 Task: Find connections with filter location Avon with filter topic #coach with filter profile language Spanish with filter current company Union Bank of India with filter school APJ Abdul Kalam Technological University with filter industry Retail Building Materials and Garden Equipment with filter service category Computer Repair with filter keywords title Library Assistant
Action: Mouse moved to (684, 92)
Screenshot: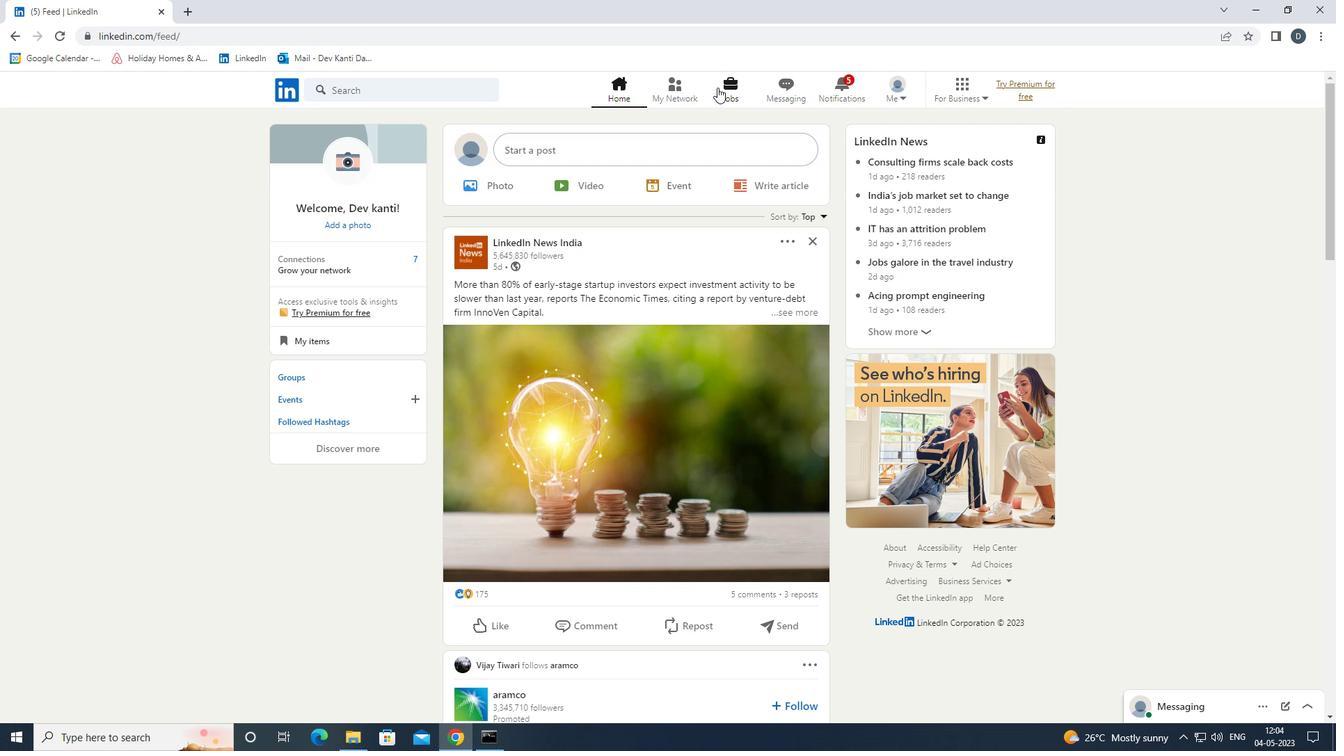 
Action: Mouse pressed left at (684, 92)
Screenshot: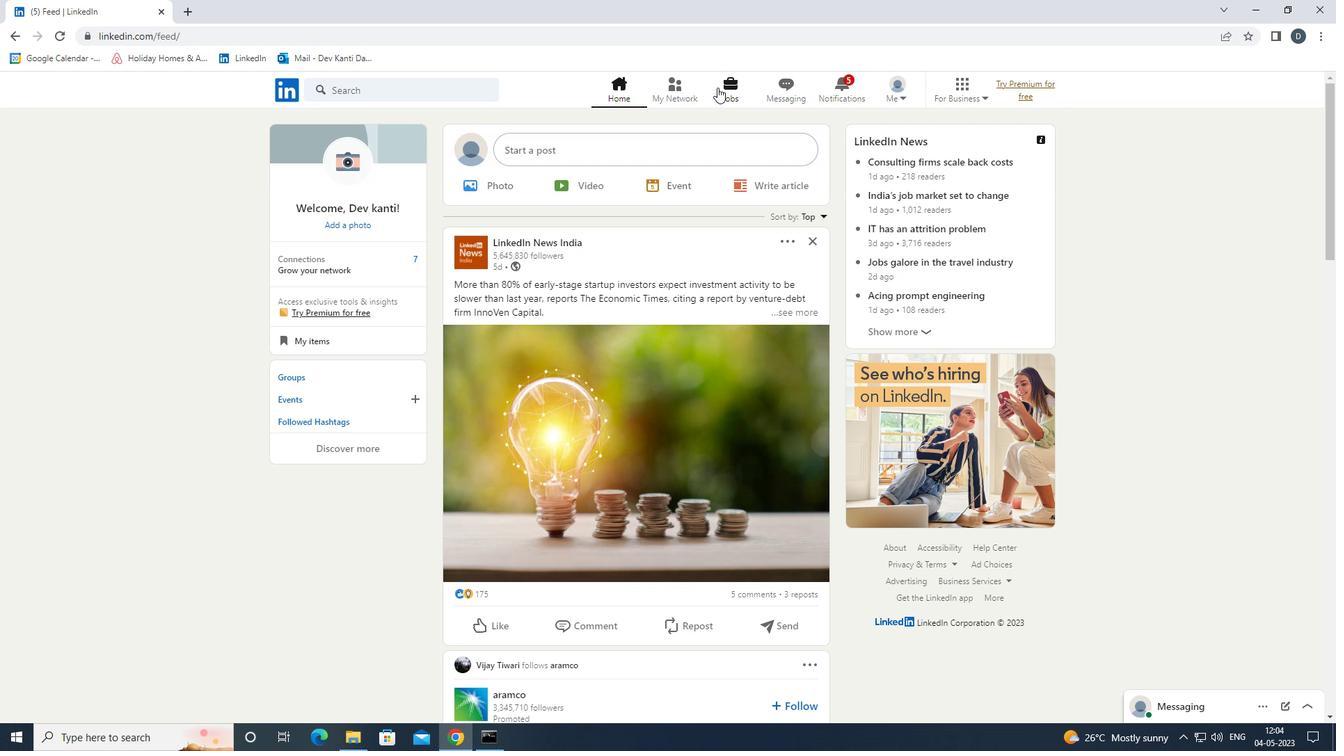 
Action: Mouse moved to (457, 166)
Screenshot: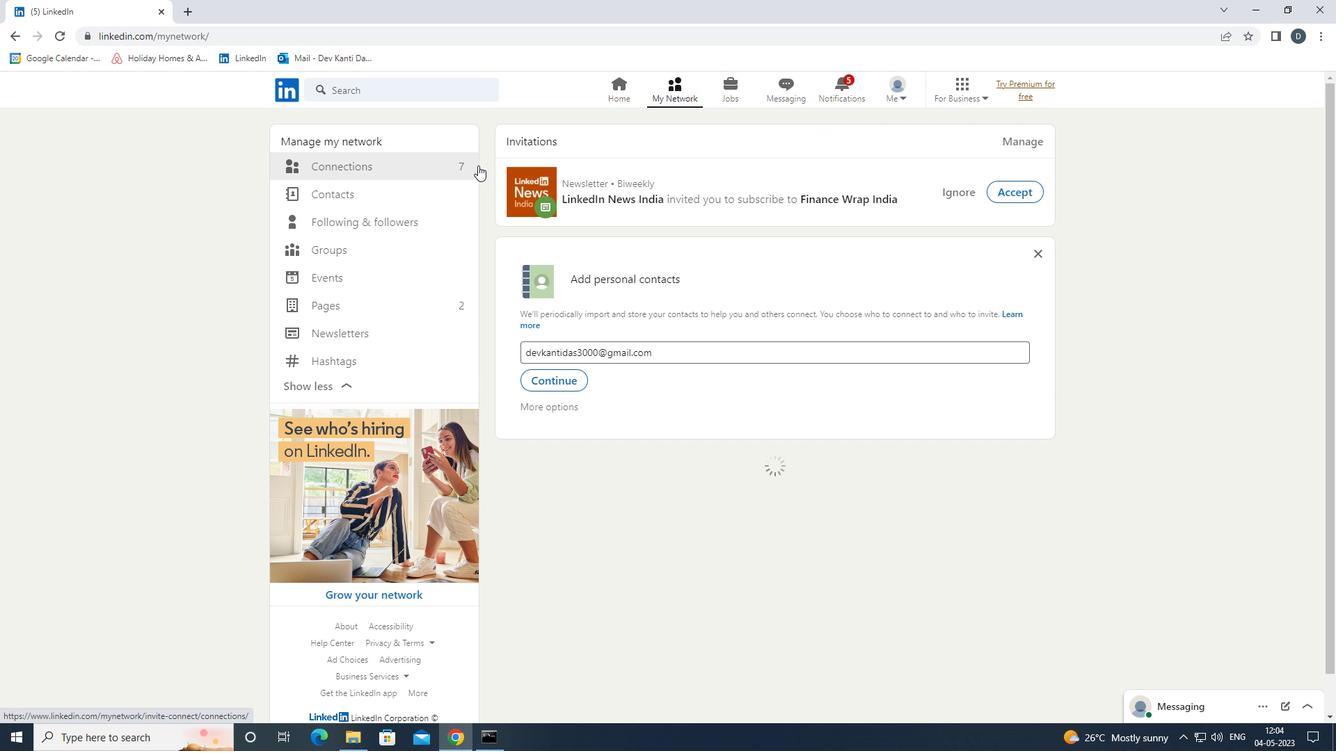 
Action: Mouse pressed left at (457, 166)
Screenshot: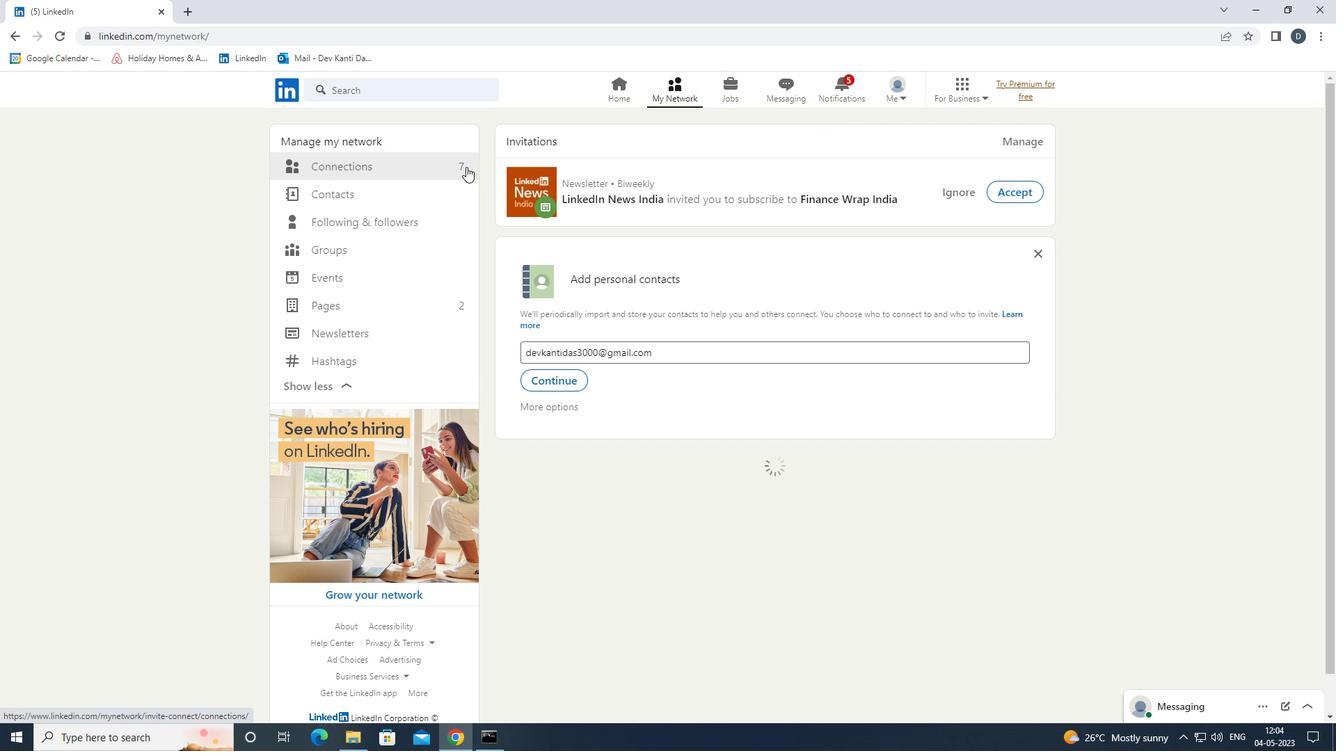
Action: Mouse moved to (767, 167)
Screenshot: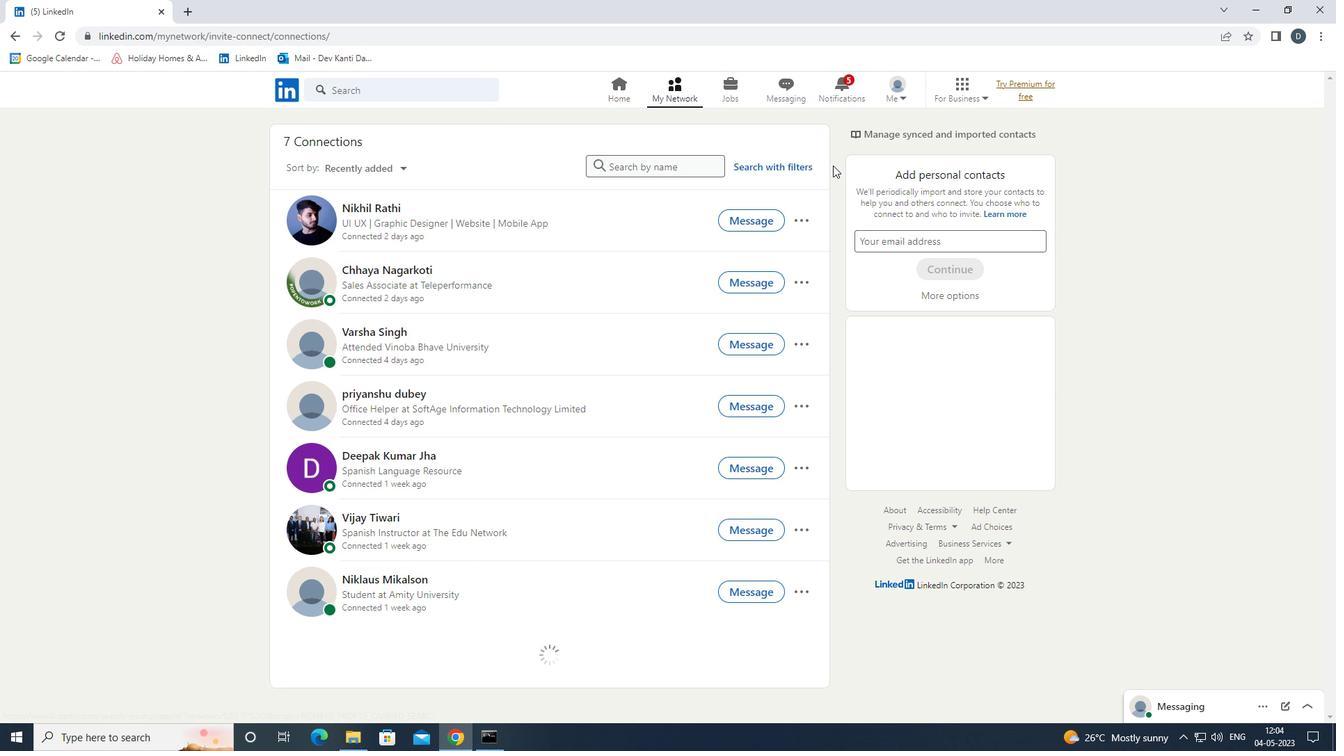 
Action: Mouse pressed left at (767, 167)
Screenshot: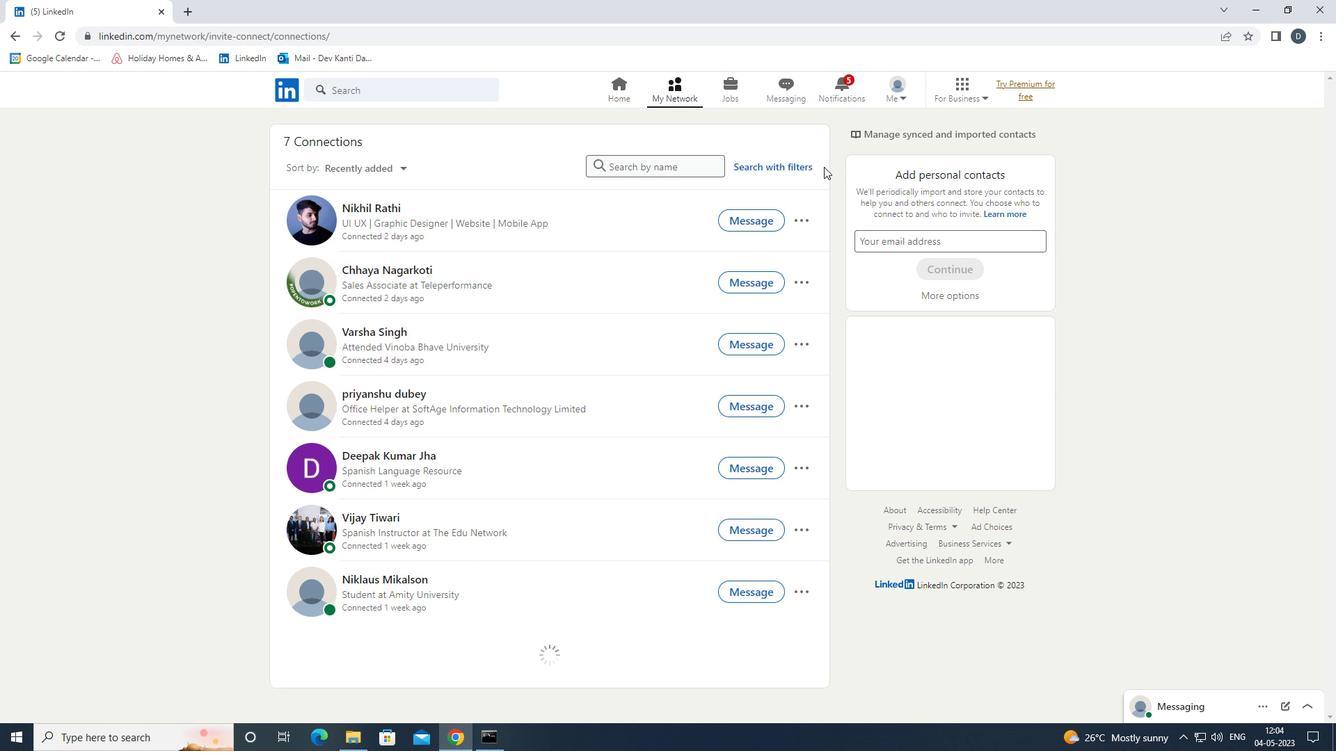 
Action: Mouse moved to (712, 132)
Screenshot: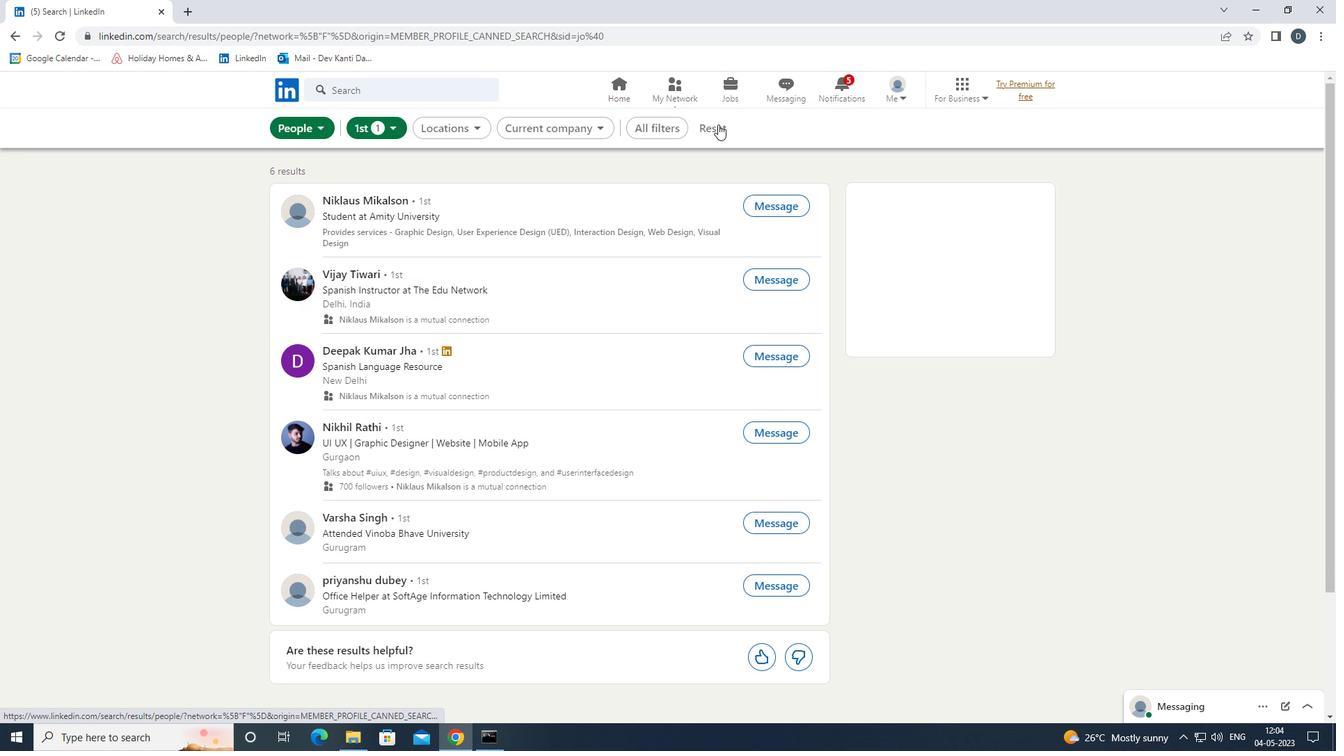 
Action: Mouse pressed left at (712, 132)
Screenshot: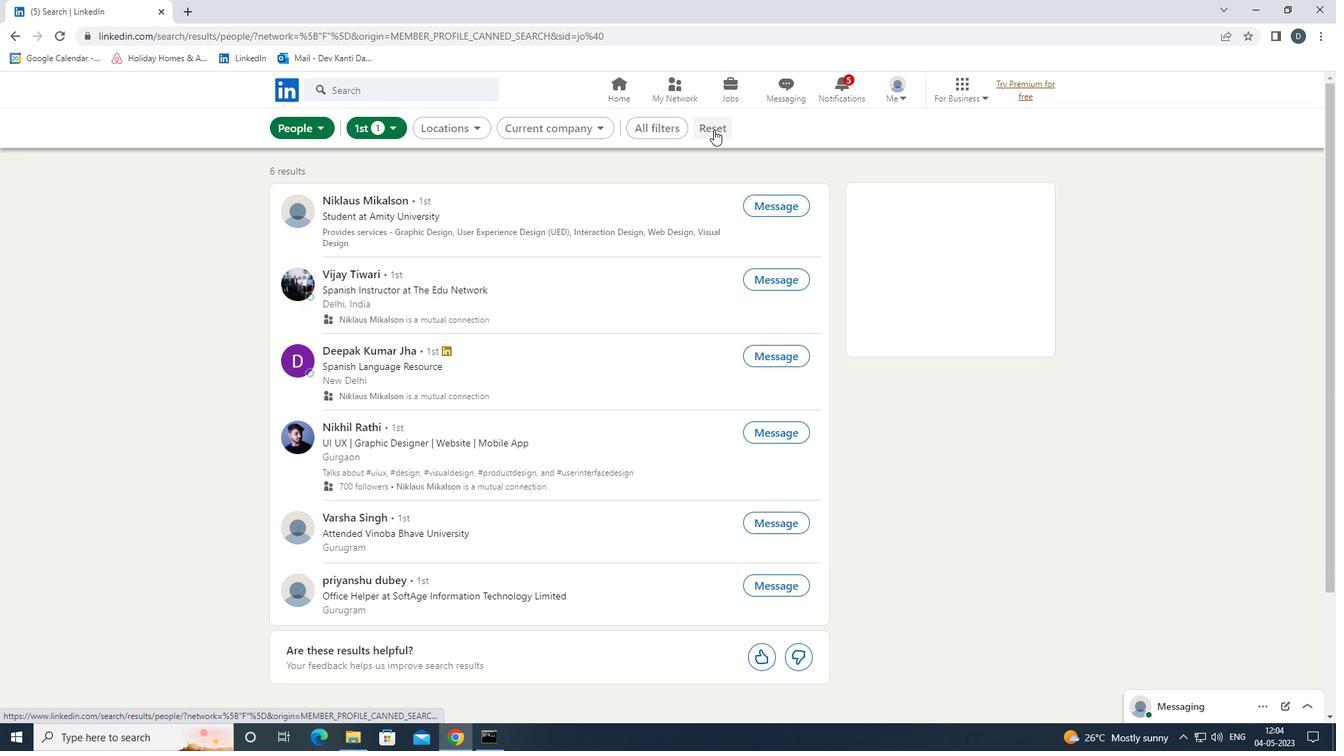
Action: Mouse moved to (680, 130)
Screenshot: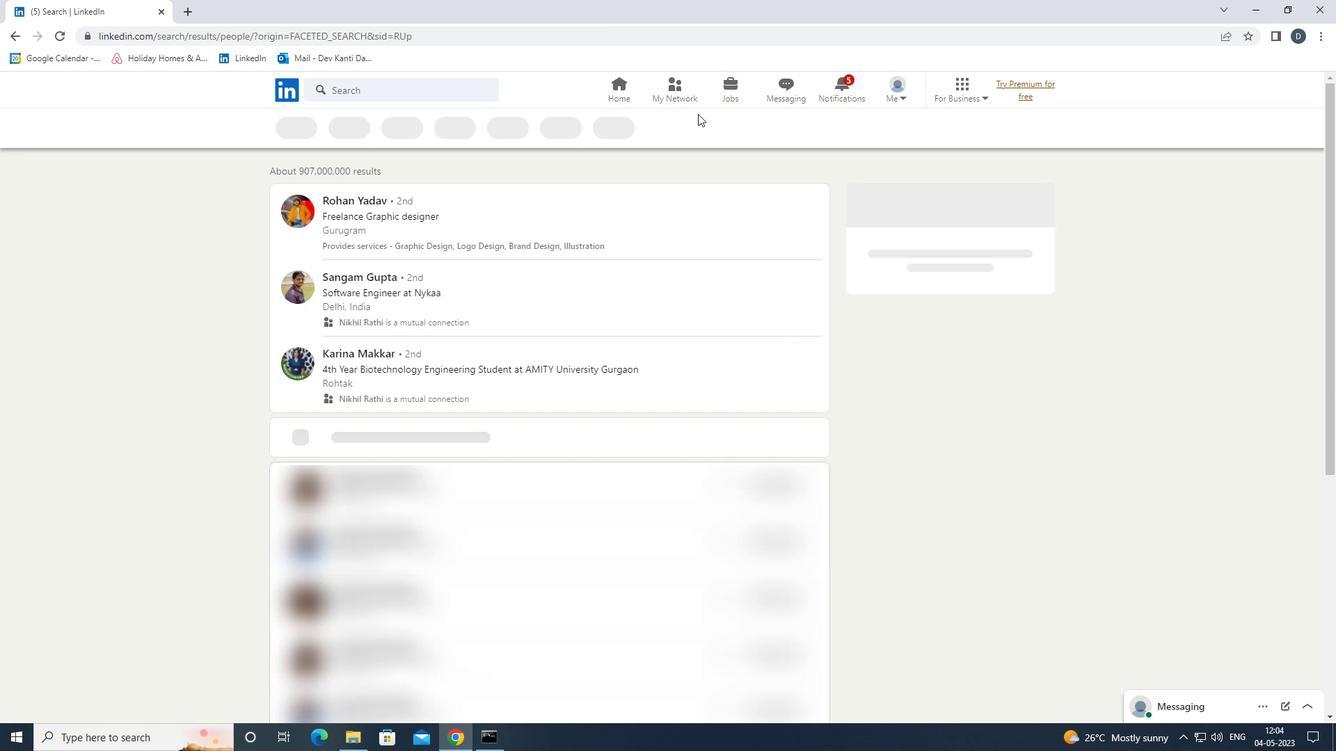 
Action: Mouse pressed left at (680, 130)
Screenshot: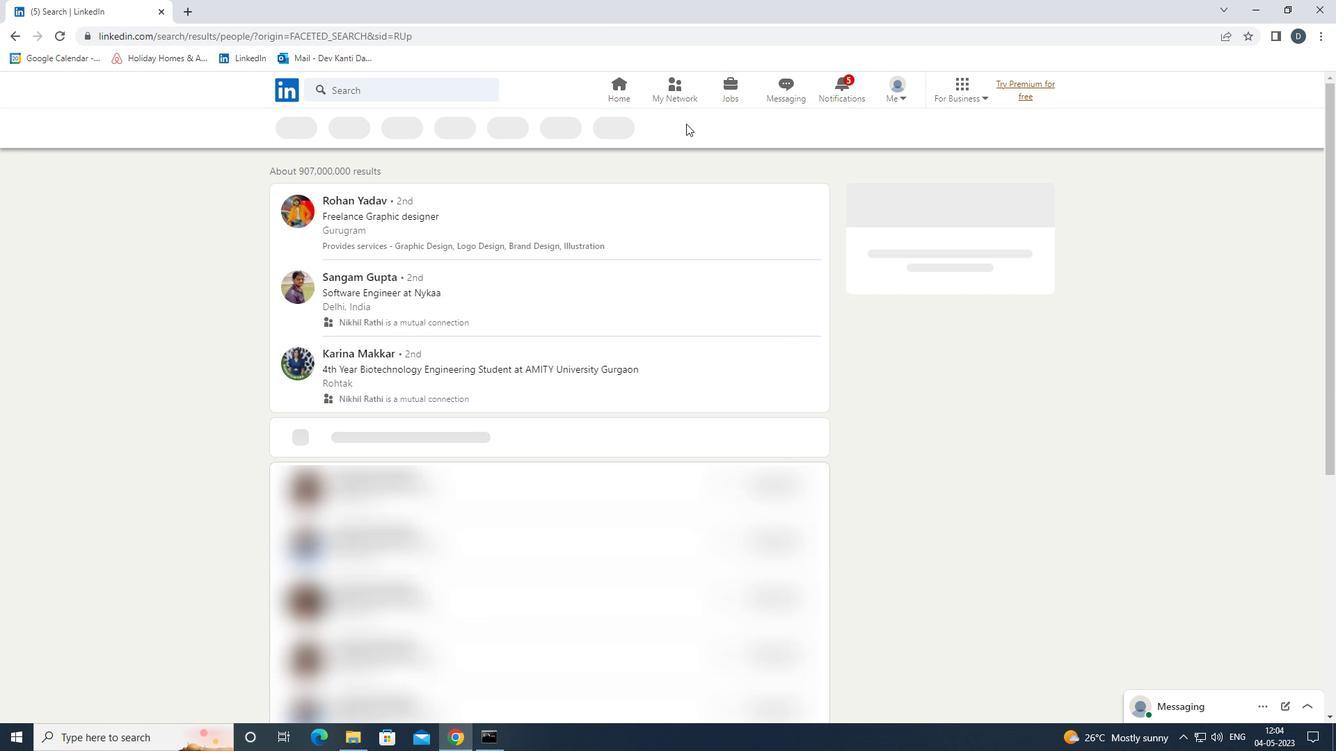
Action: Mouse moved to (1197, 446)
Screenshot: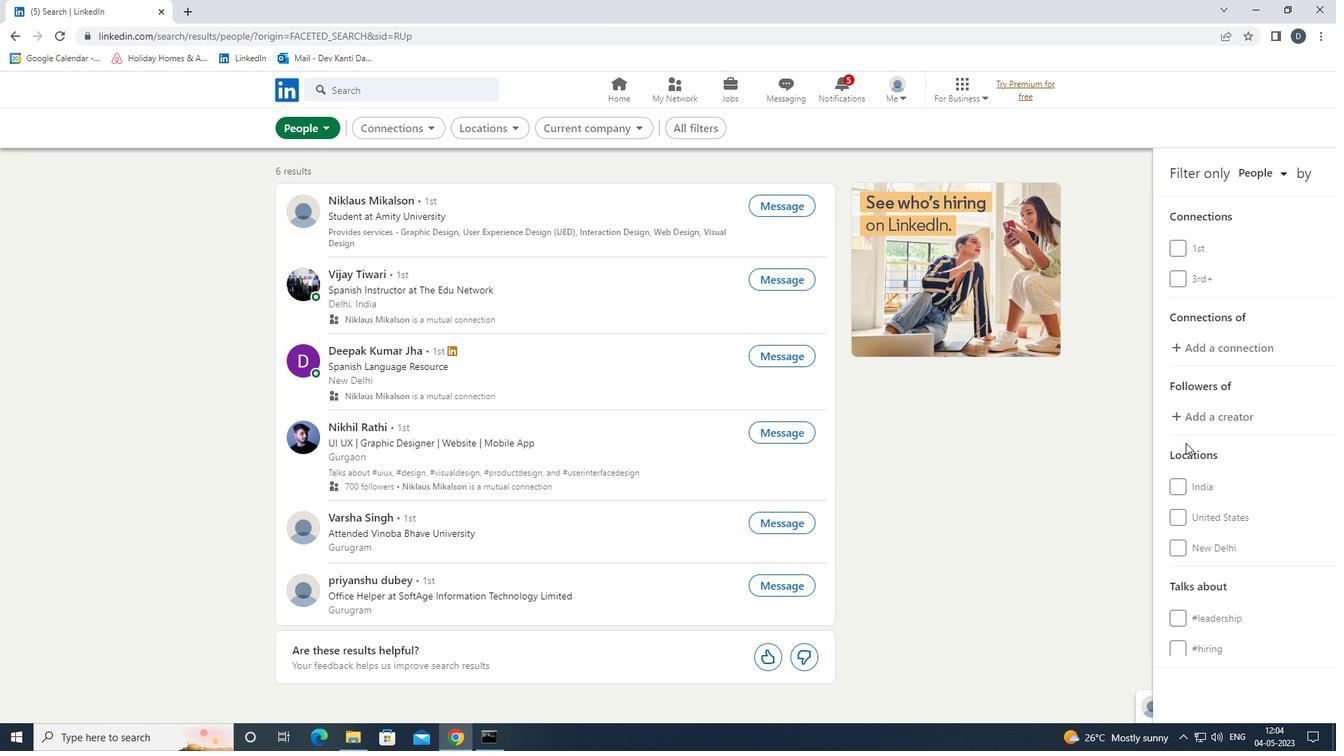 
Action: Mouse scrolled (1197, 446) with delta (0, 0)
Screenshot: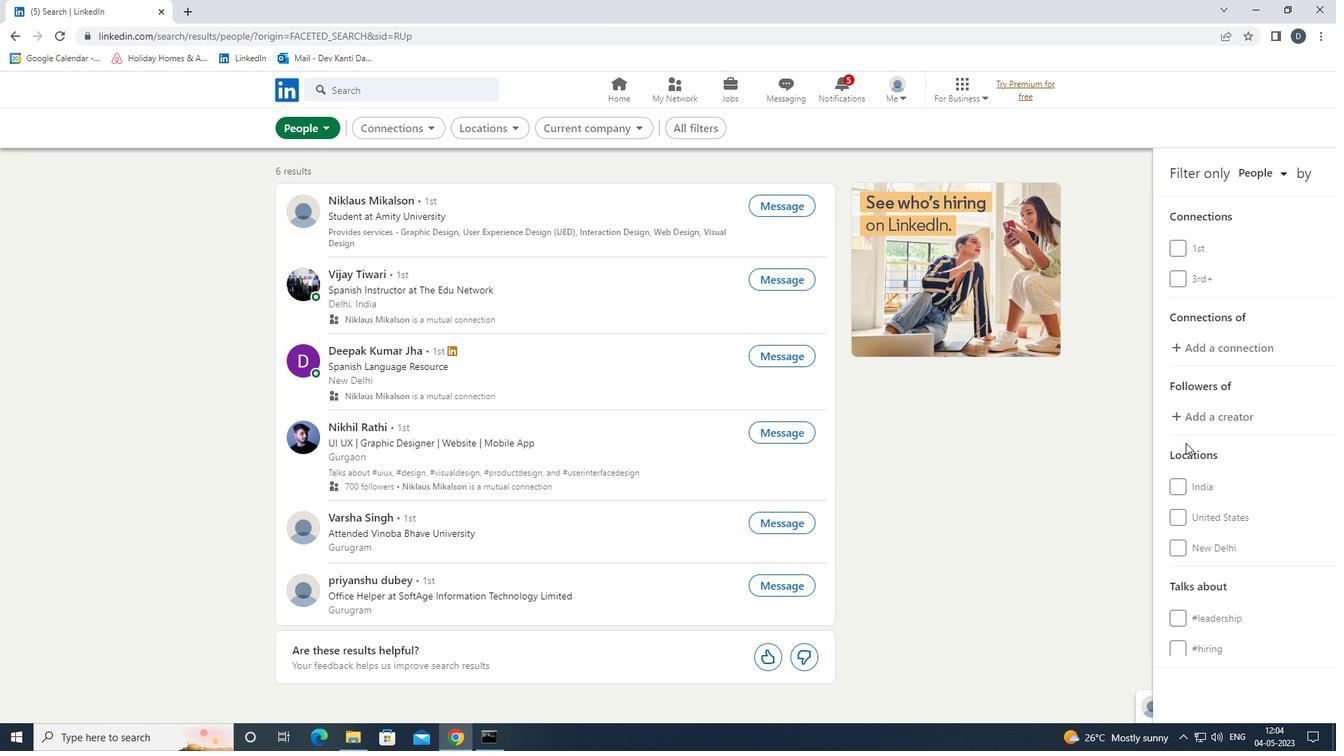 
Action: Mouse moved to (1197, 446)
Screenshot: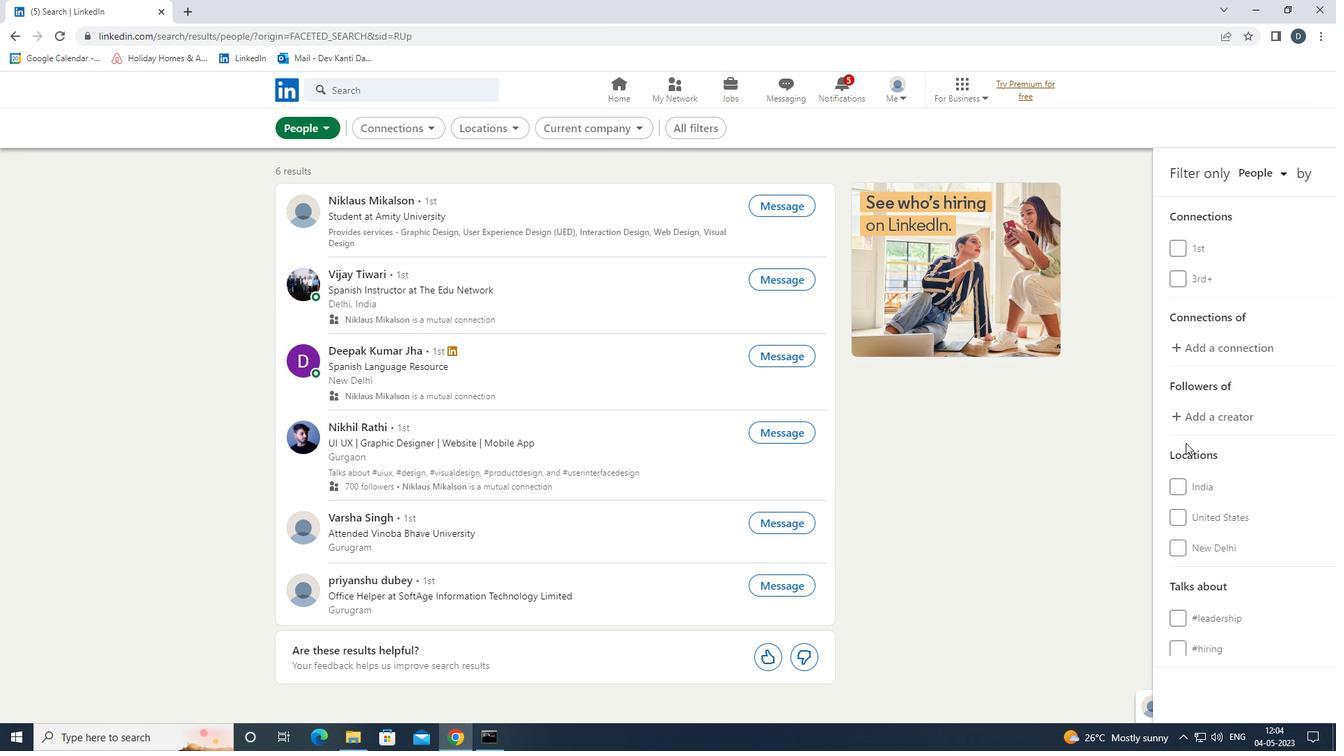 
Action: Mouse scrolled (1197, 446) with delta (0, 0)
Screenshot: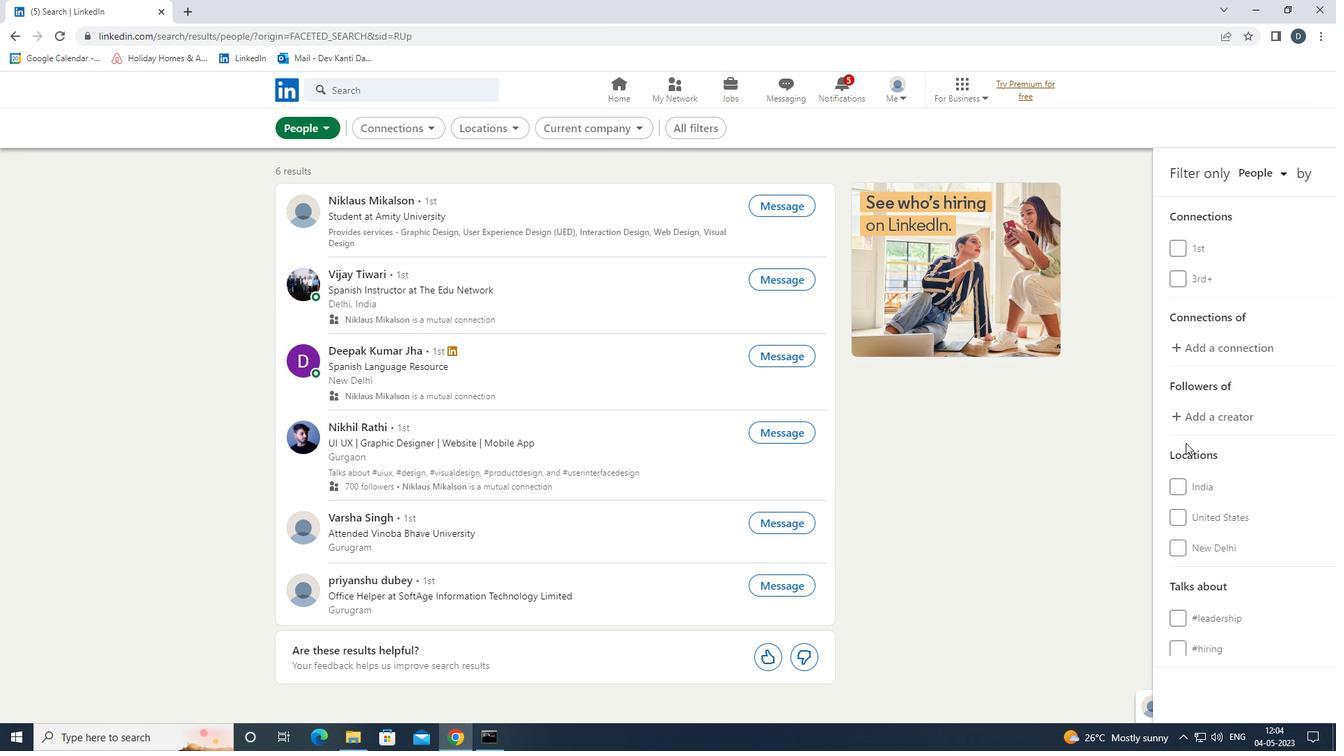 
Action: Mouse moved to (1156, 407)
Screenshot: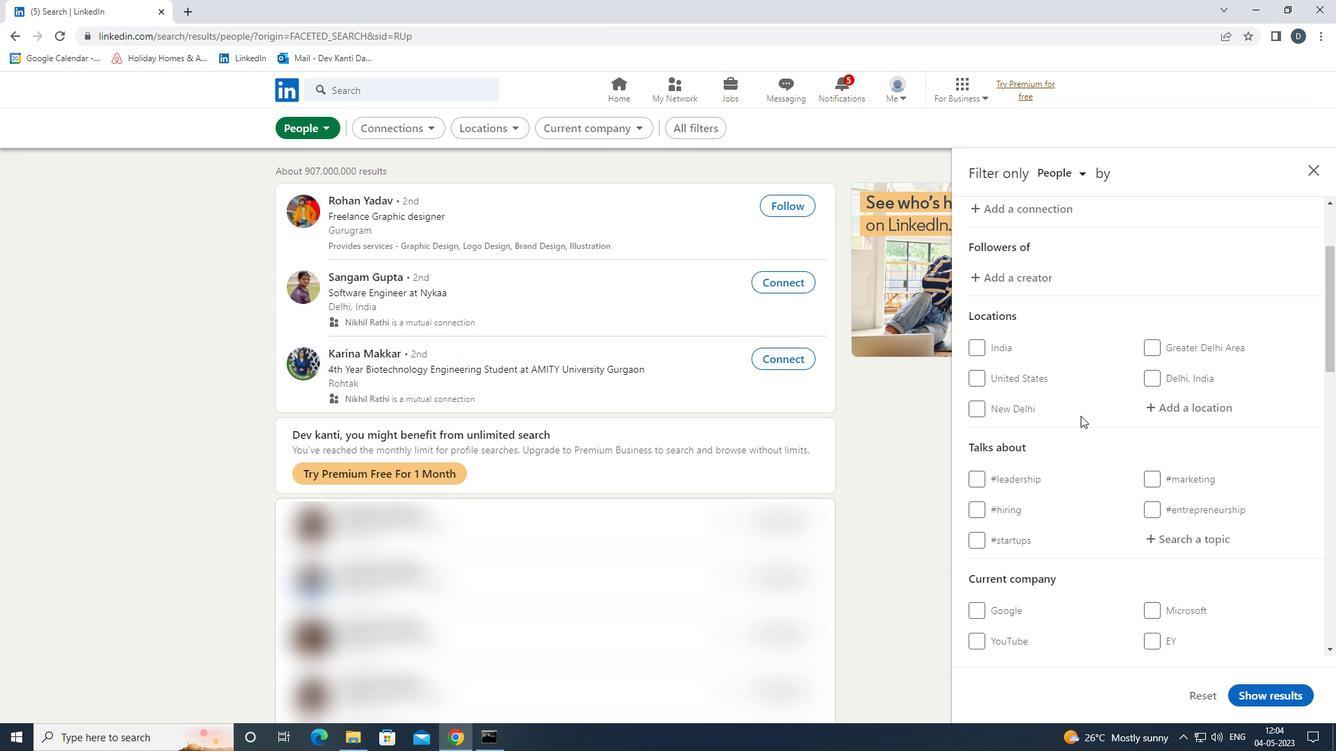 
Action: Mouse pressed left at (1156, 407)
Screenshot: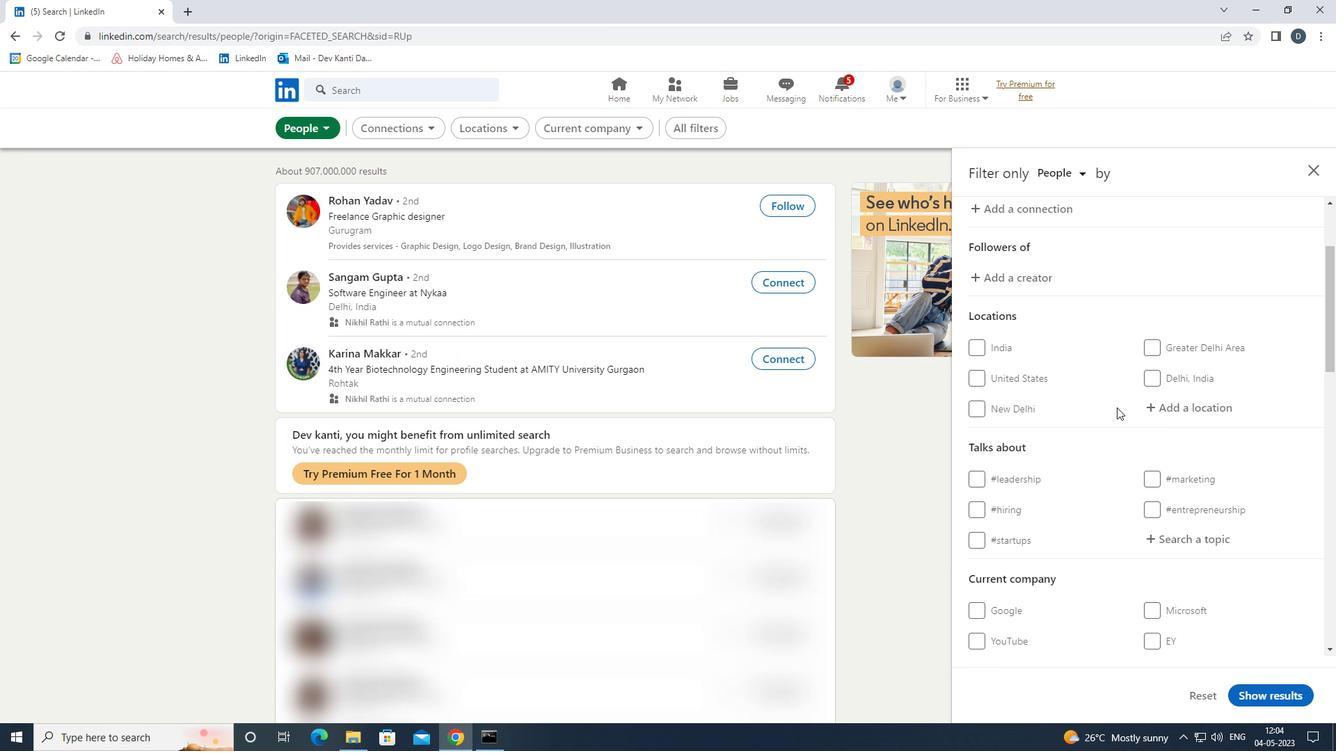 
Action: Mouse moved to (1163, 415)
Screenshot: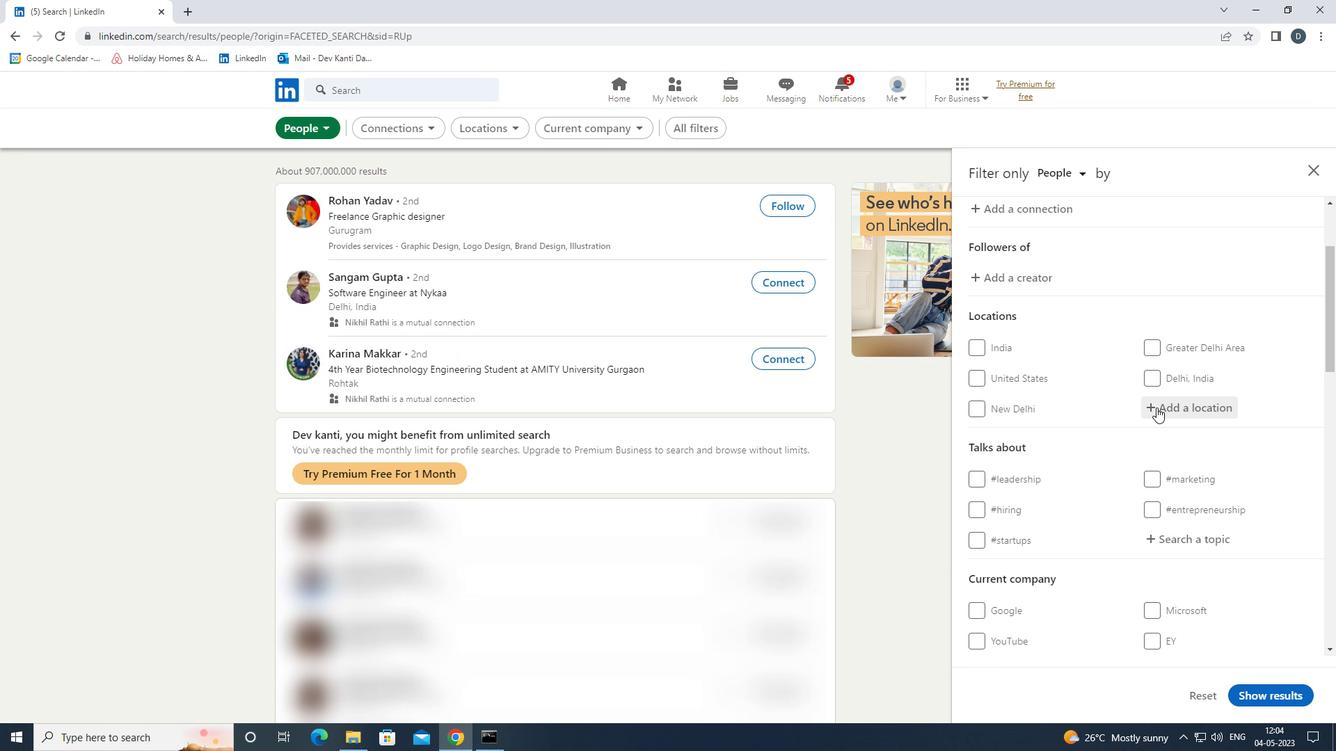 
Action: Key pressed <Key.shift>AVON<Key.down><Key.down><Key.enter>
Screenshot: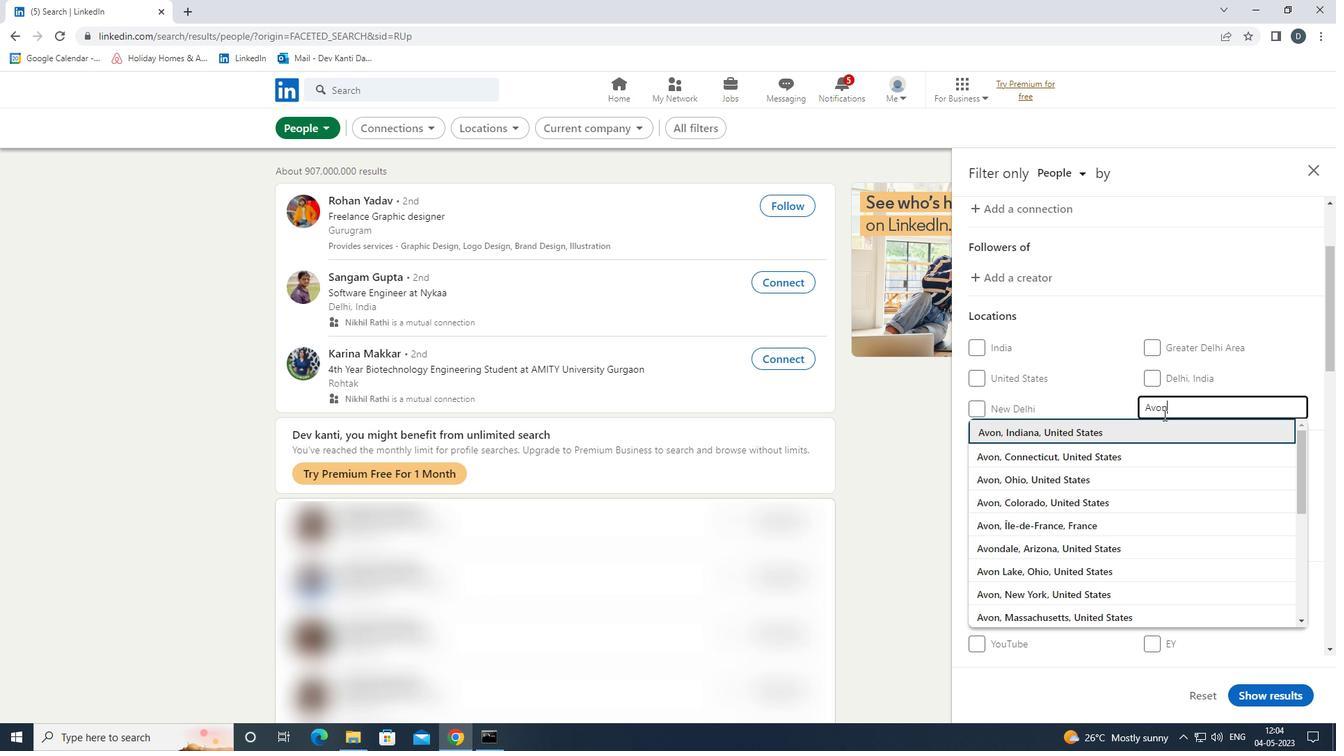 
Action: Mouse scrolled (1163, 414) with delta (0, 0)
Screenshot: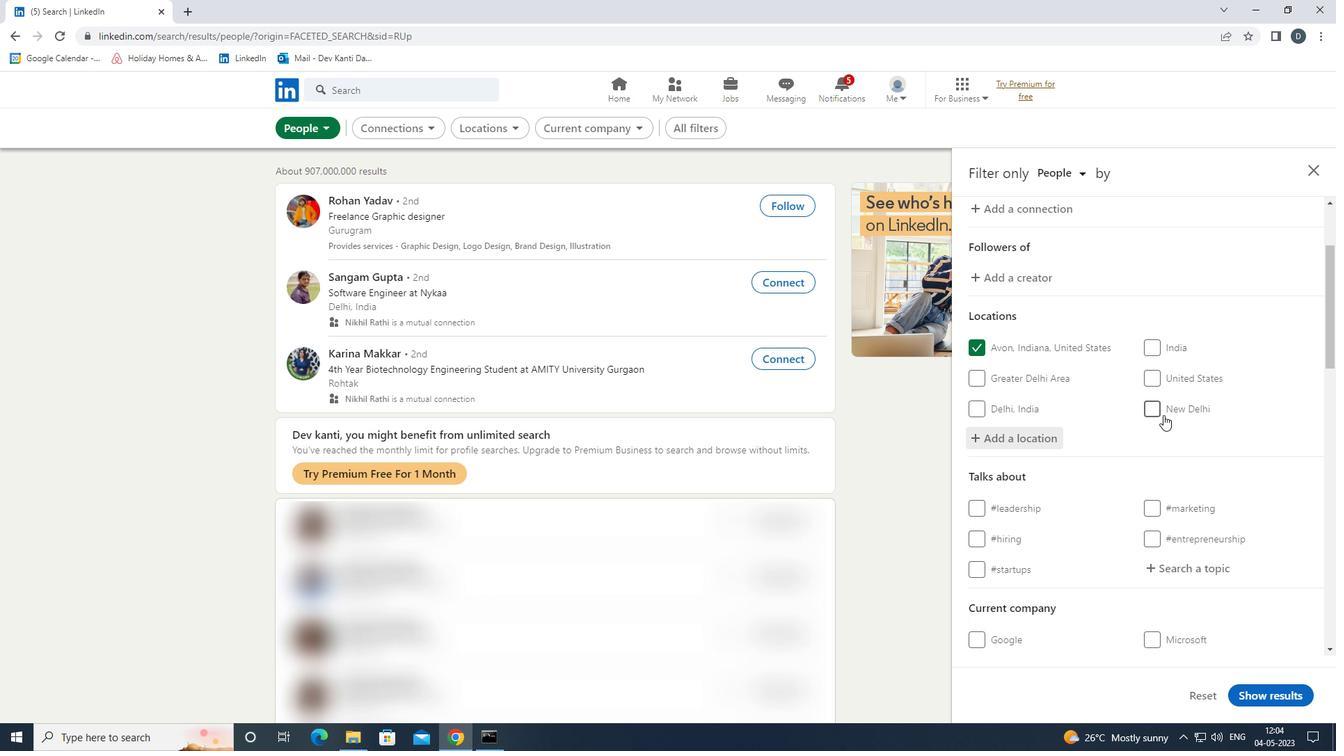 
Action: Mouse scrolled (1163, 414) with delta (0, 0)
Screenshot: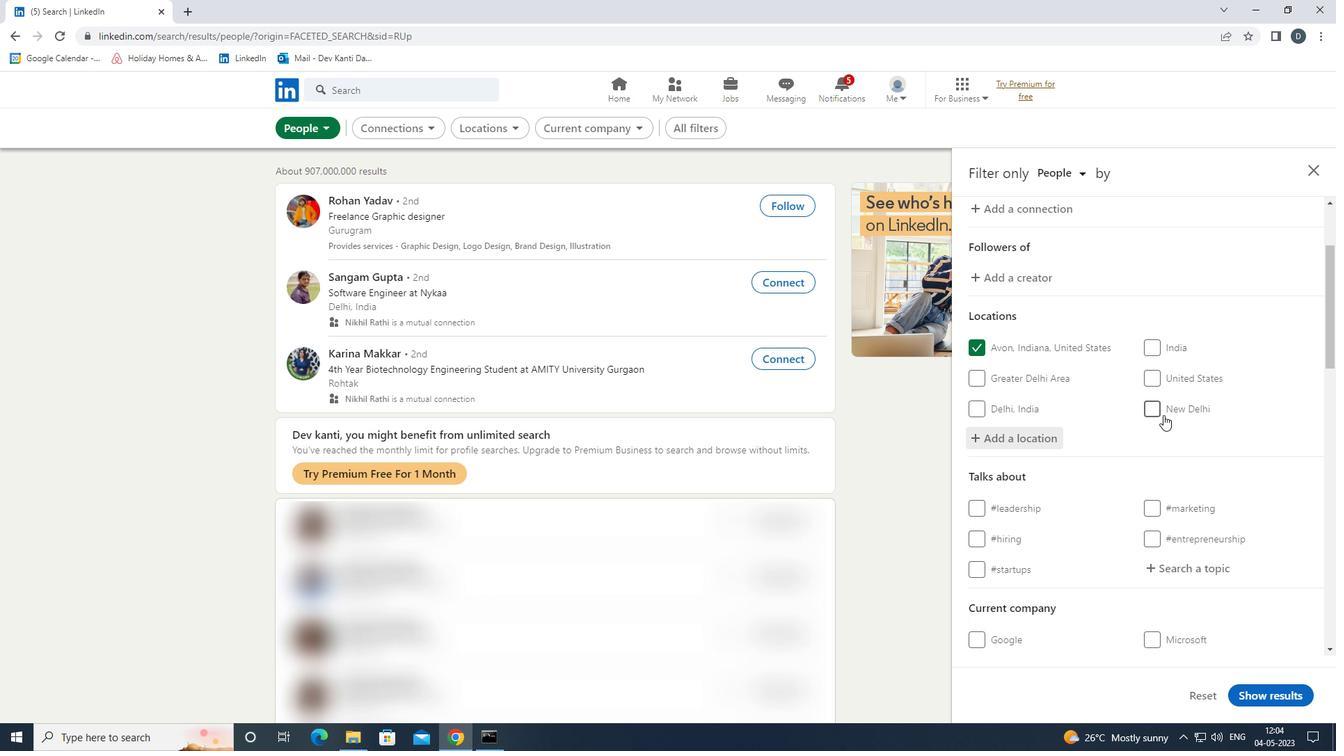 
Action: Mouse moved to (1208, 432)
Screenshot: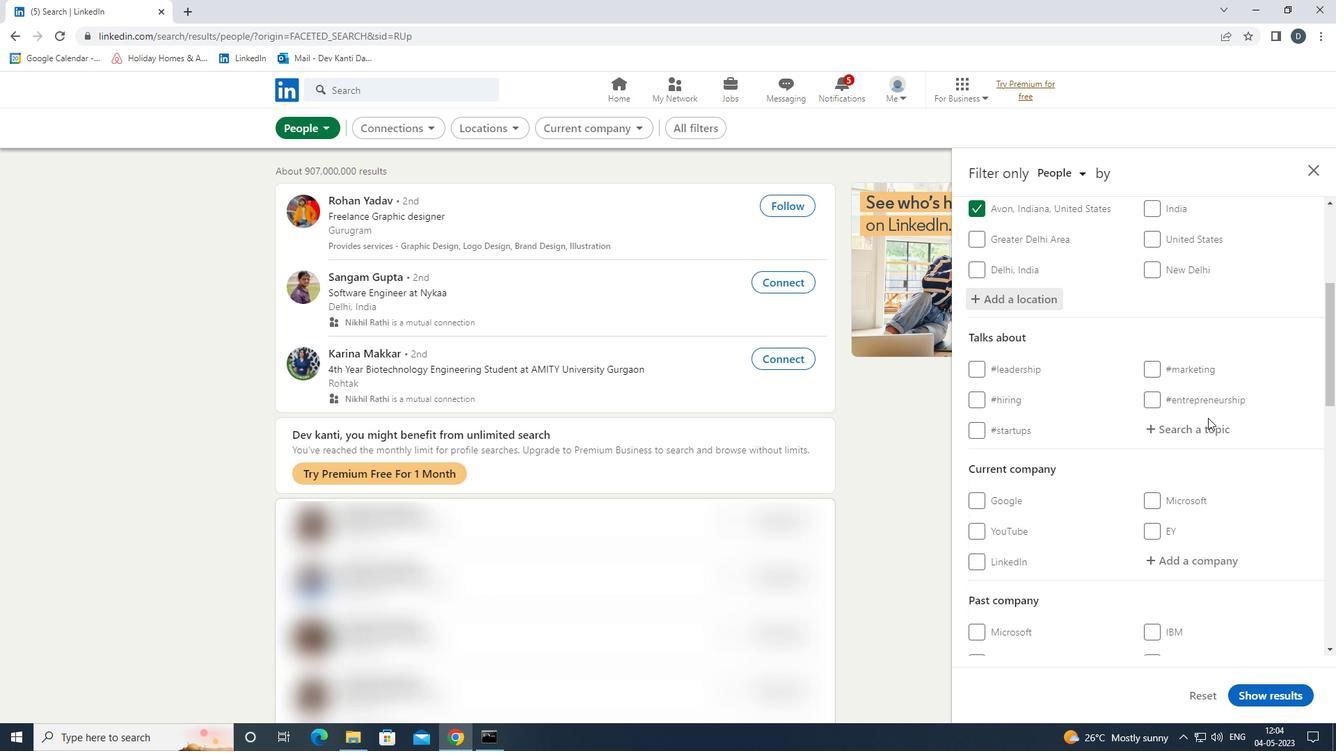 
Action: Mouse pressed left at (1208, 432)
Screenshot: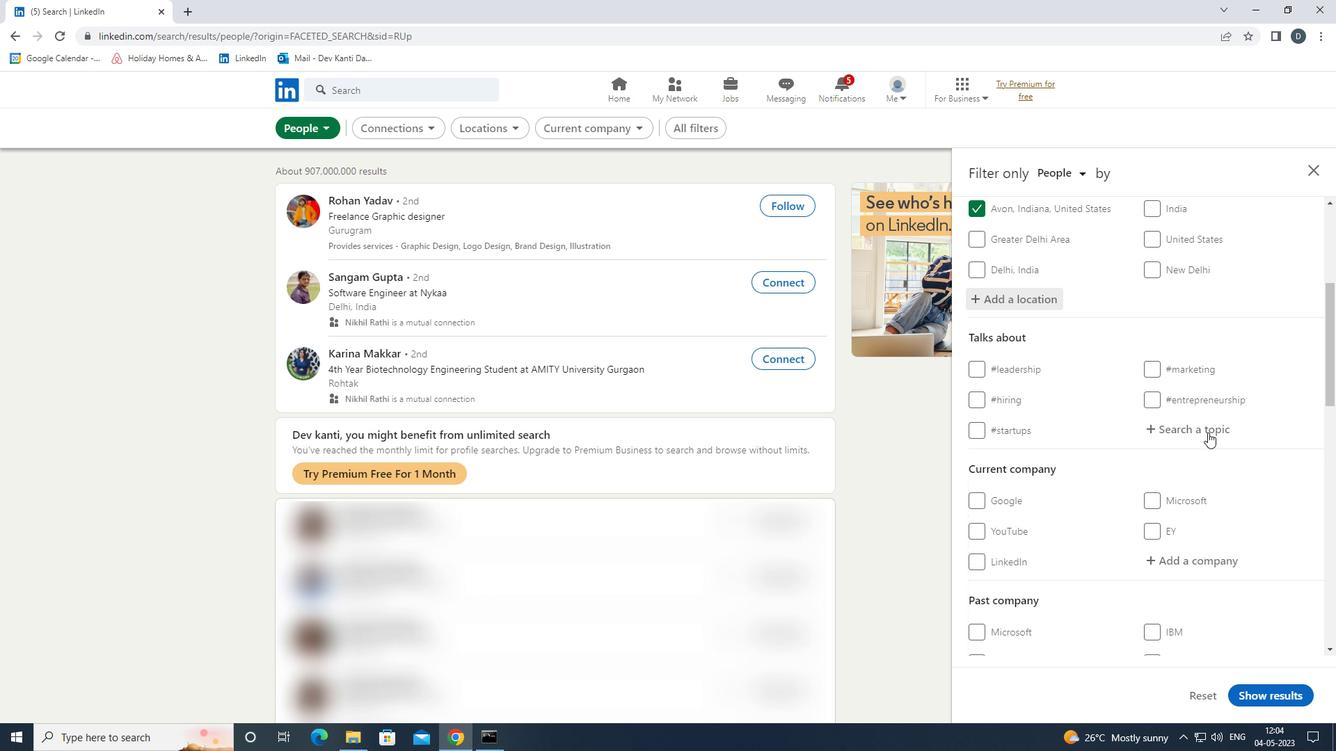 
Action: Mouse moved to (1208, 438)
Screenshot: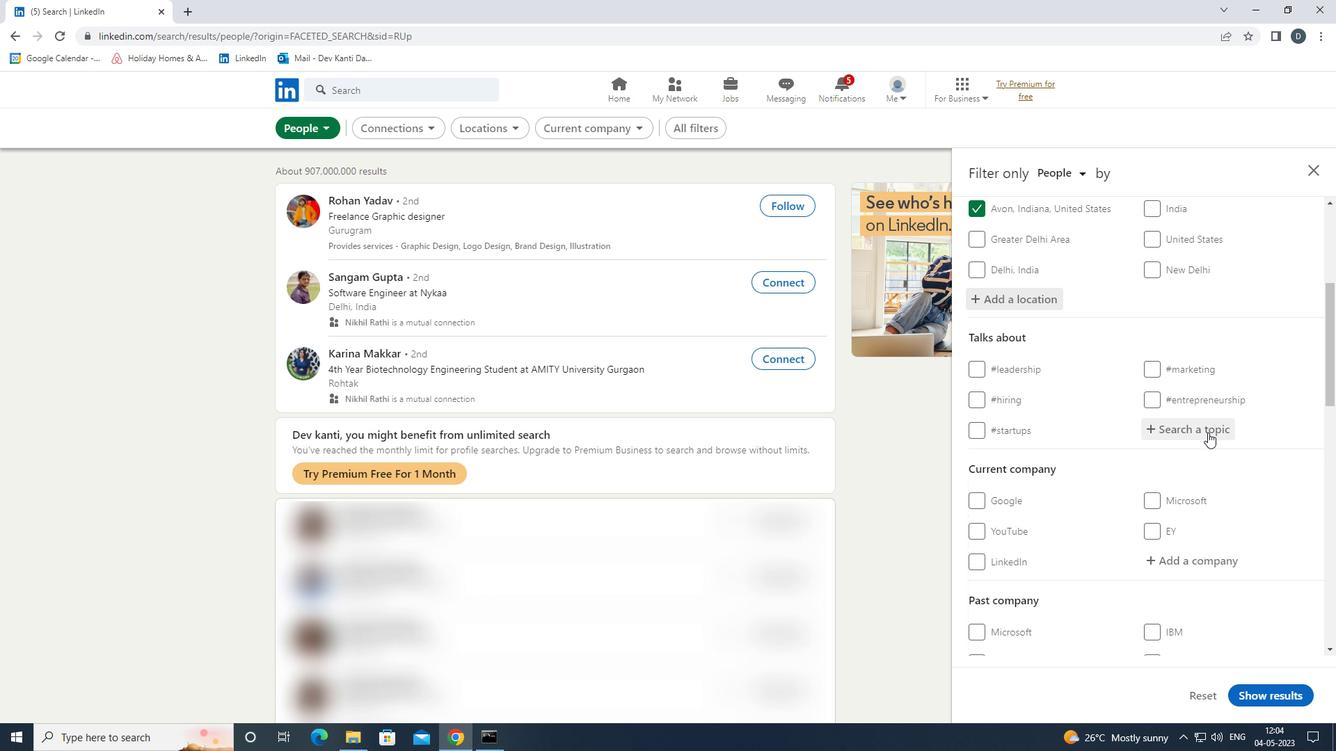 
Action: Key pressed COACH<Key.down><Key.down><Key.enter>
Screenshot: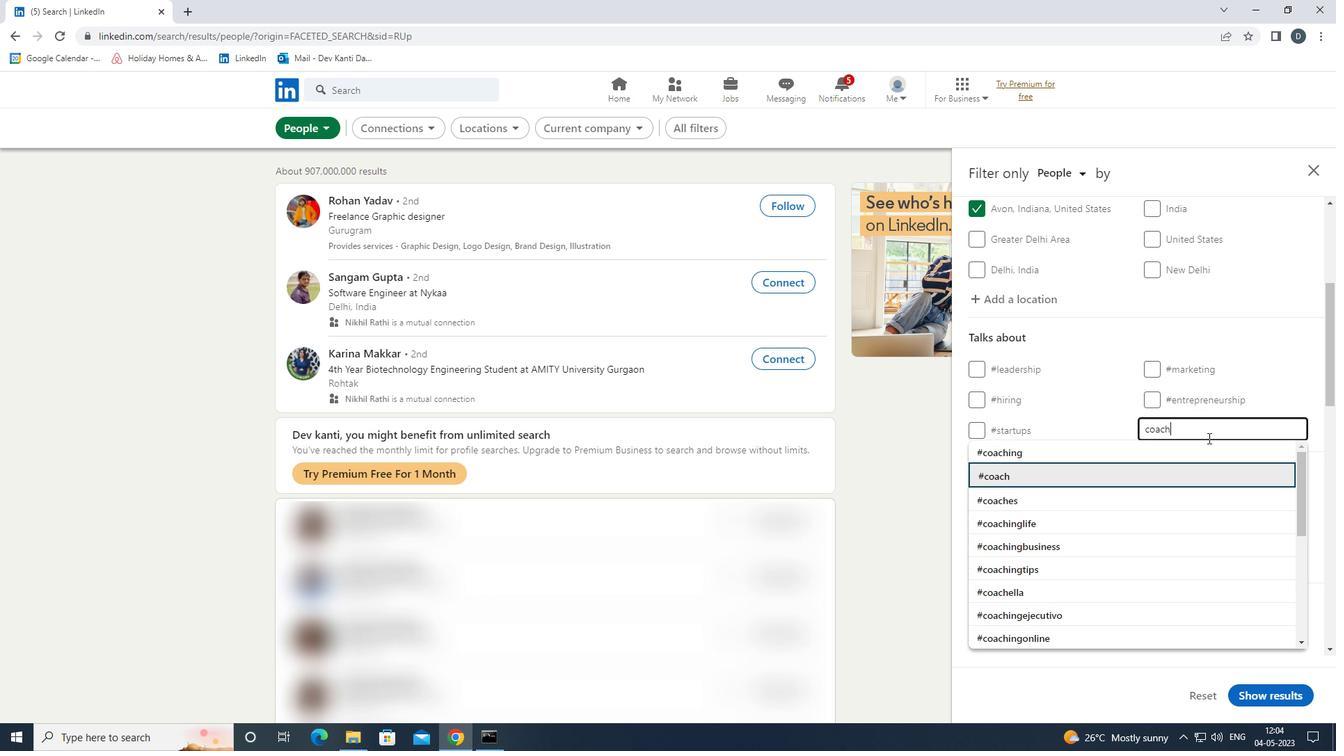 
Action: Mouse moved to (1284, 467)
Screenshot: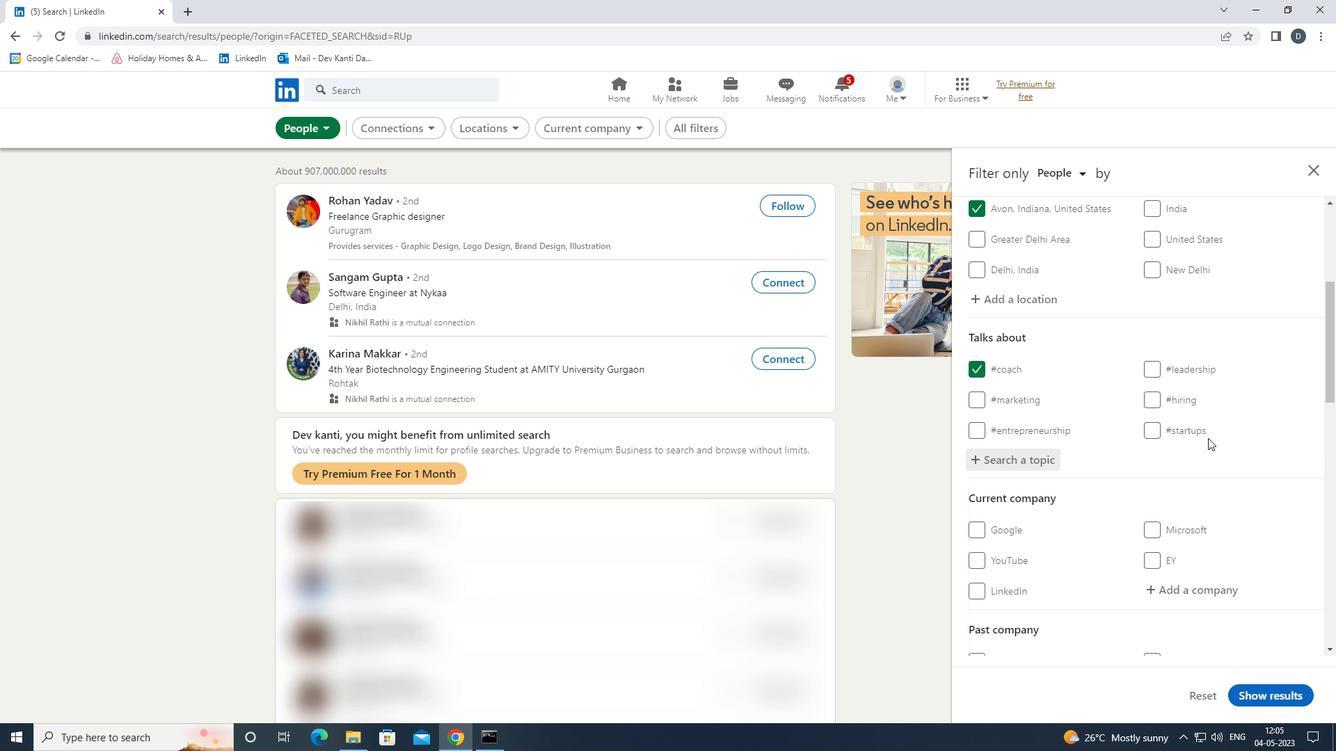 
Action: Mouse scrolled (1284, 467) with delta (0, 0)
Screenshot: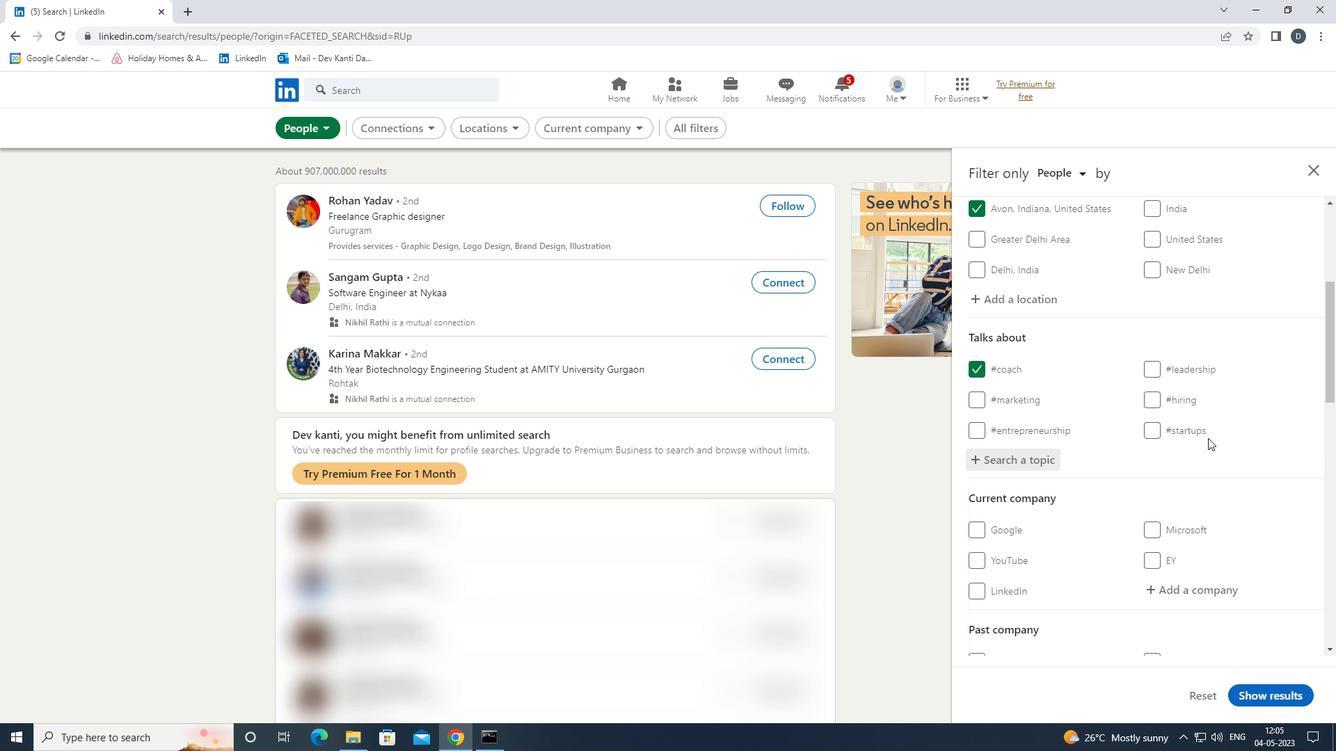 
Action: Mouse moved to (1284, 475)
Screenshot: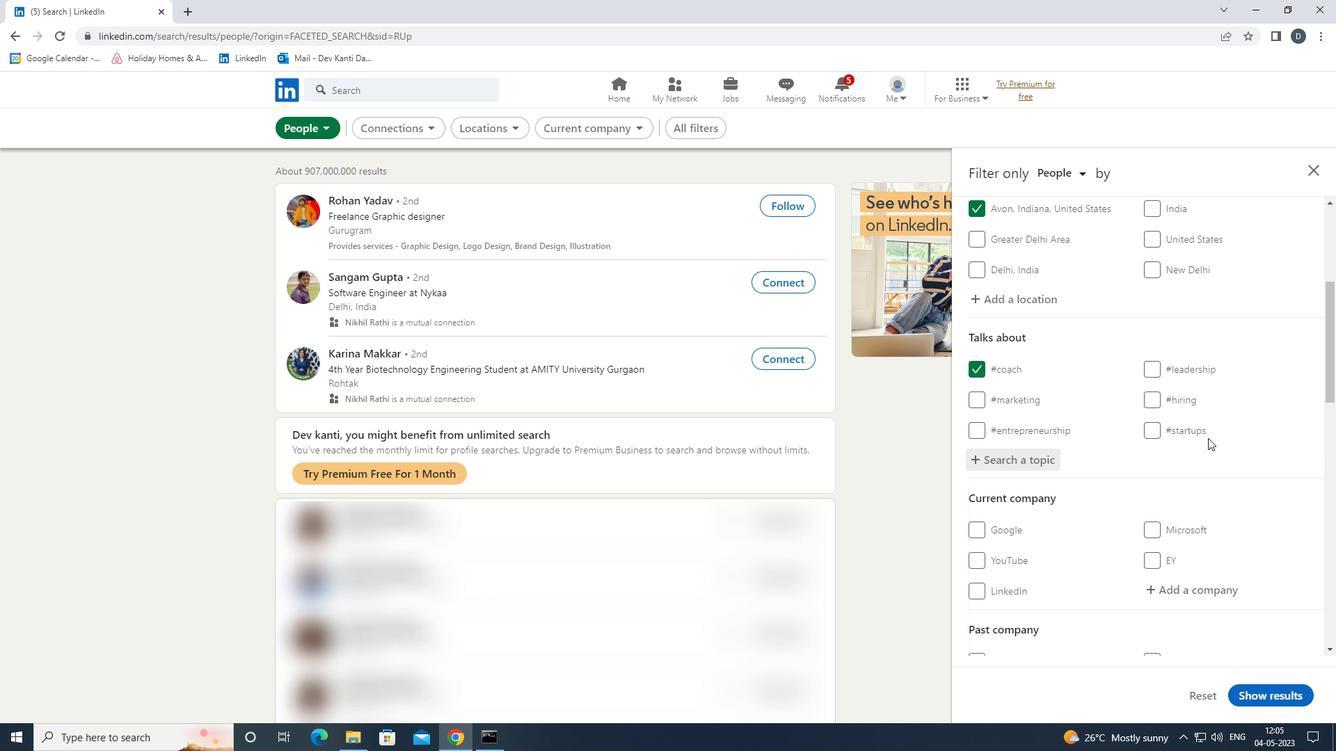 
Action: Mouse scrolled (1284, 474) with delta (0, 0)
Screenshot: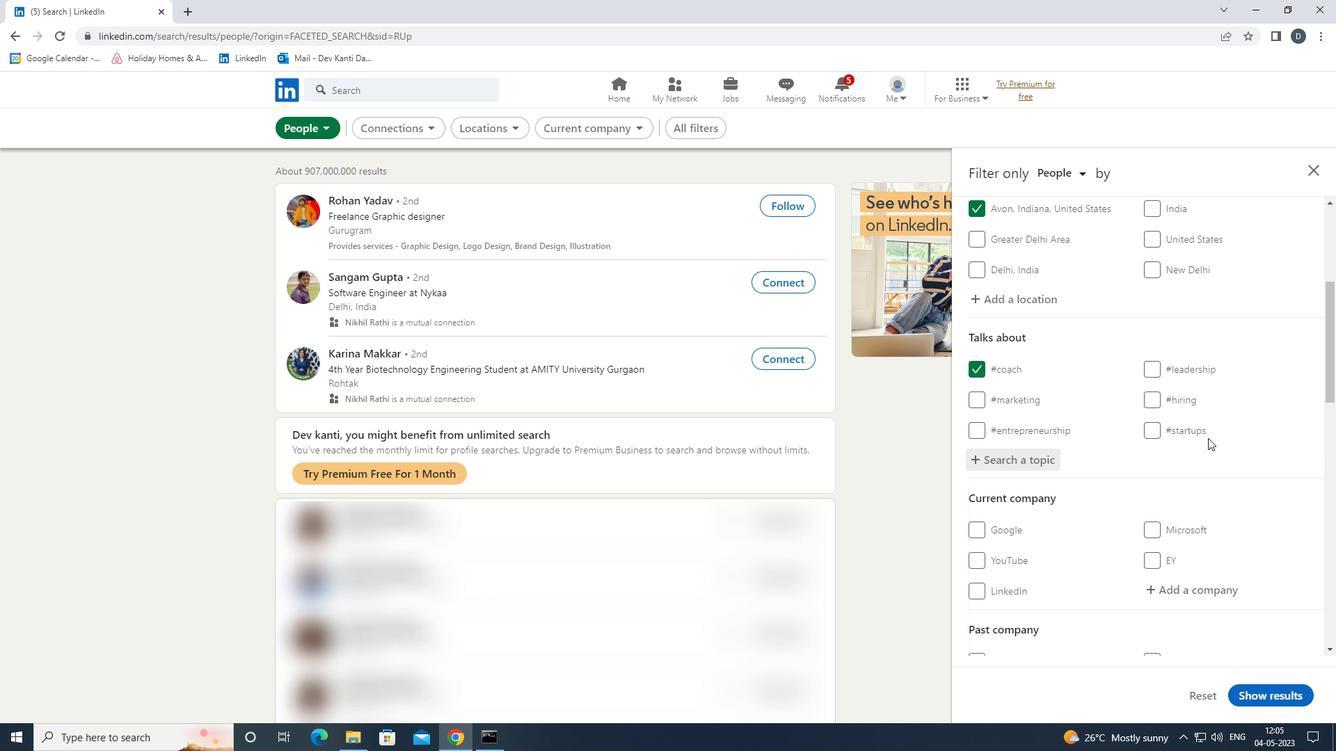 
Action: Mouse moved to (1284, 476)
Screenshot: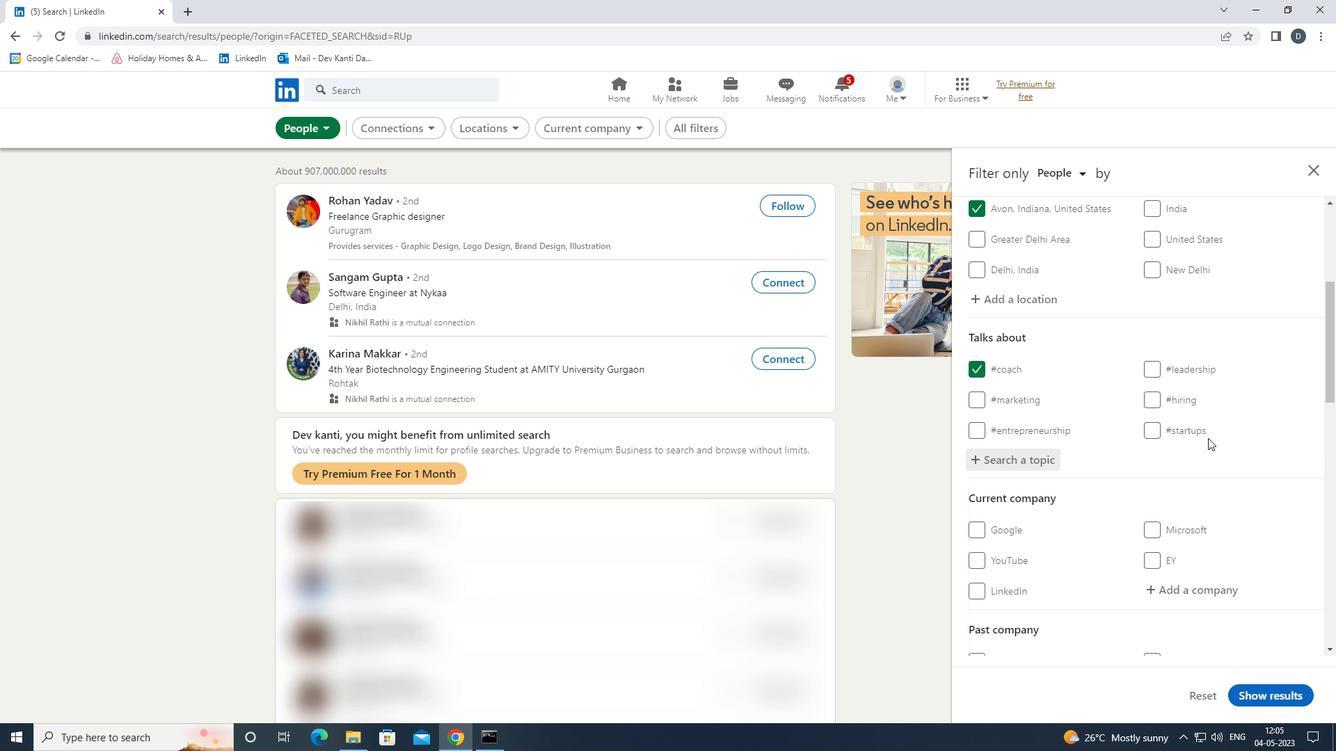 
Action: Mouse scrolled (1284, 476) with delta (0, 0)
Screenshot: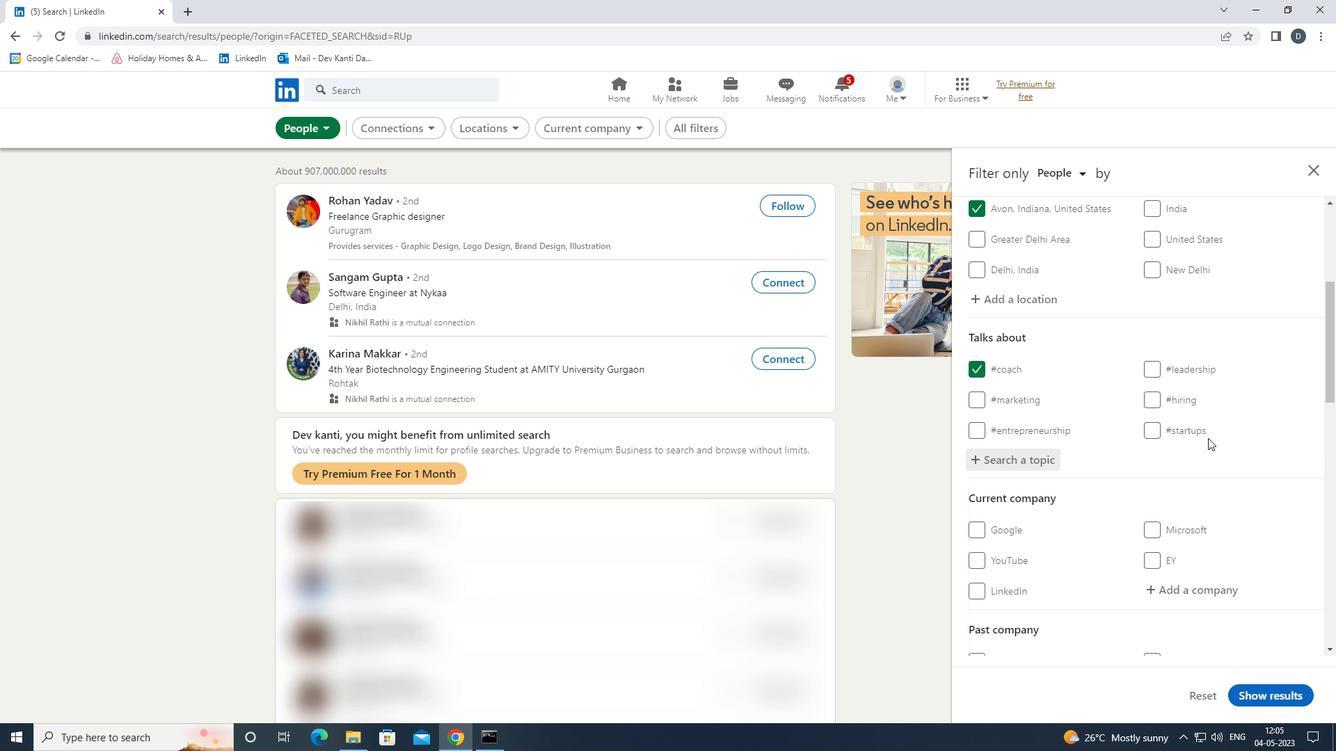 
Action: Mouse moved to (1255, 480)
Screenshot: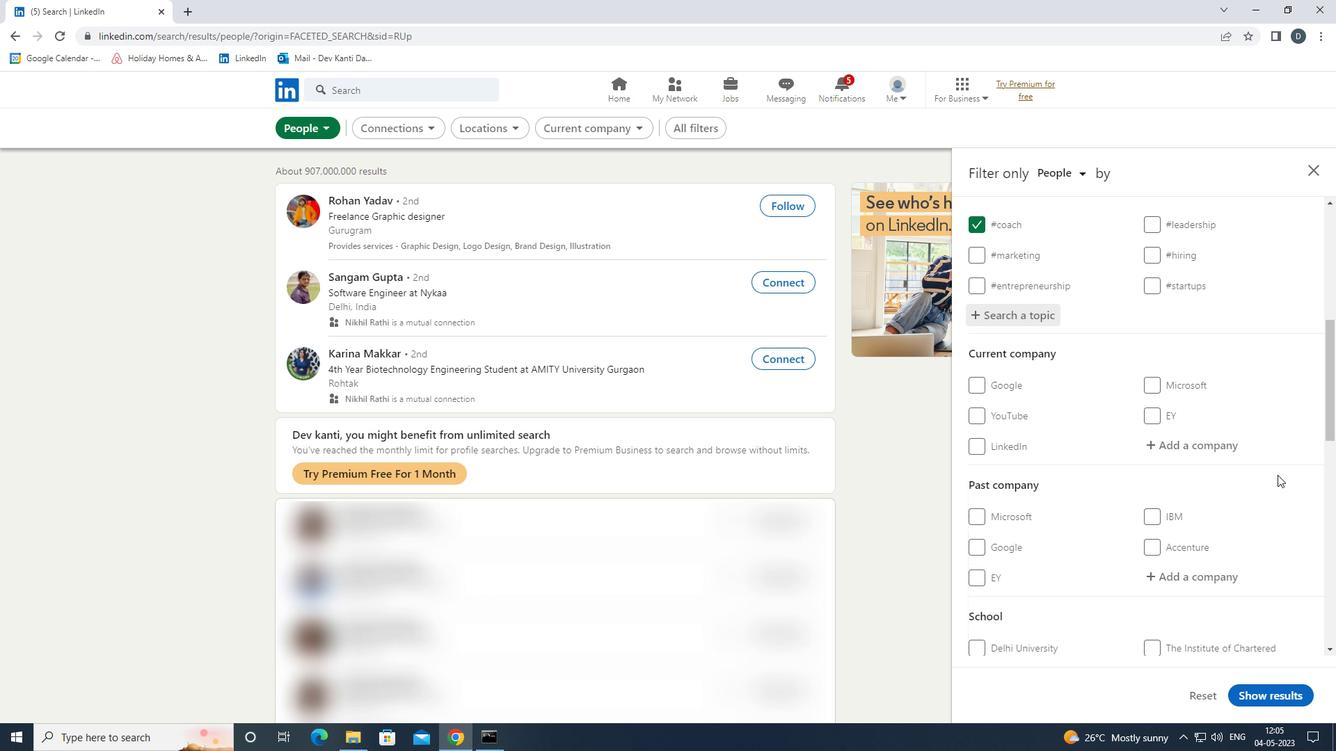 
Action: Mouse scrolled (1255, 480) with delta (0, 0)
Screenshot: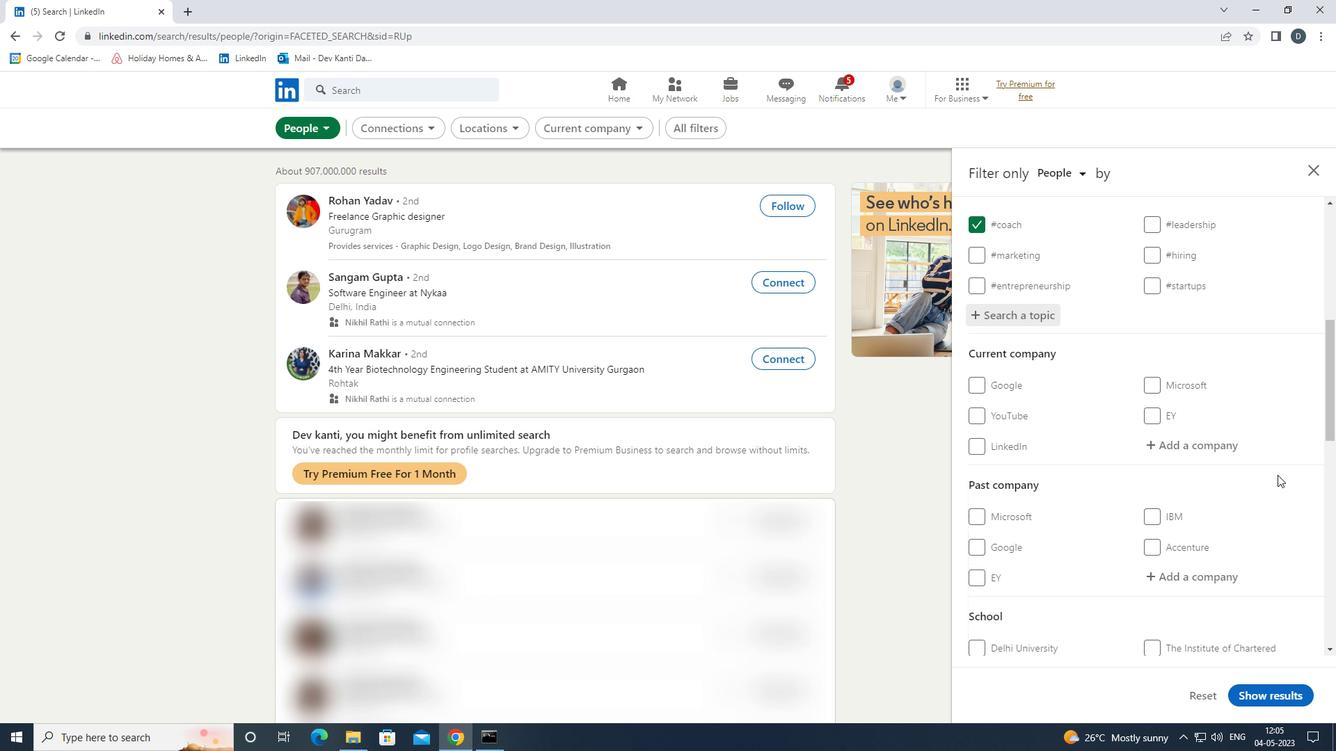 
Action: Mouse moved to (1255, 480)
Screenshot: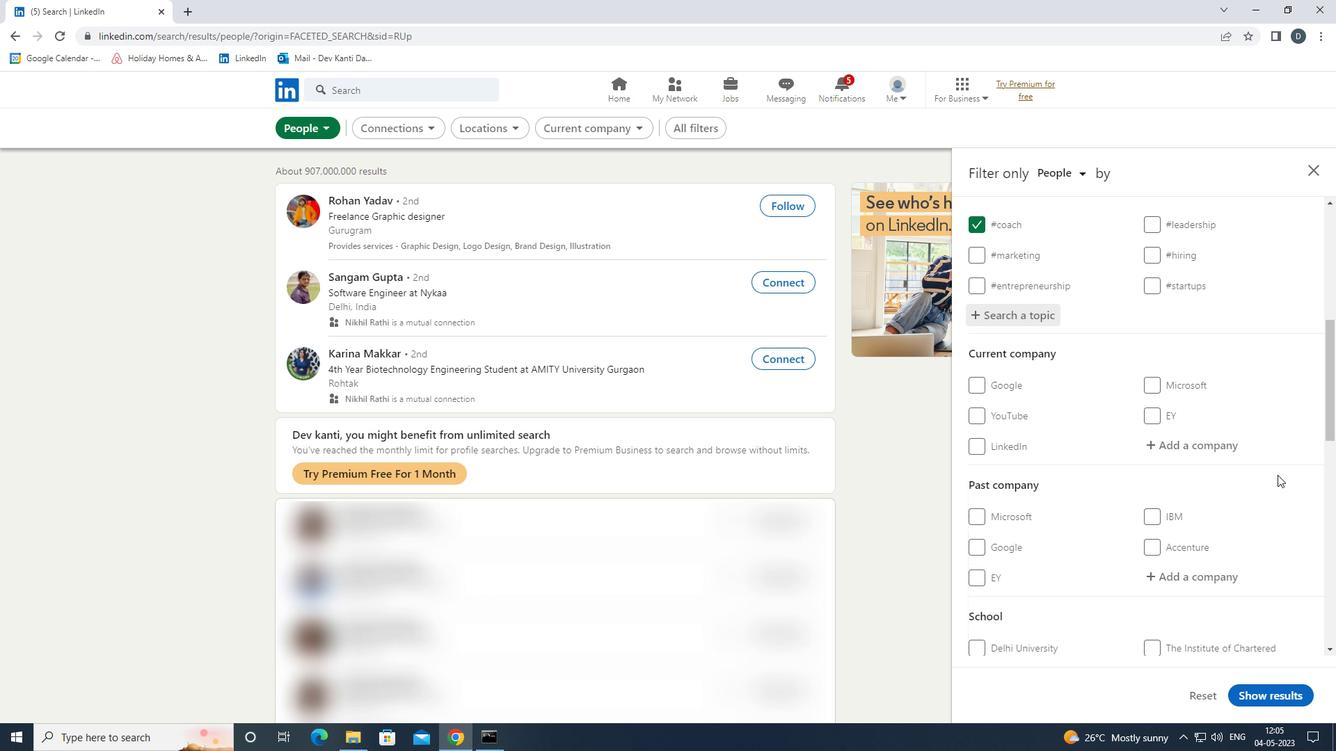 
Action: Mouse scrolled (1255, 480) with delta (0, 0)
Screenshot: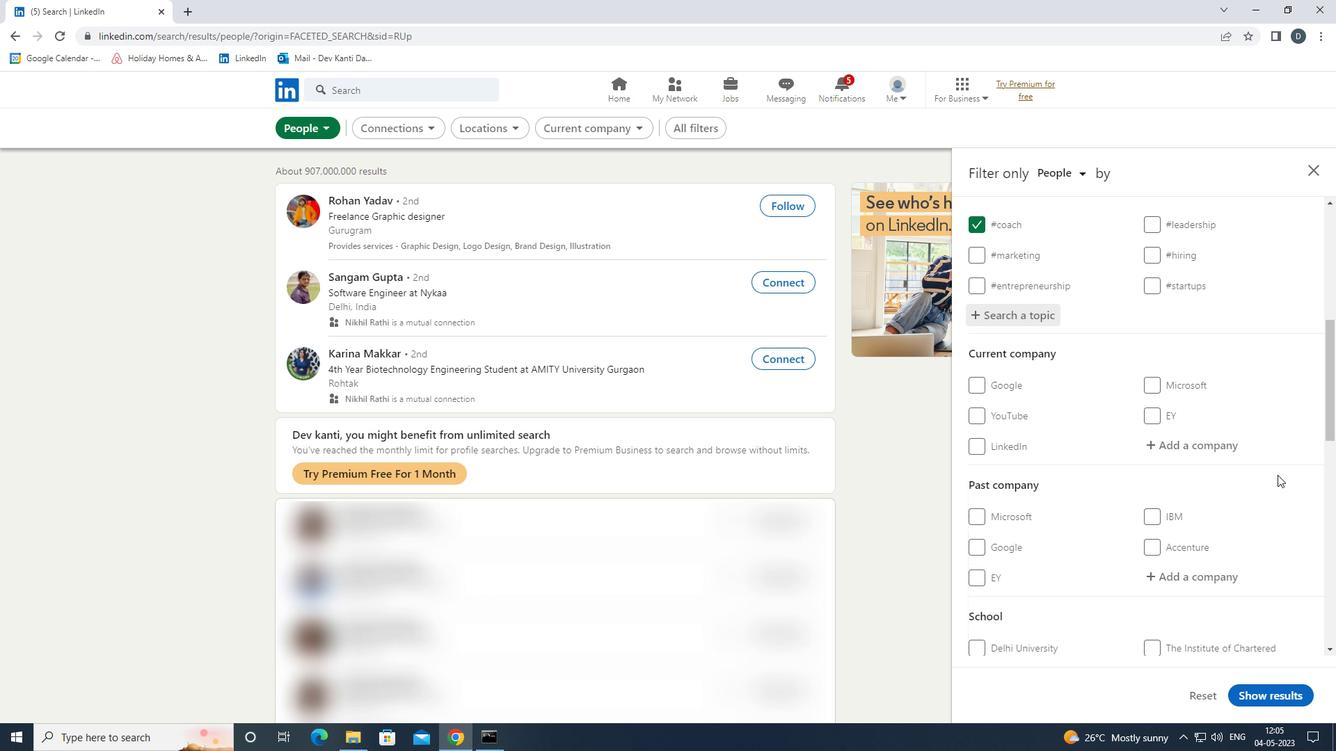 
Action: Mouse moved to (1254, 481)
Screenshot: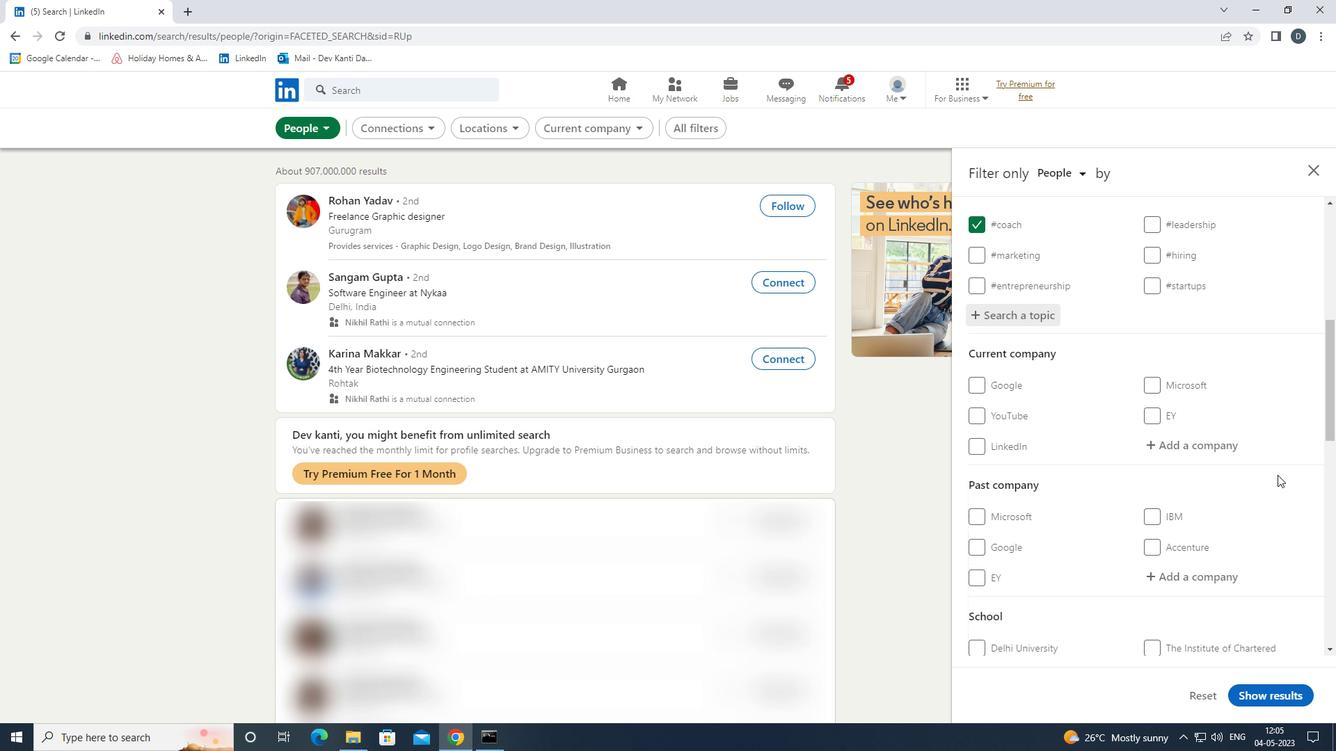 
Action: Mouse scrolled (1254, 480) with delta (0, 0)
Screenshot: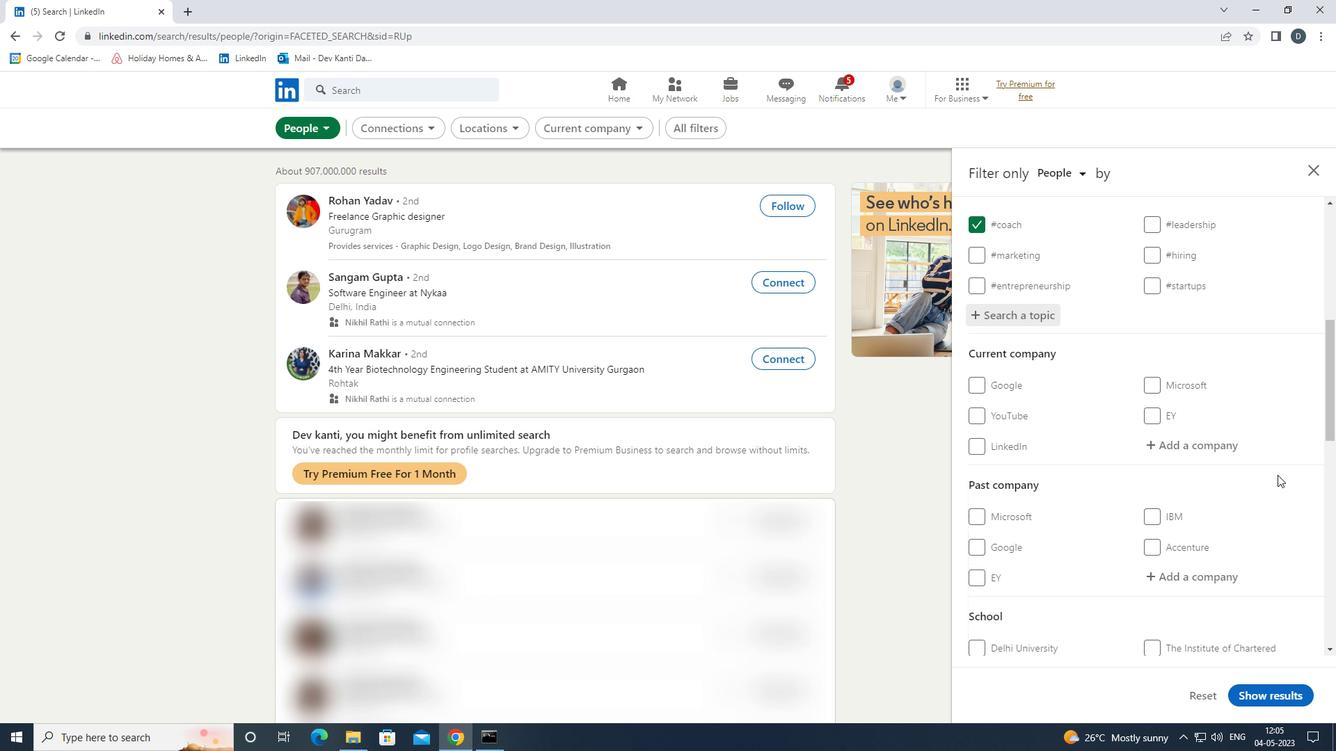 
Action: Mouse scrolled (1254, 480) with delta (0, 0)
Screenshot: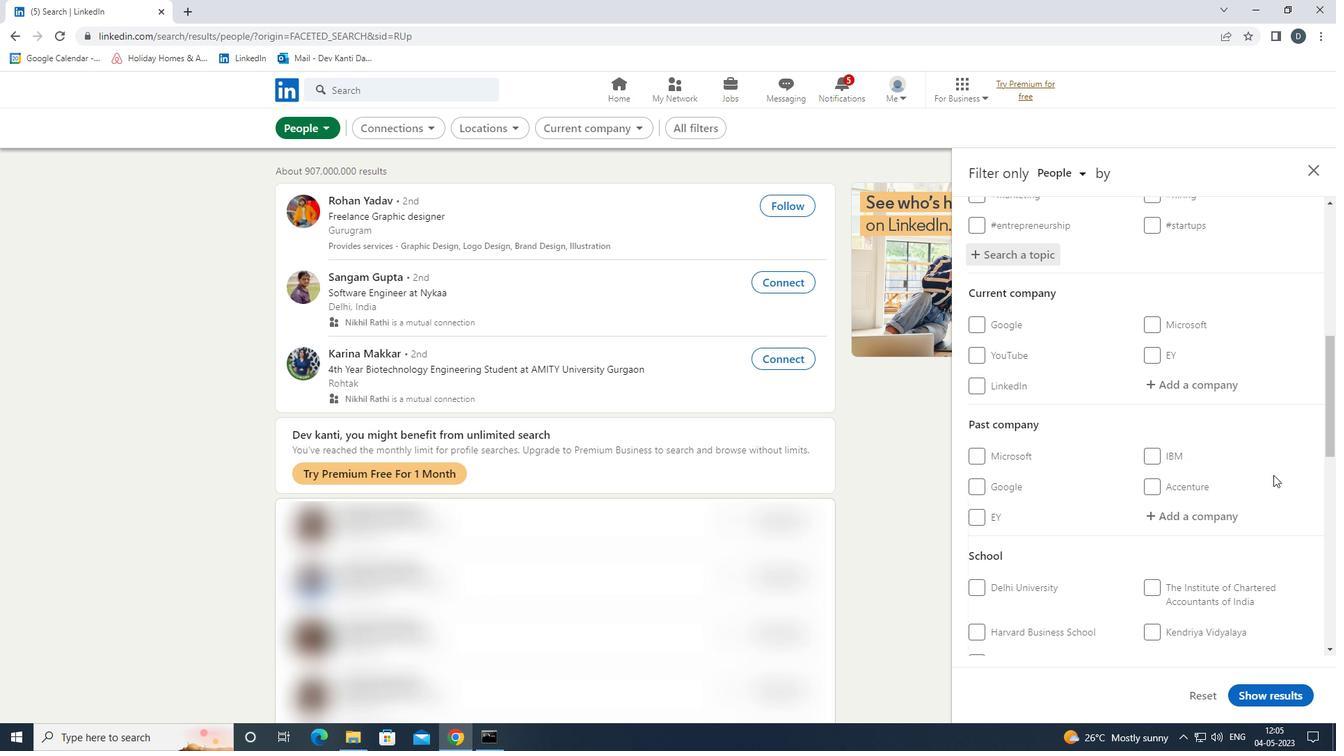 
Action: Mouse moved to (999, 640)
Screenshot: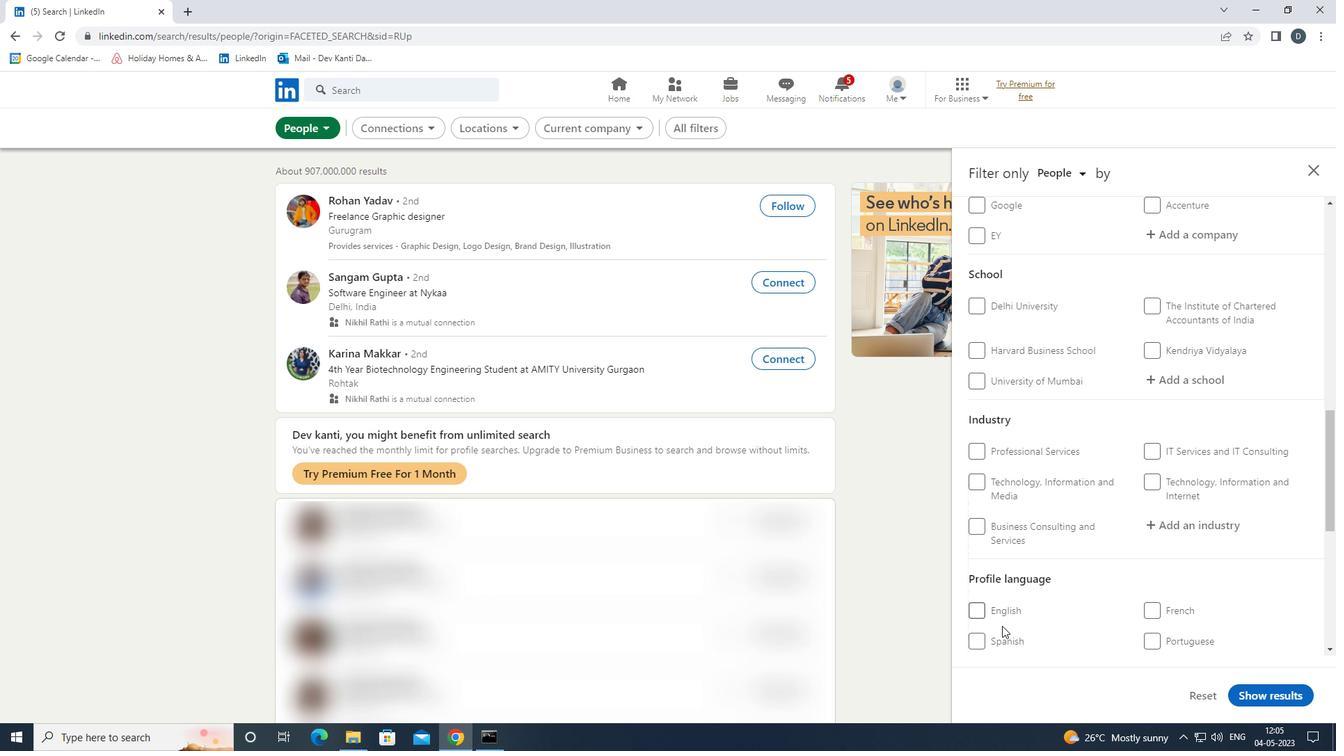 
Action: Mouse pressed left at (999, 640)
Screenshot: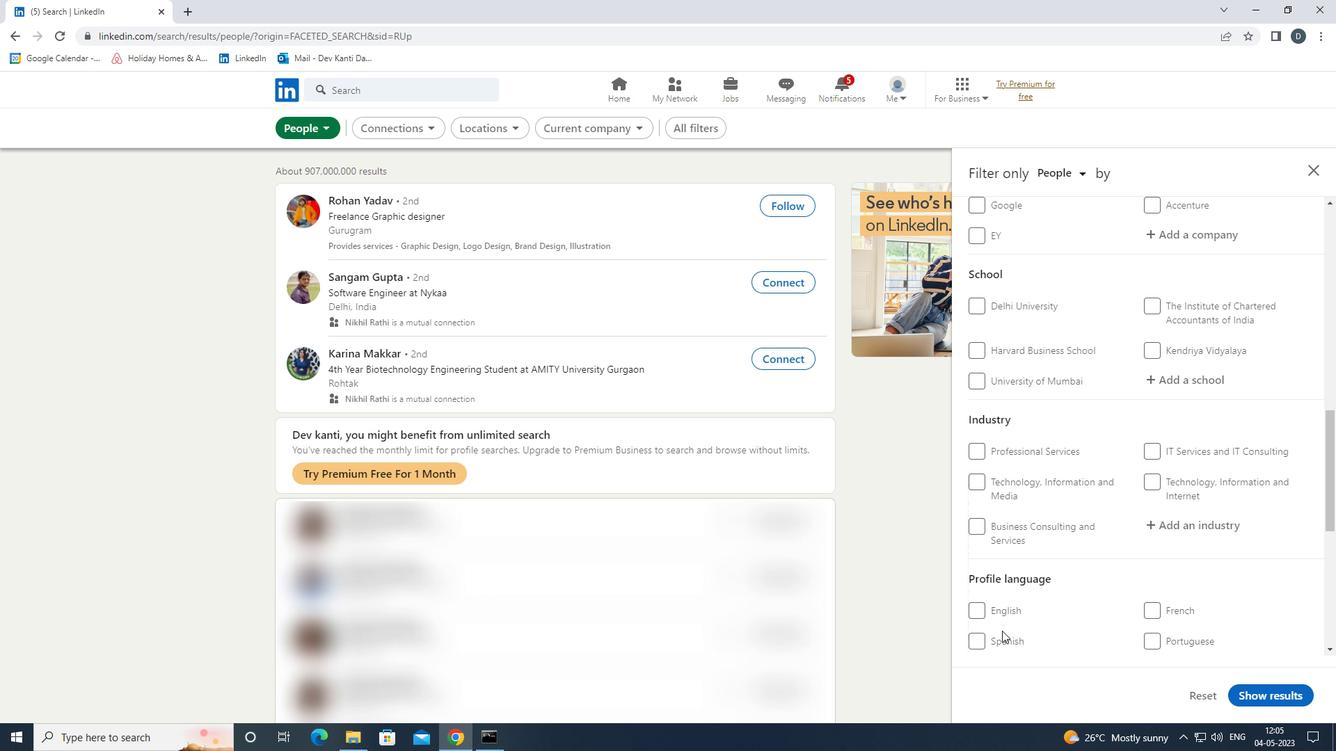 
Action: Mouse scrolled (999, 641) with delta (0, 0)
Screenshot: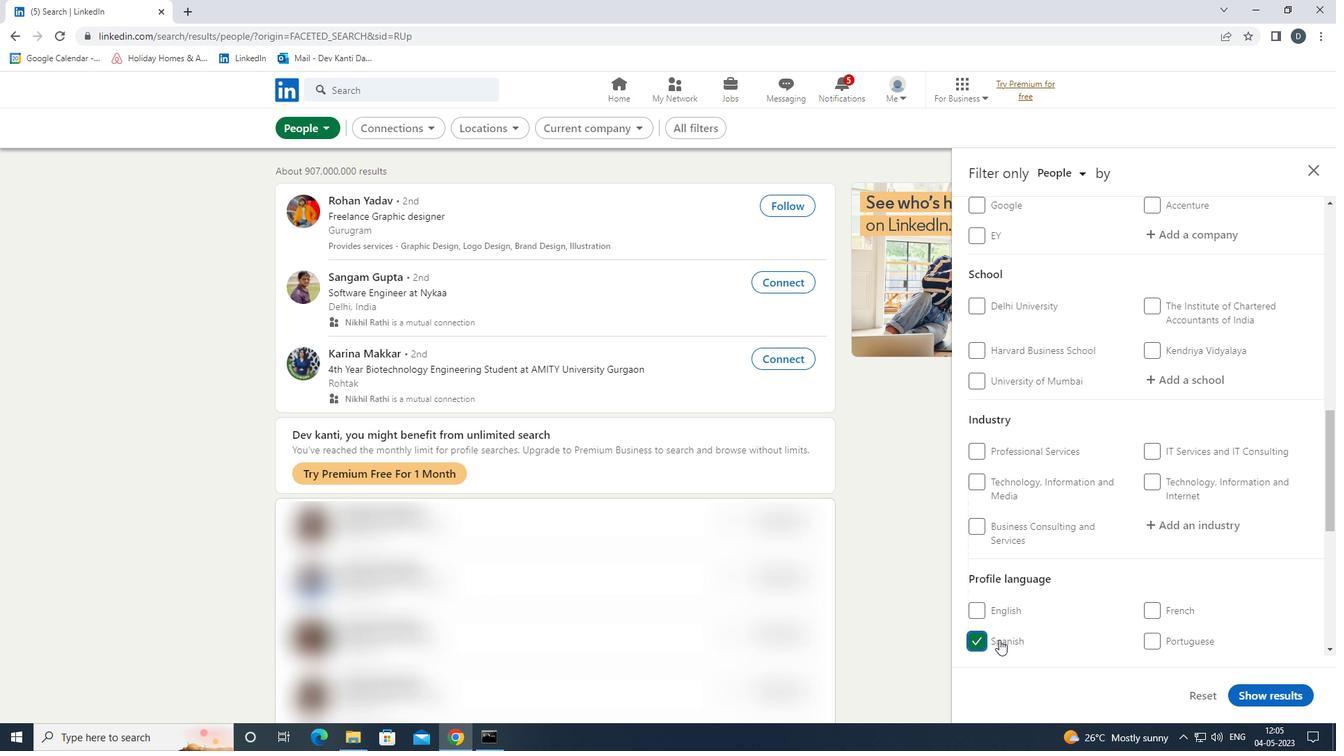 
Action: Mouse scrolled (999, 641) with delta (0, 0)
Screenshot: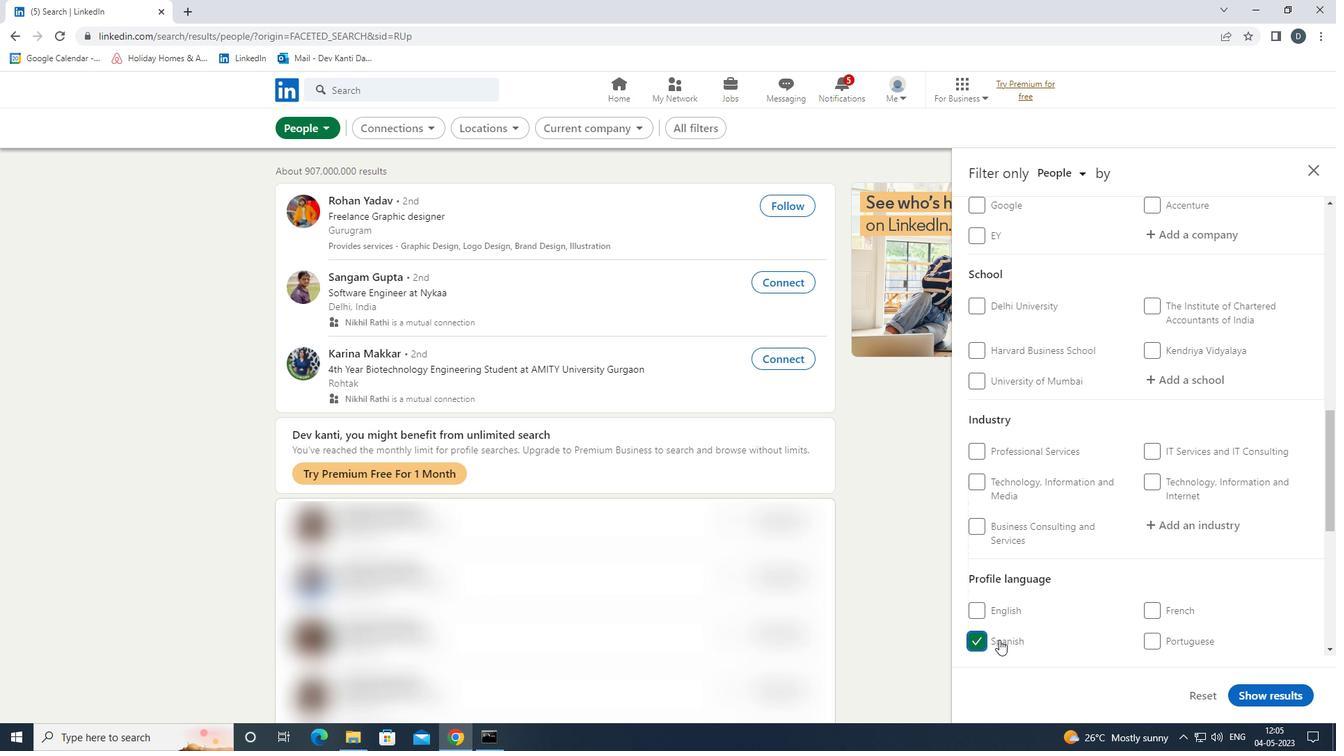 
Action: Mouse scrolled (999, 641) with delta (0, 0)
Screenshot: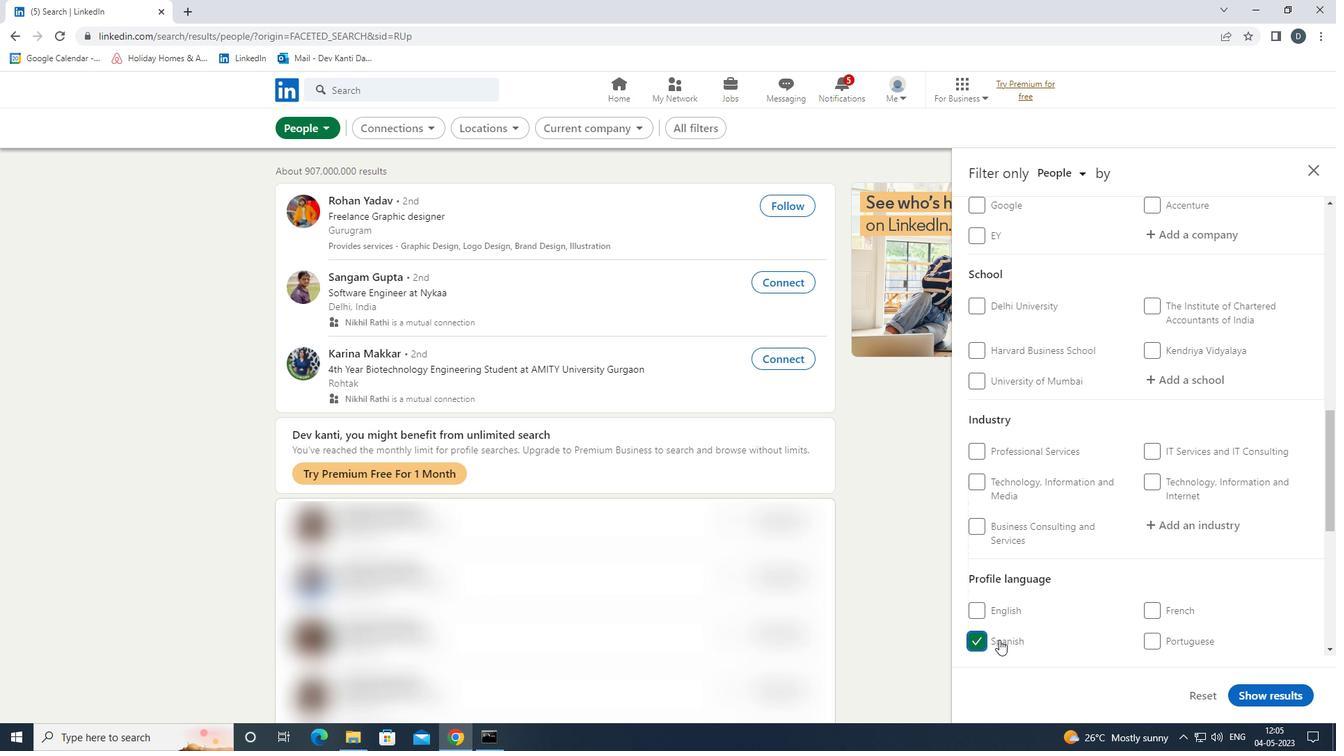 
Action: Mouse scrolled (999, 641) with delta (0, 0)
Screenshot: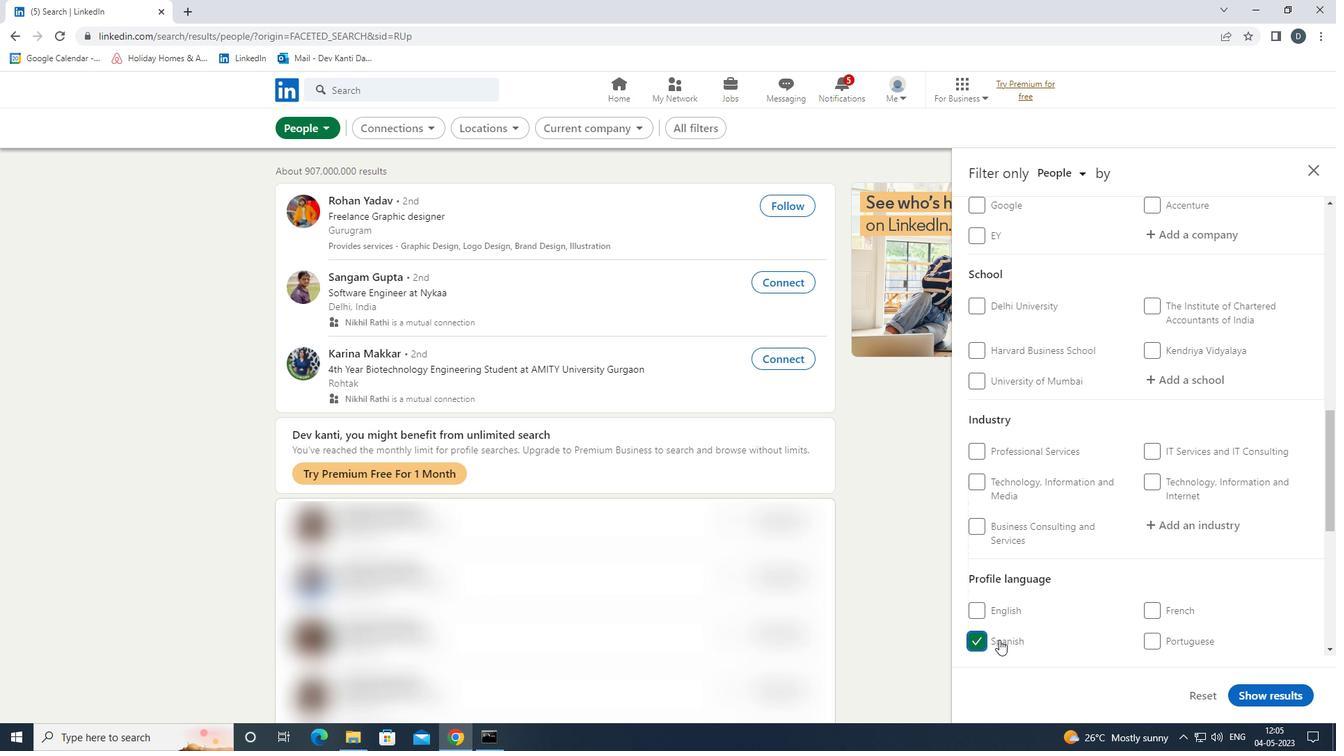 
Action: Mouse scrolled (999, 641) with delta (0, 0)
Screenshot: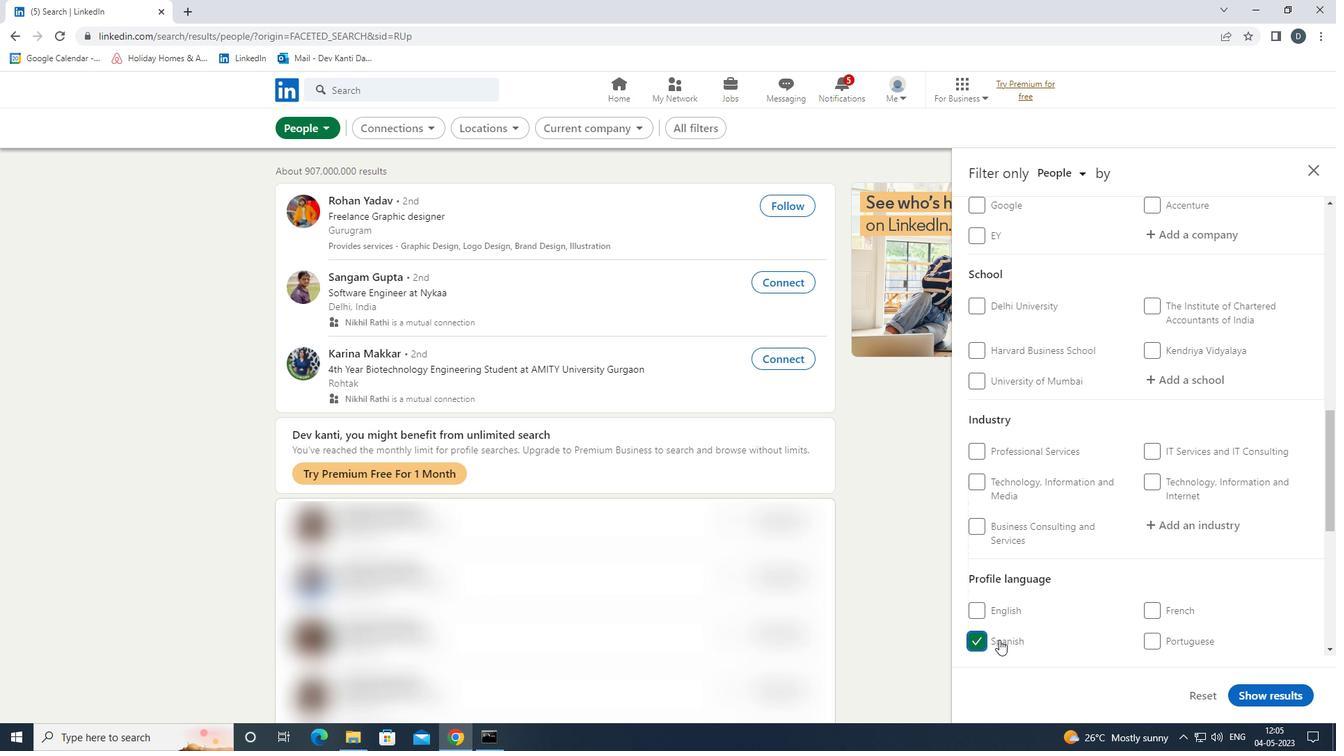 
Action: Mouse moved to (1157, 450)
Screenshot: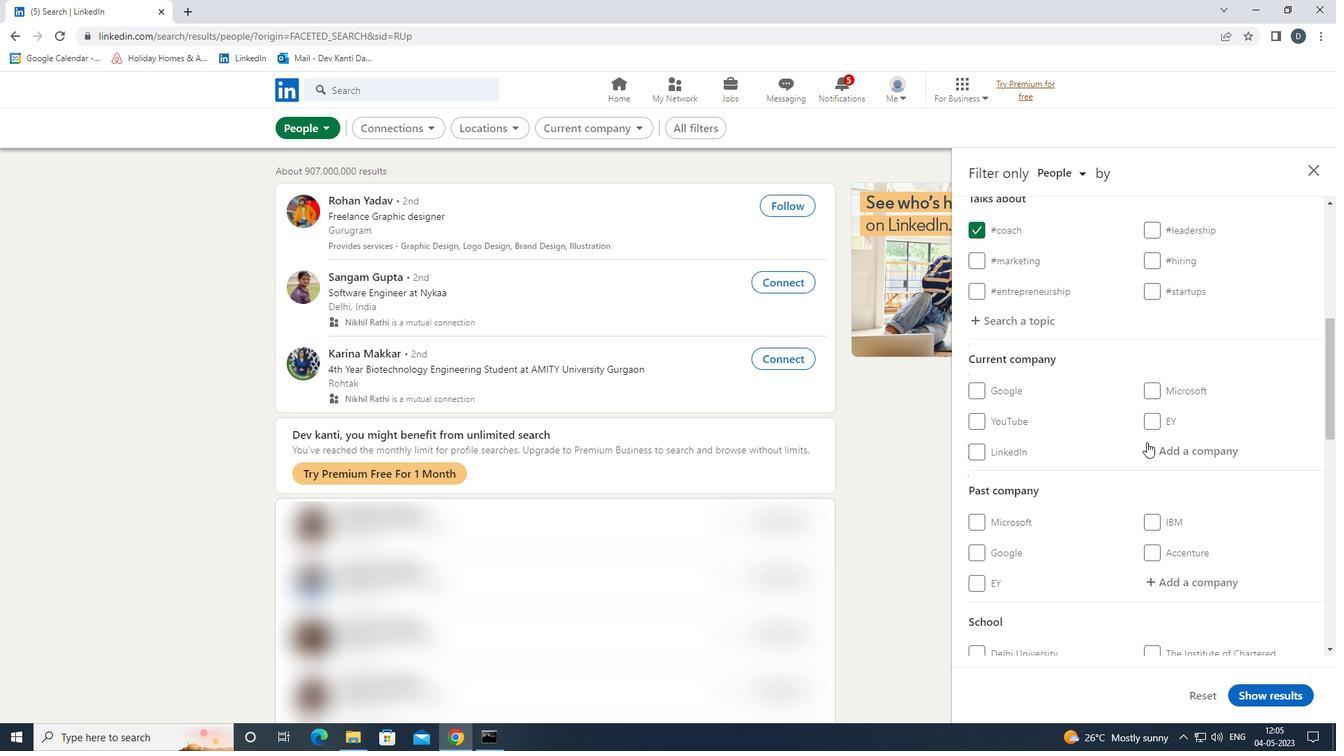 
Action: Mouse pressed left at (1157, 450)
Screenshot: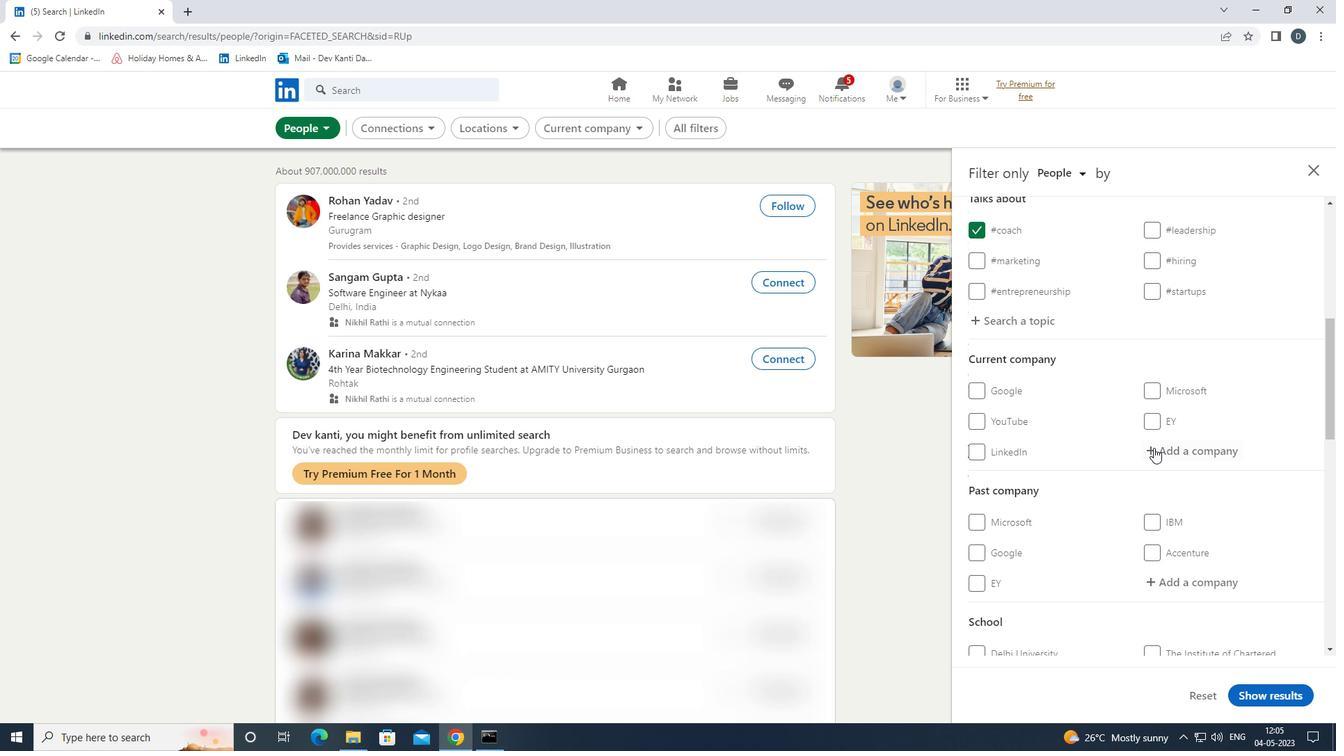 
Action: Mouse moved to (1156, 457)
Screenshot: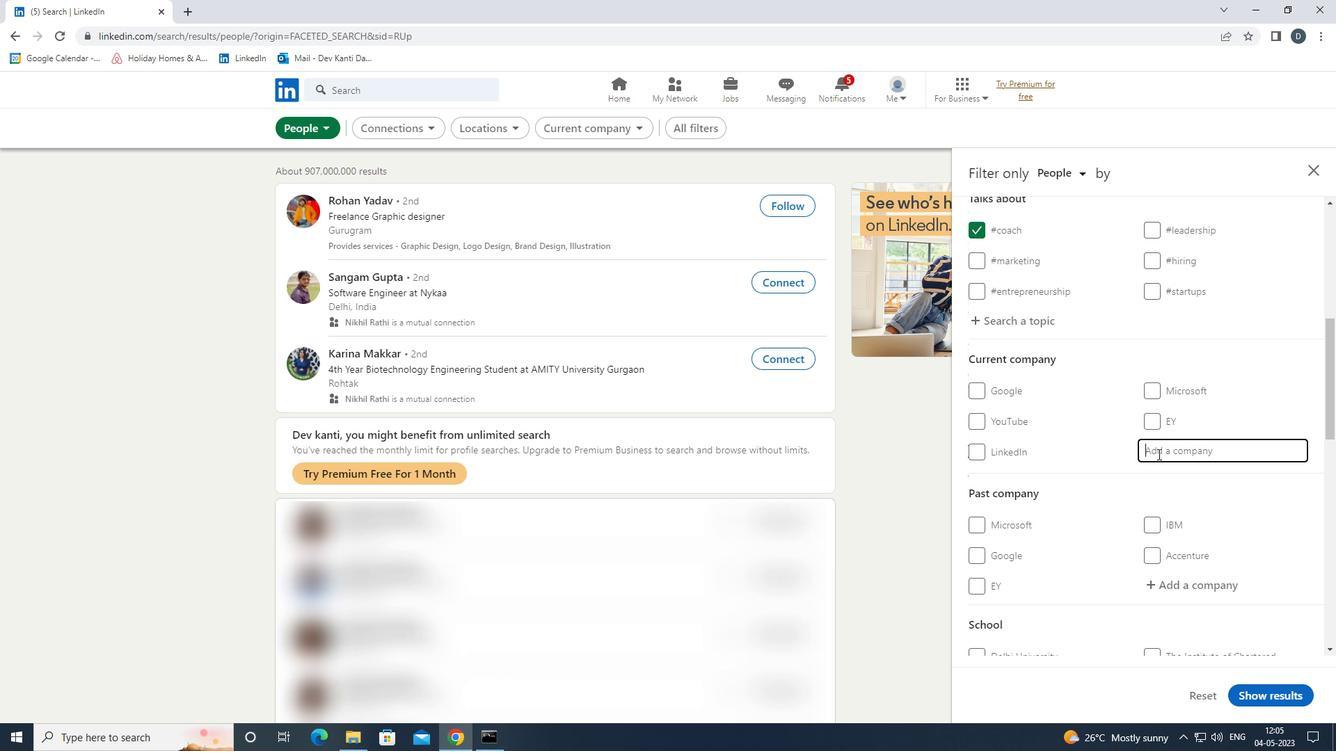 
Action: Key pressed <Key.shift>UNION<Key.space><Key.shift>BANK<Key.down><Key.down><Key.enter>
Screenshot: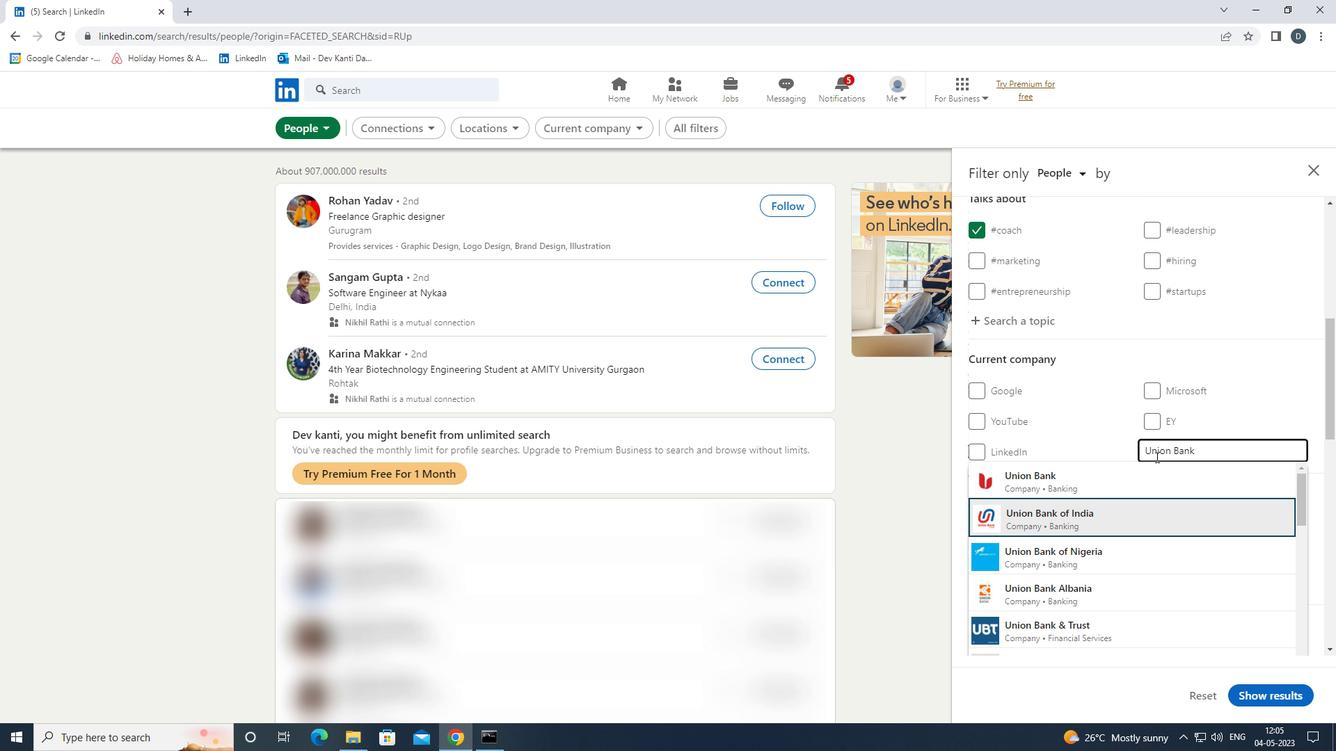 
Action: Mouse moved to (1154, 457)
Screenshot: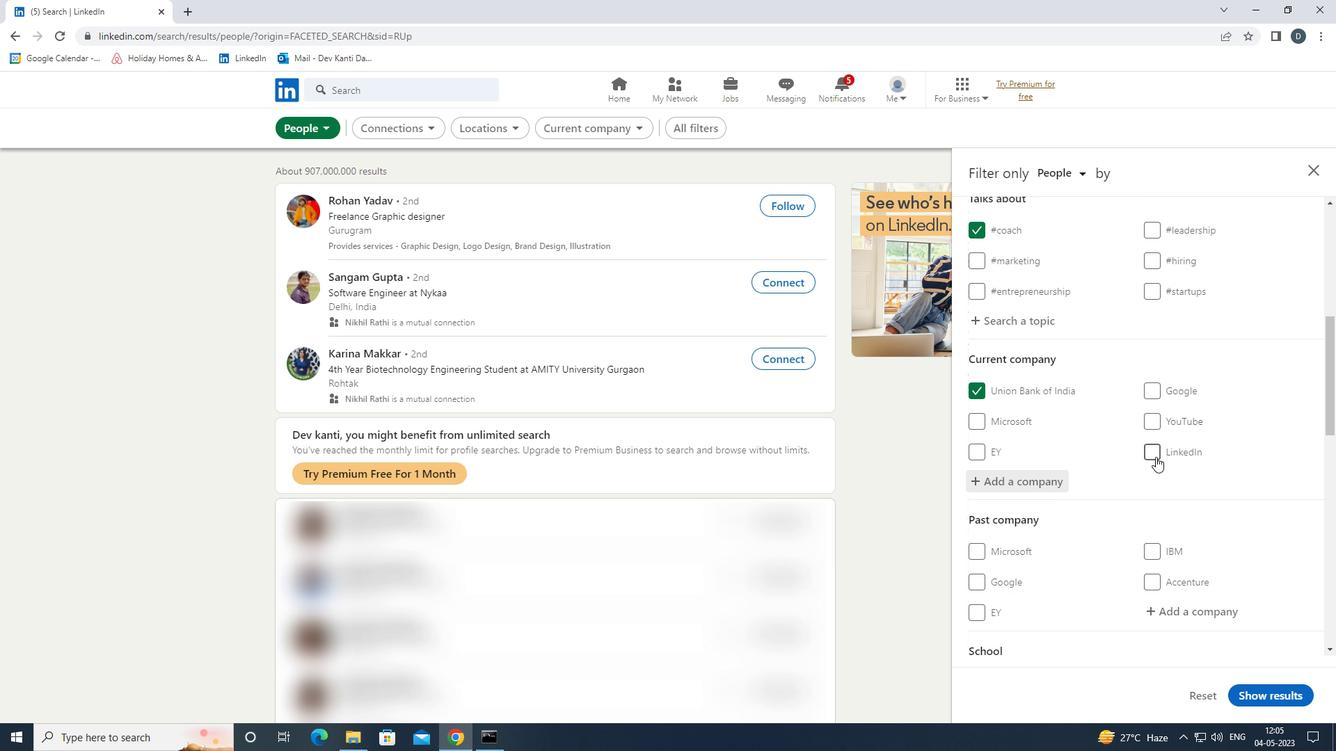 
Action: Mouse scrolled (1154, 457) with delta (0, 0)
Screenshot: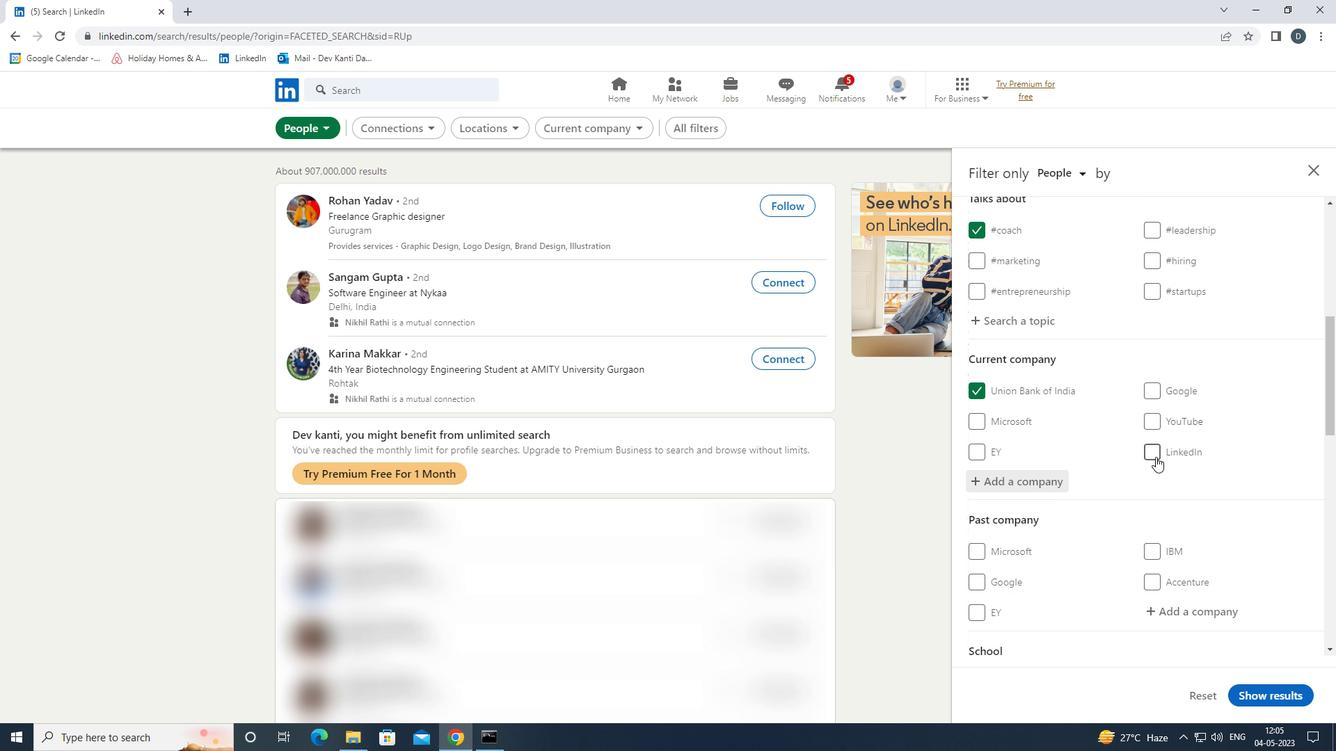
Action: Mouse scrolled (1154, 457) with delta (0, 0)
Screenshot: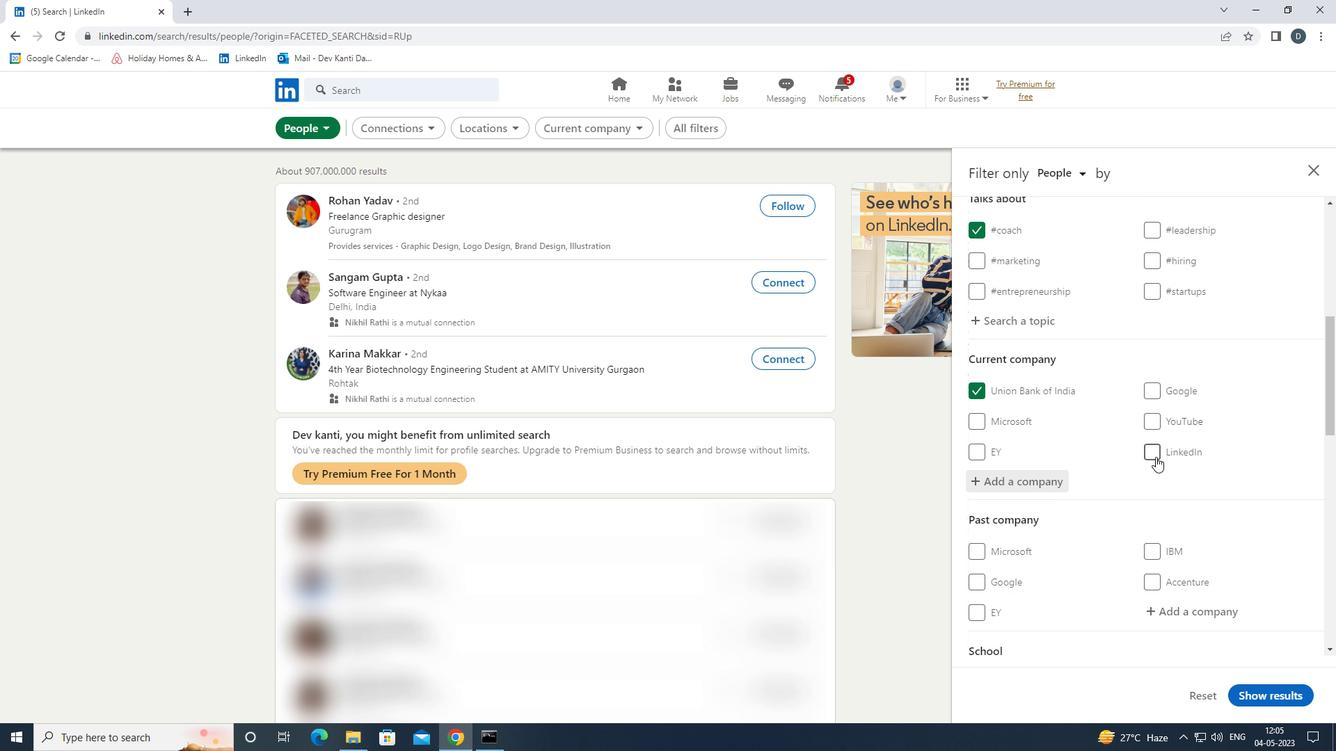 
Action: Mouse scrolled (1154, 457) with delta (0, 0)
Screenshot: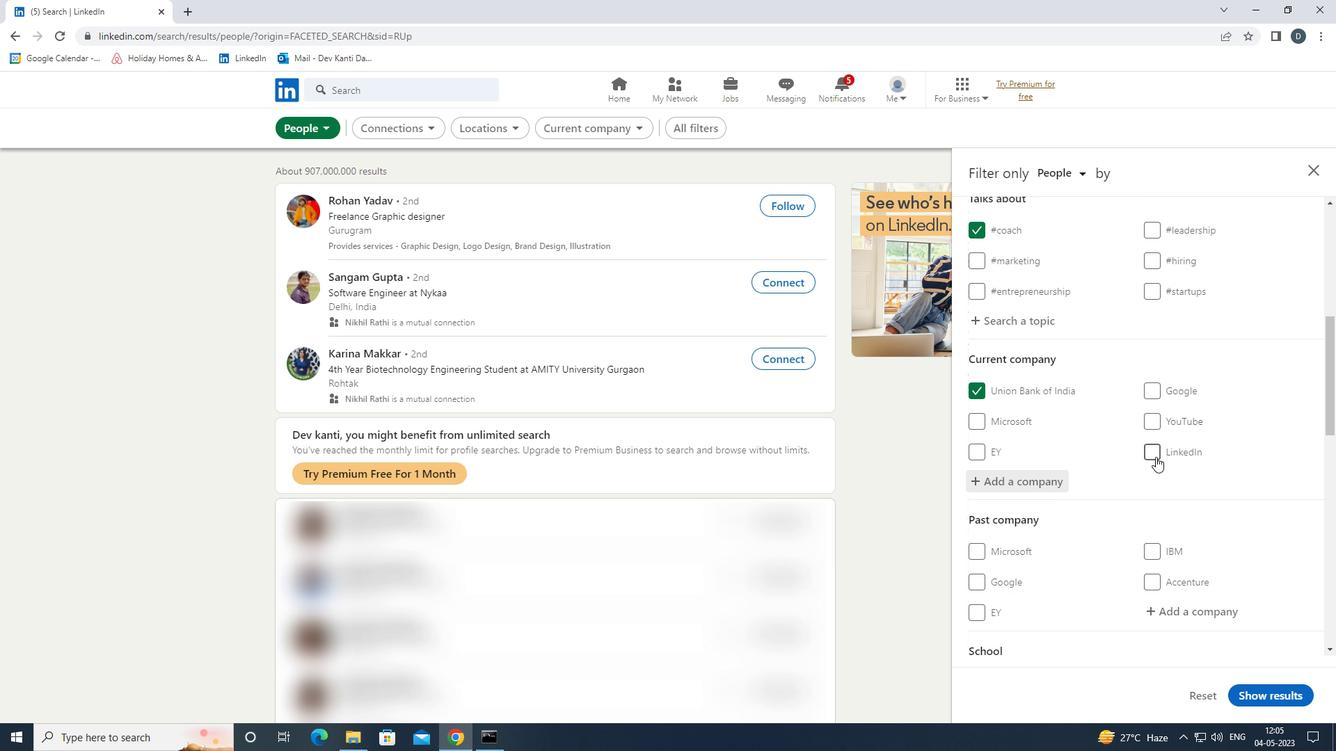 
Action: Mouse moved to (1187, 551)
Screenshot: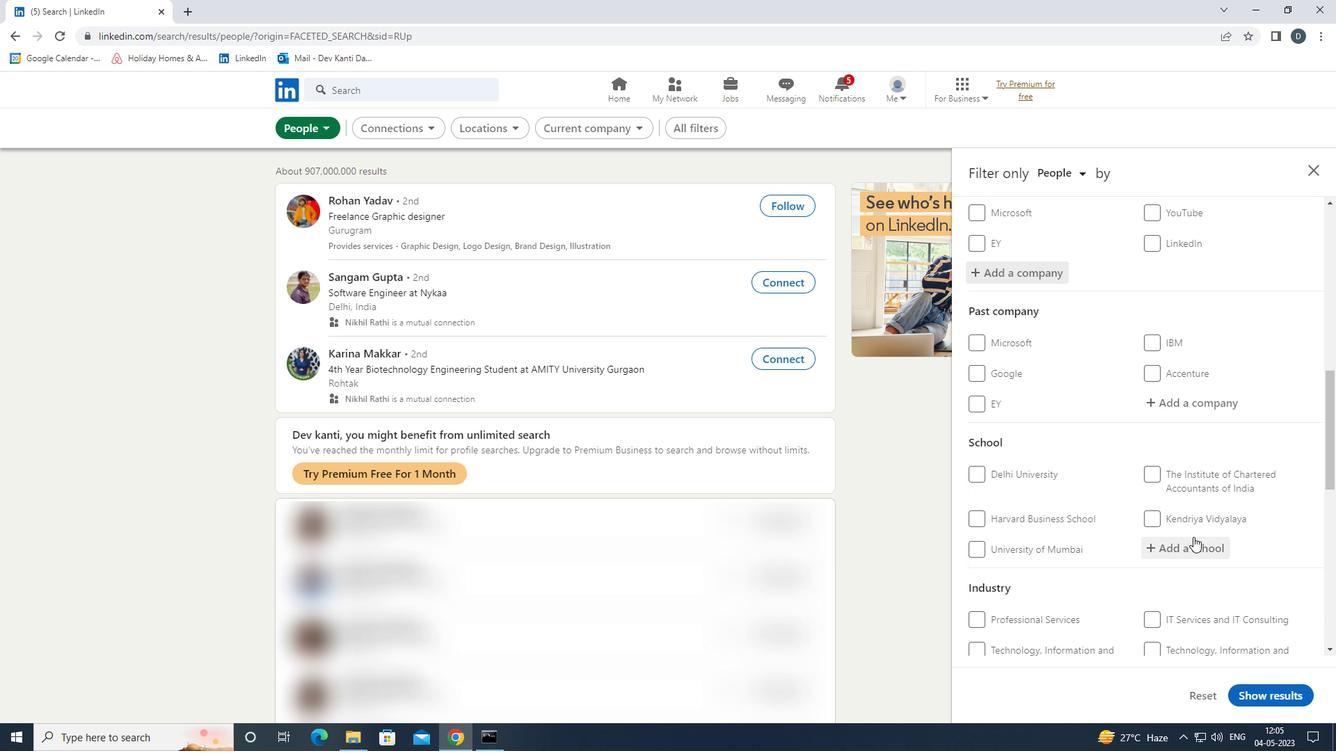 
Action: Mouse pressed left at (1187, 551)
Screenshot: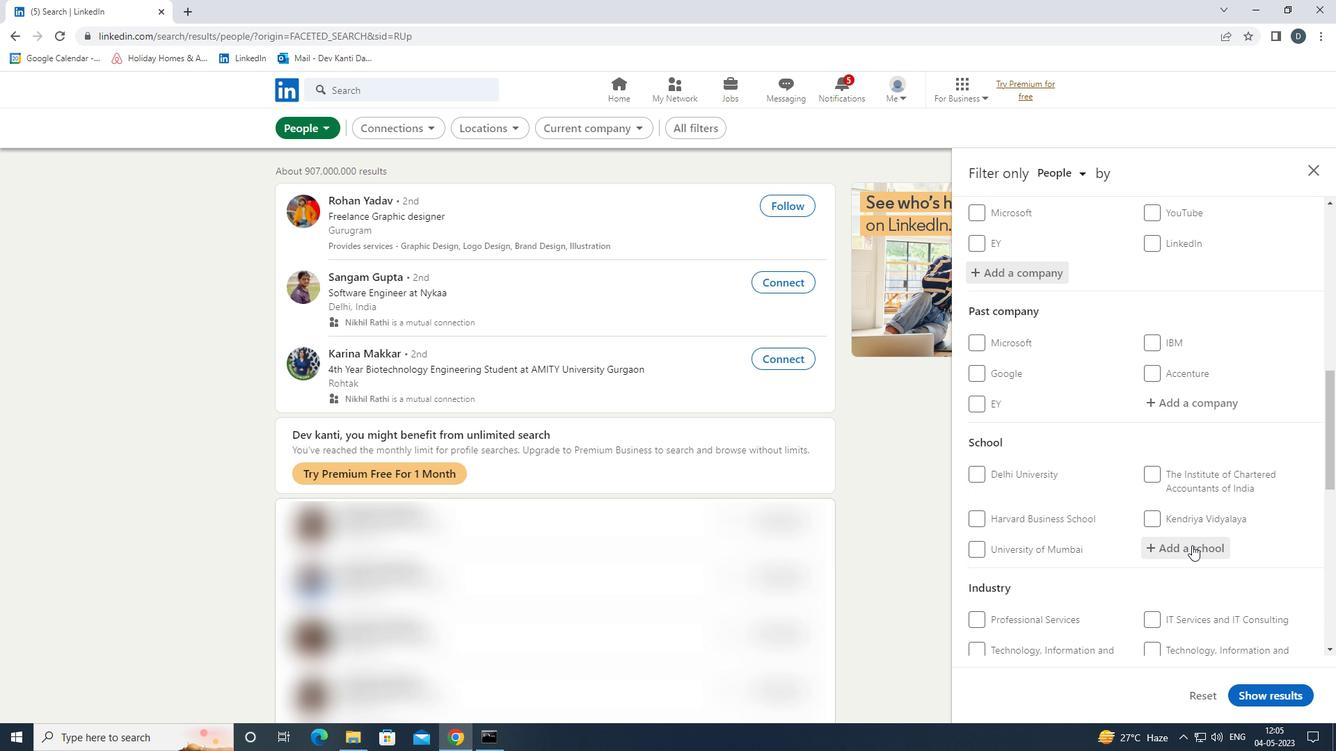 
Action: Mouse moved to (1188, 540)
Screenshot: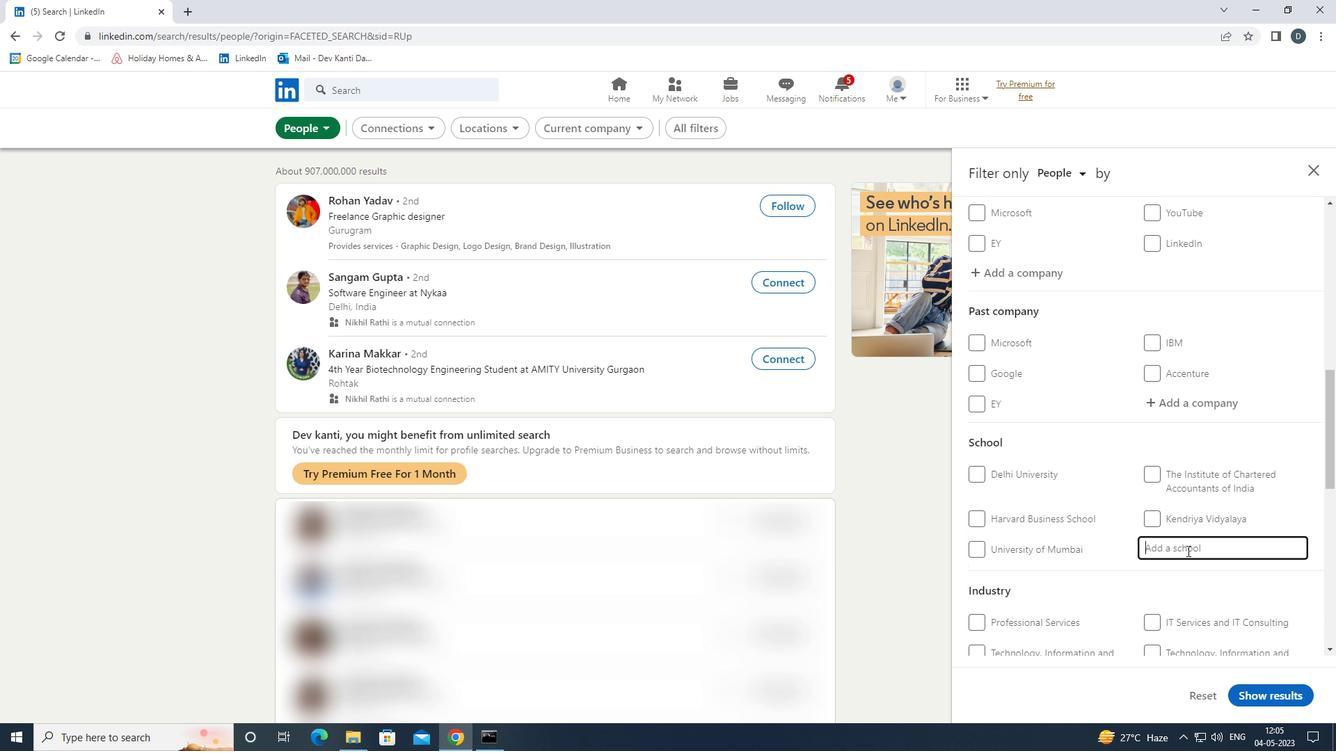 
Action: Key pressed <Key.shift>APJ<Key.space><Key.shift>ABDUL<Key.space><Key.shift>KA<Key.down><Key.enter>
Screenshot: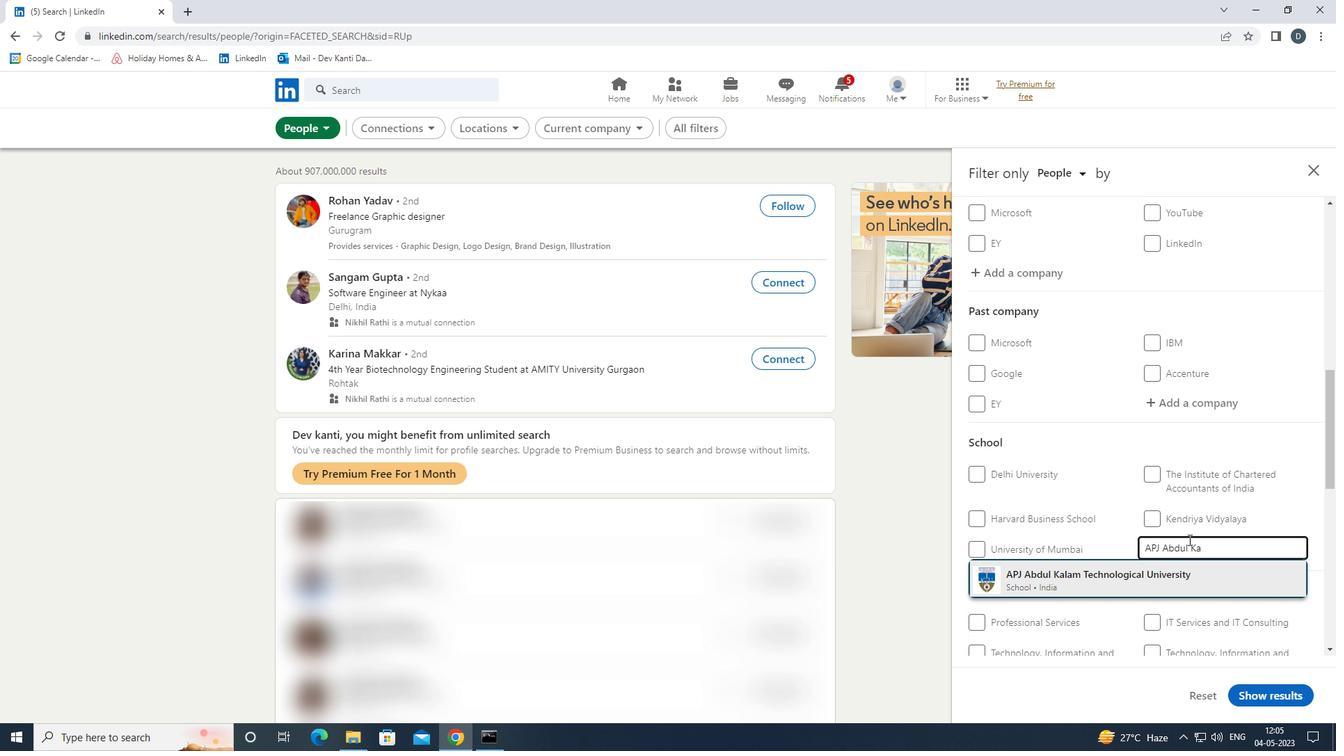 
Action: Mouse moved to (1188, 523)
Screenshot: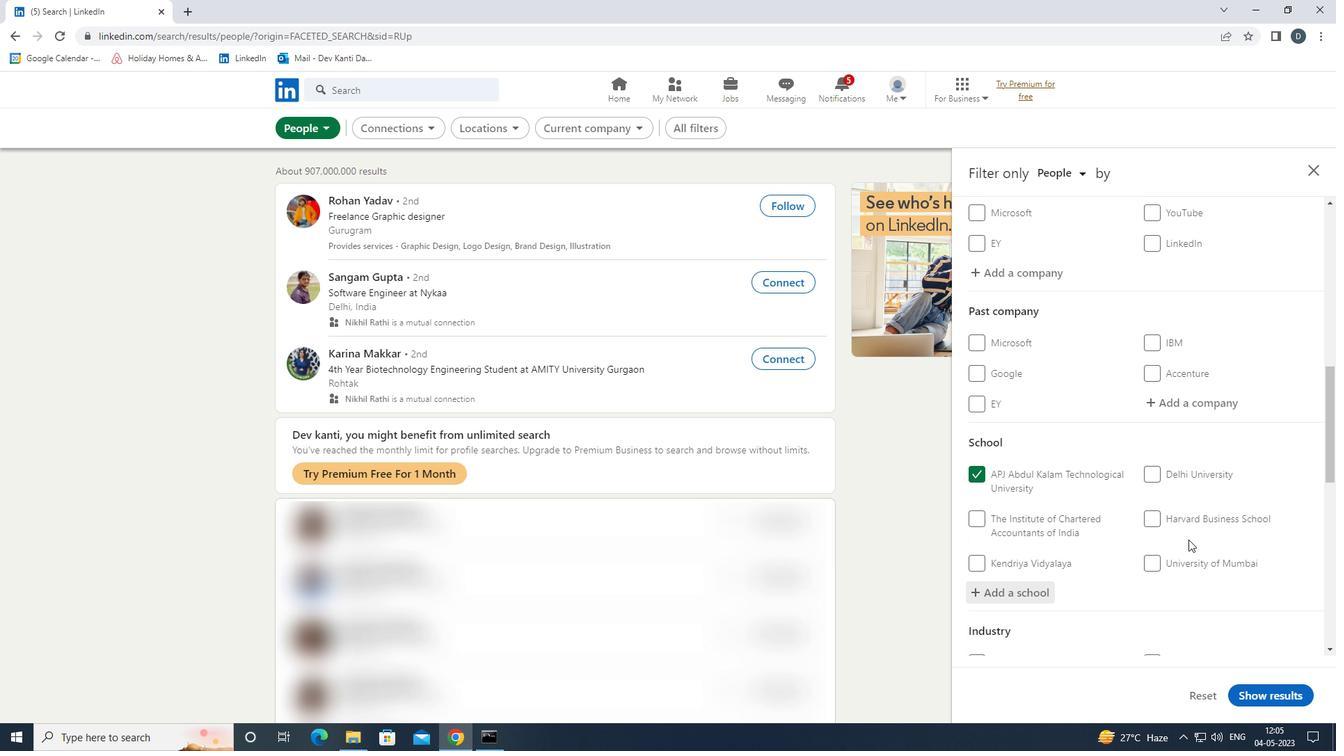 
Action: Mouse scrolled (1188, 522) with delta (0, 0)
Screenshot: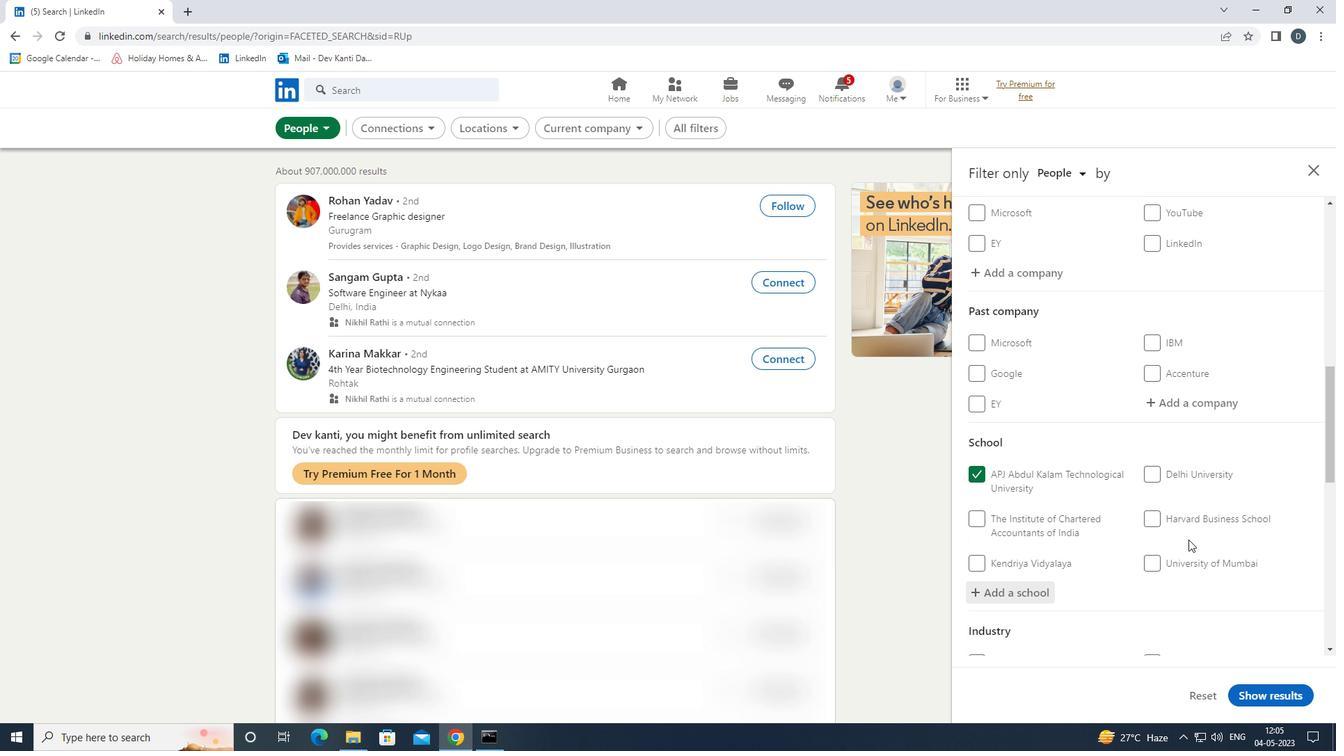 
Action: Mouse scrolled (1188, 522) with delta (0, 0)
Screenshot: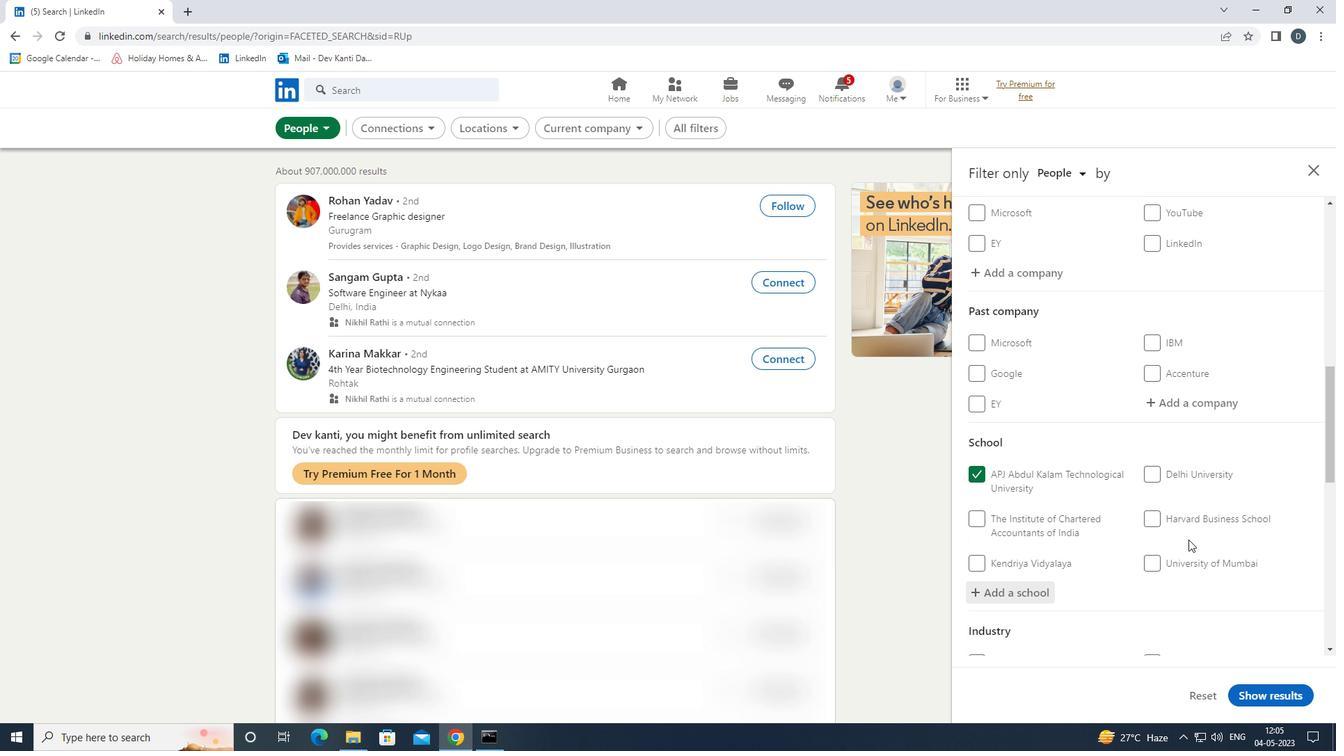 
Action: Mouse scrolled (1188, 522) with delta (0, 0)
Screenshot: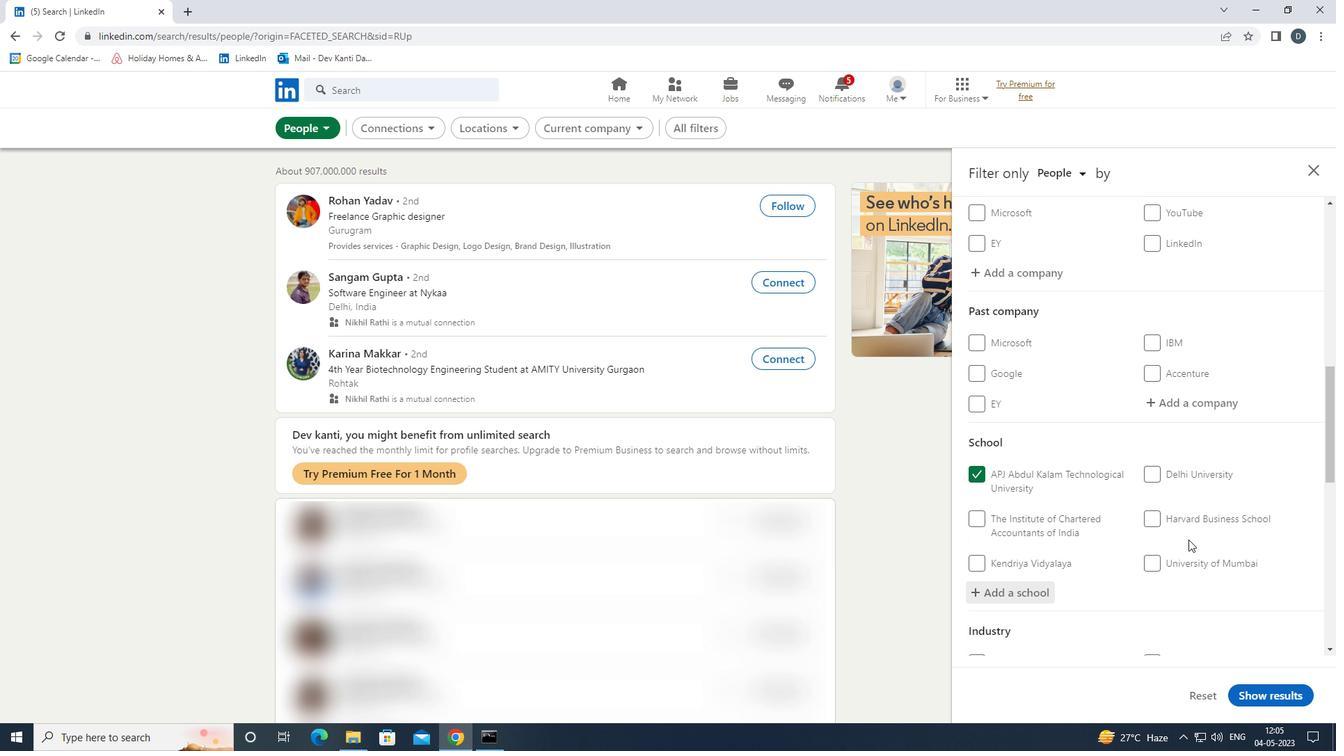 
Action: Mouse scrolled (1188, 522) with delta (0, 0)
Screenshot: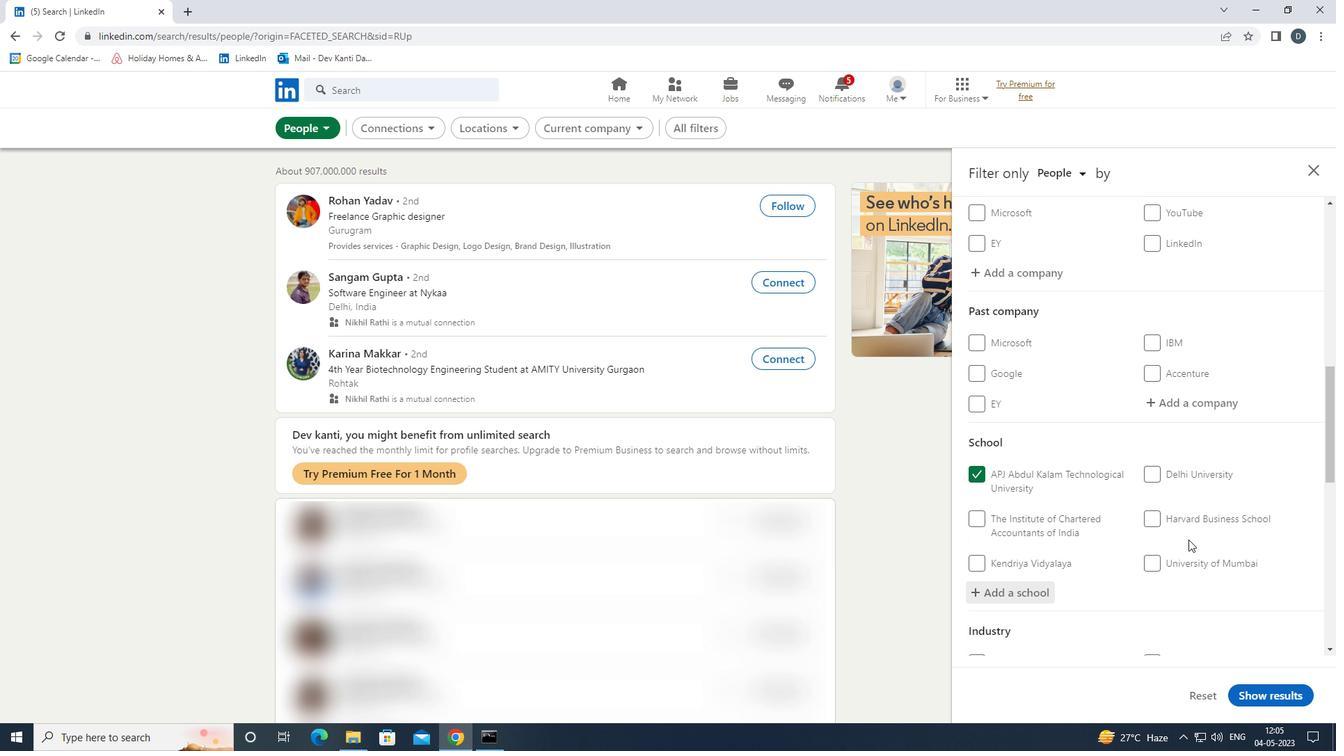 
Action: Mouse scrolled (1188, 522) with delta (0, 0)
Screenshot: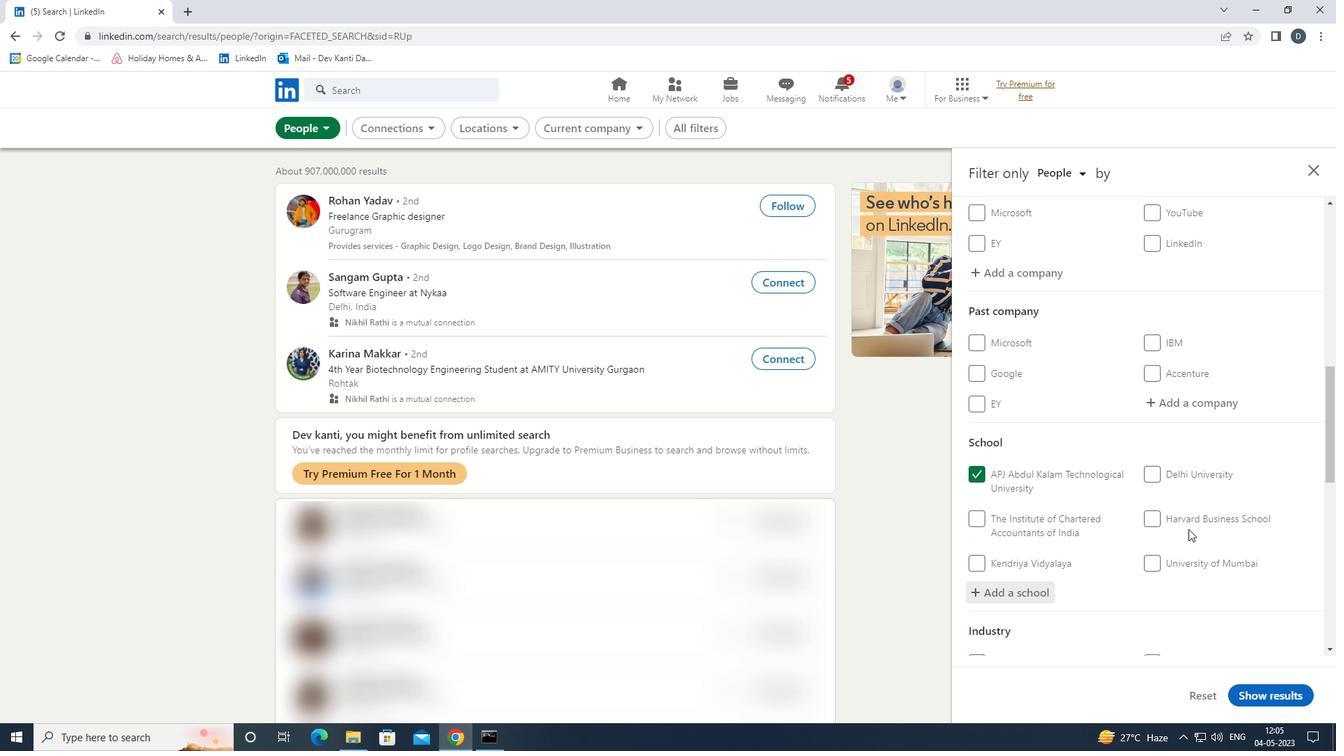 
Action: Mouse moved to (1161, 396)
Screenshot: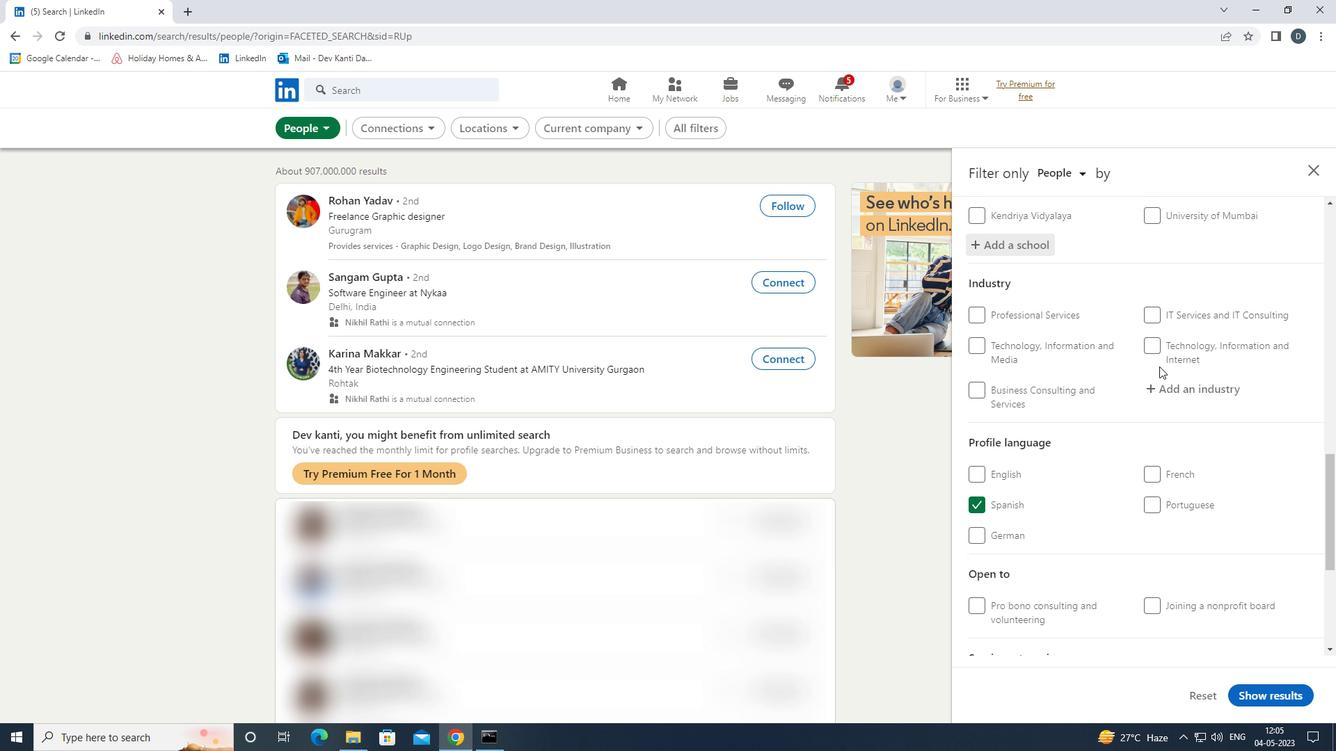 
Action: Mouse pressed left at (1161, 396)
Screenshot: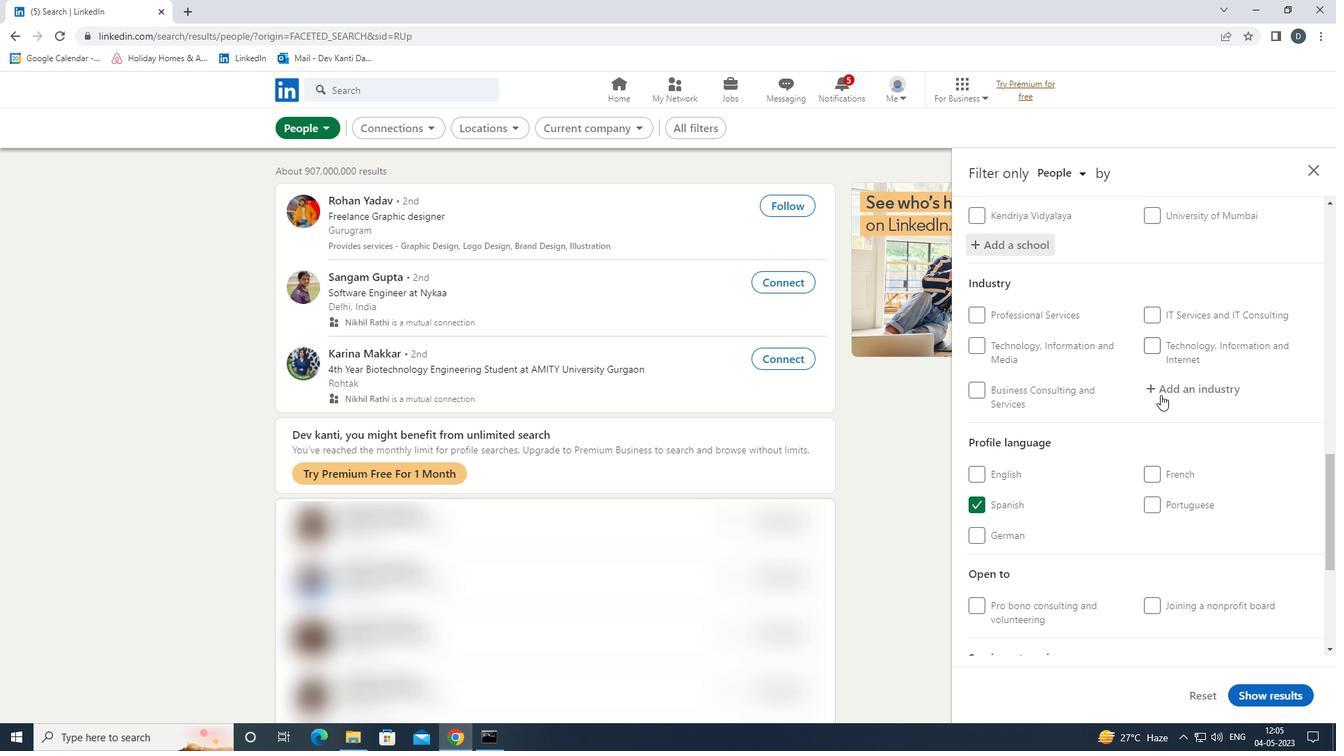 
Action: Mouse moved to (1158, 398)
Screenshot: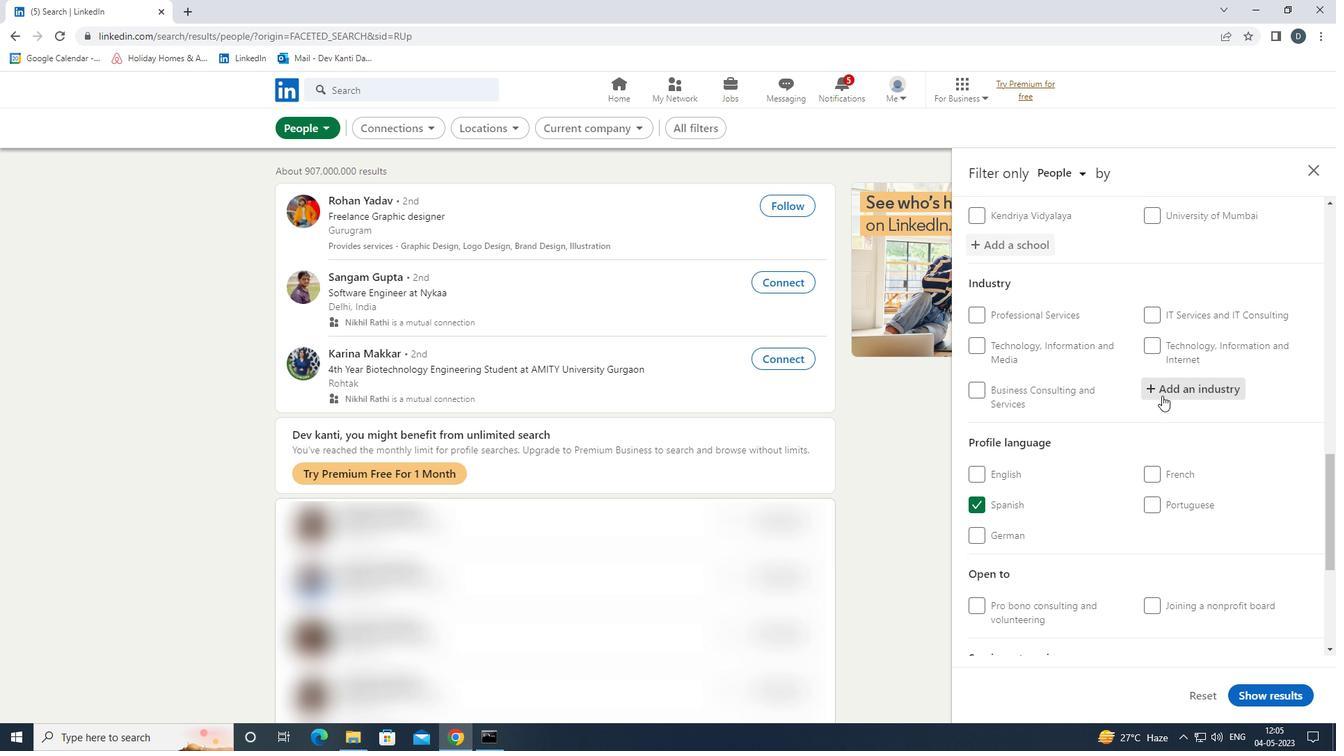 
Action: Key pressed <Key.shift>RETAIL<Key.space><Key.shift><Key.shift><Key.shift><Key.shift><Key.shift><Key.shift><Key.shift><Key.shift><Key.shift><Key.shift><Key.shift><Key.shift>BUI<Key.down><Key.enter>
Screenshot: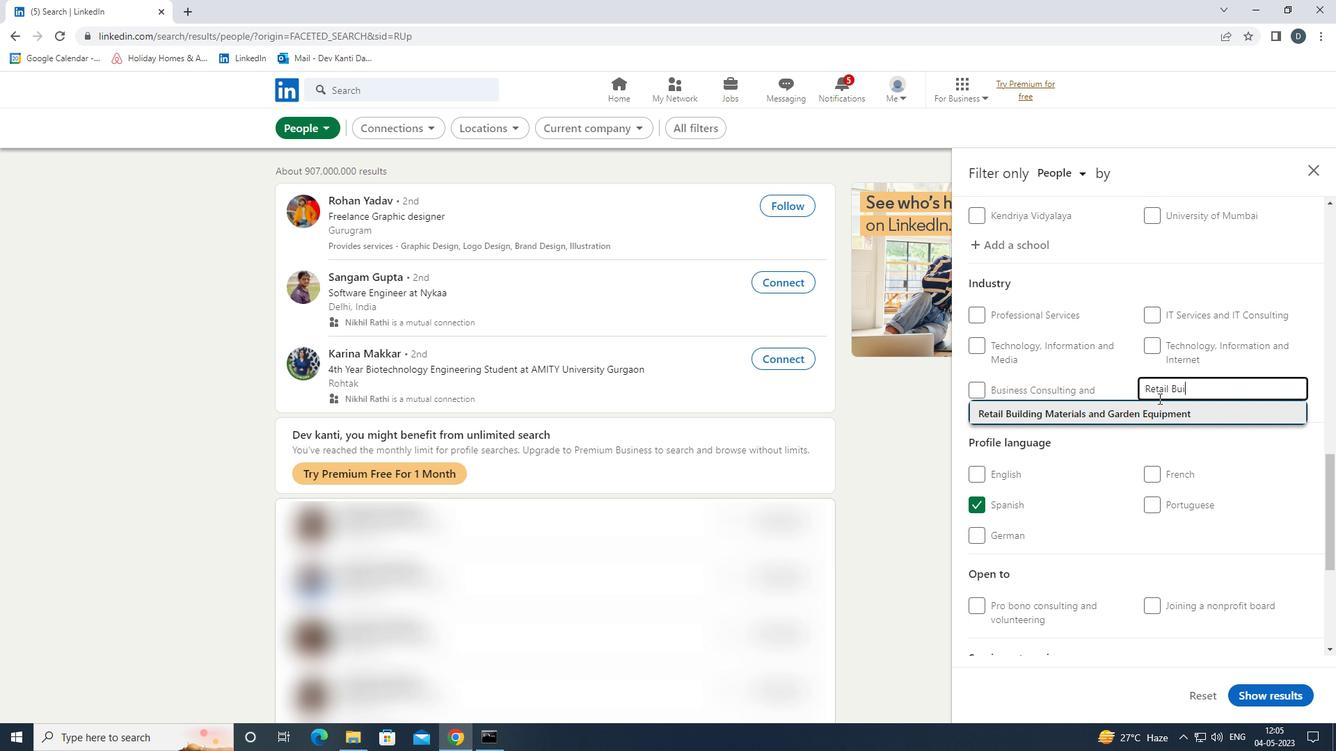 
Action: Mouse moved to (1140, 406)
Screenshot: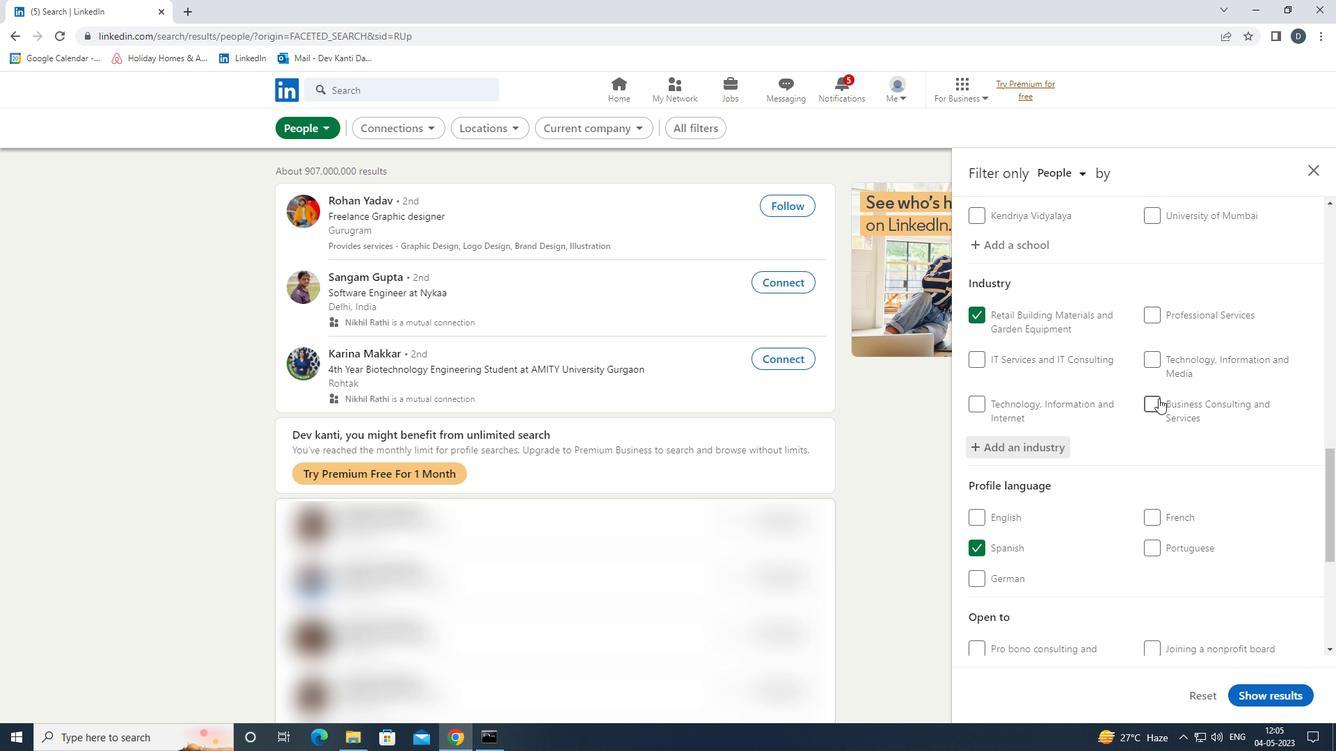 
Action: Mouse scrolled (1140, 405) with delta (0, 0)
Screenshot: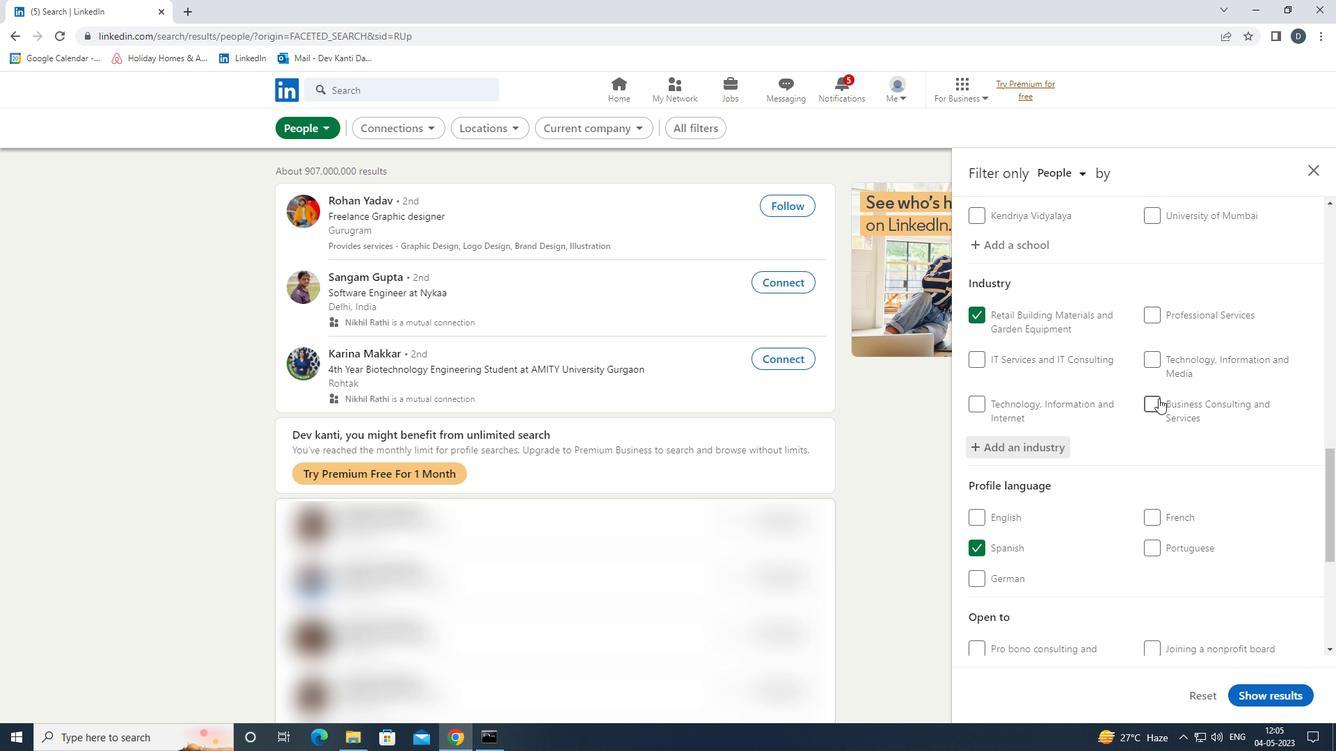 
Action: Mouse moved to (1140, 408)
Screenshot: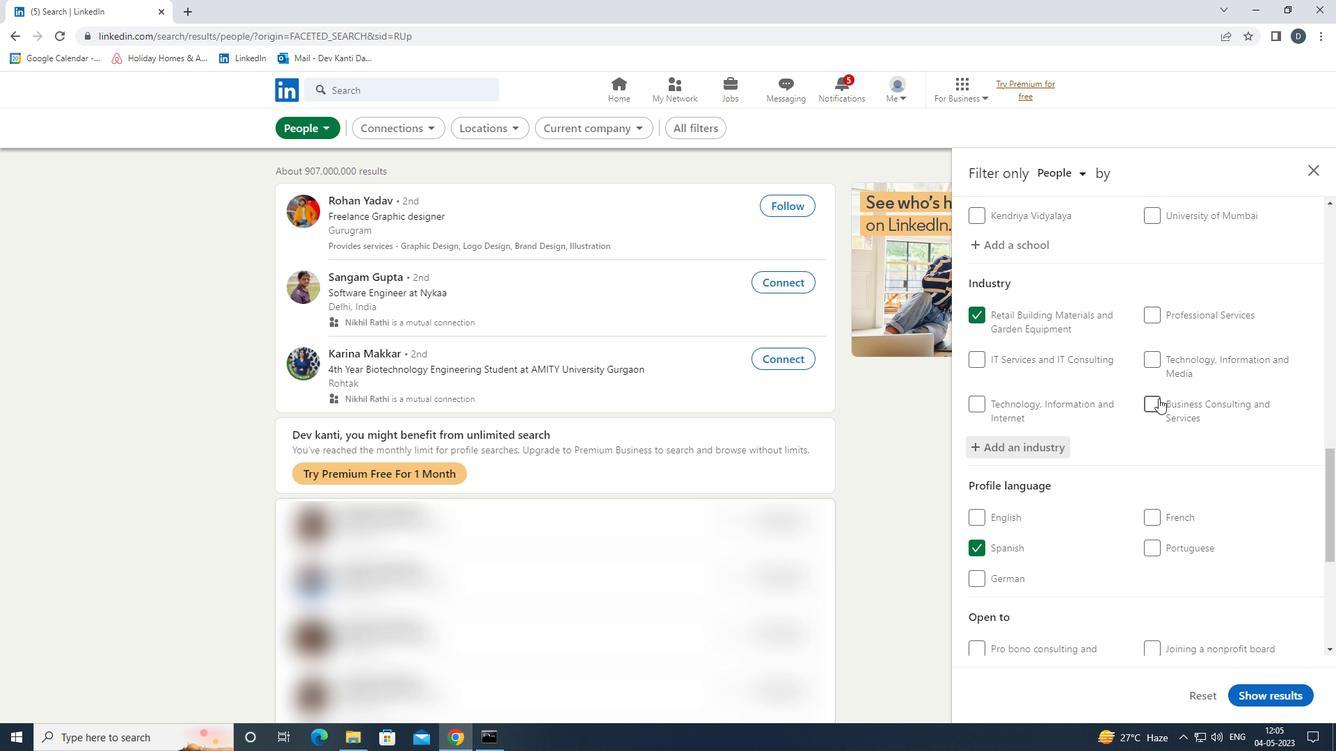 
Action: Mouse scrolled (1140, 407) with delta (0, 0)
Screenshot: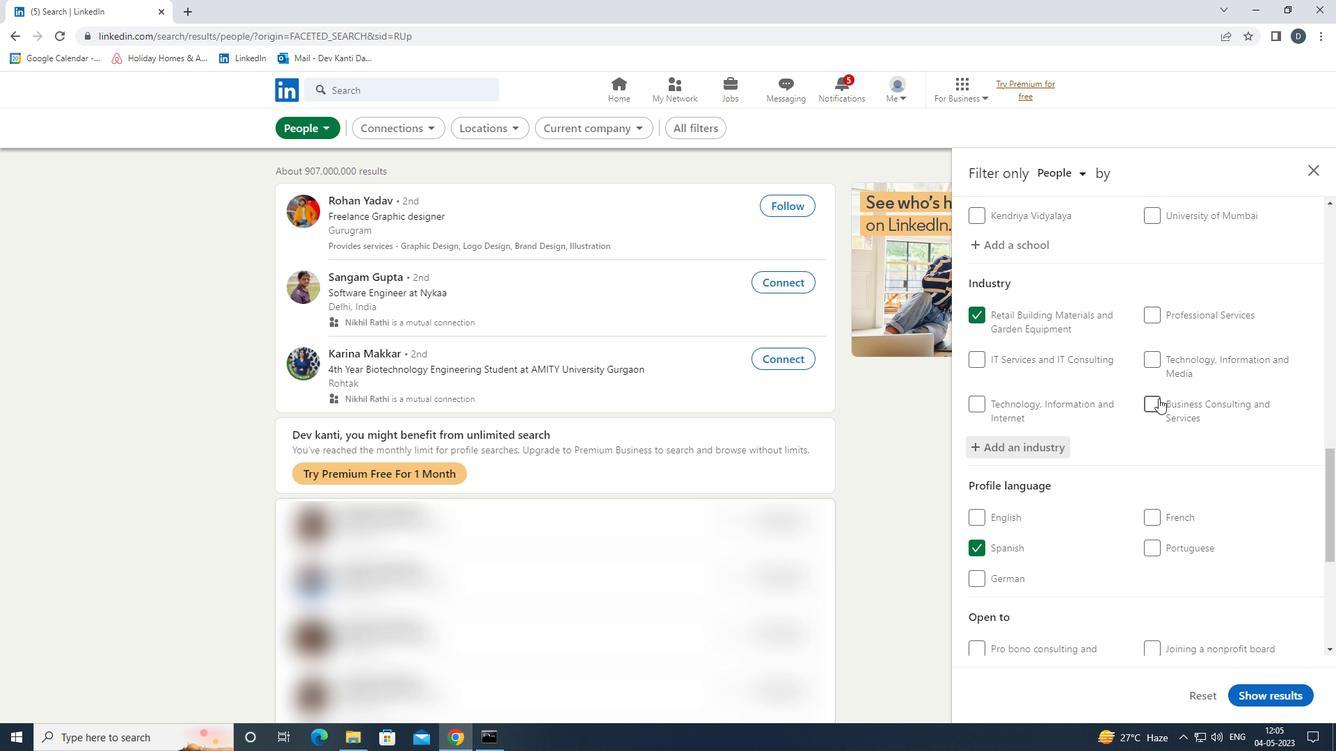 
Action: Mouse scrolled (1140, 407) with delta (0, 0)
Screenshot: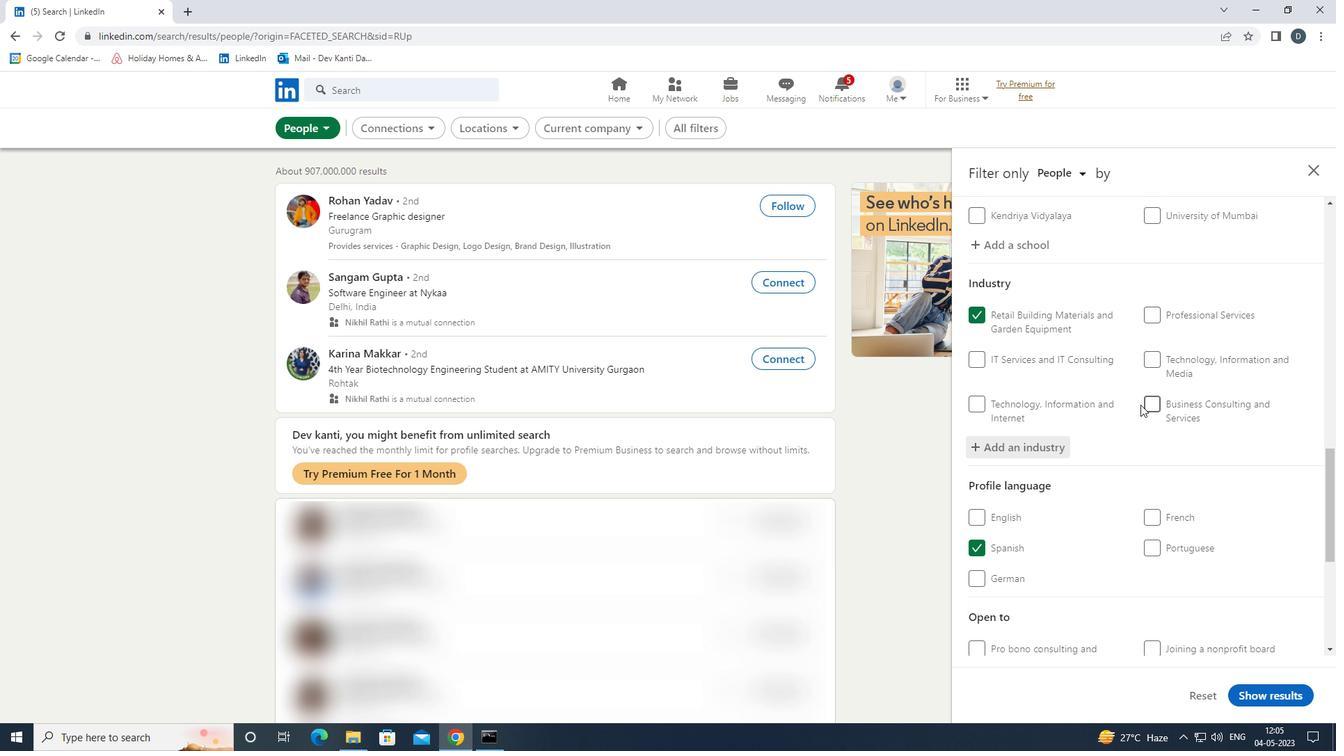 
Action: Mouse moved to (1135, 409)
Screenshot: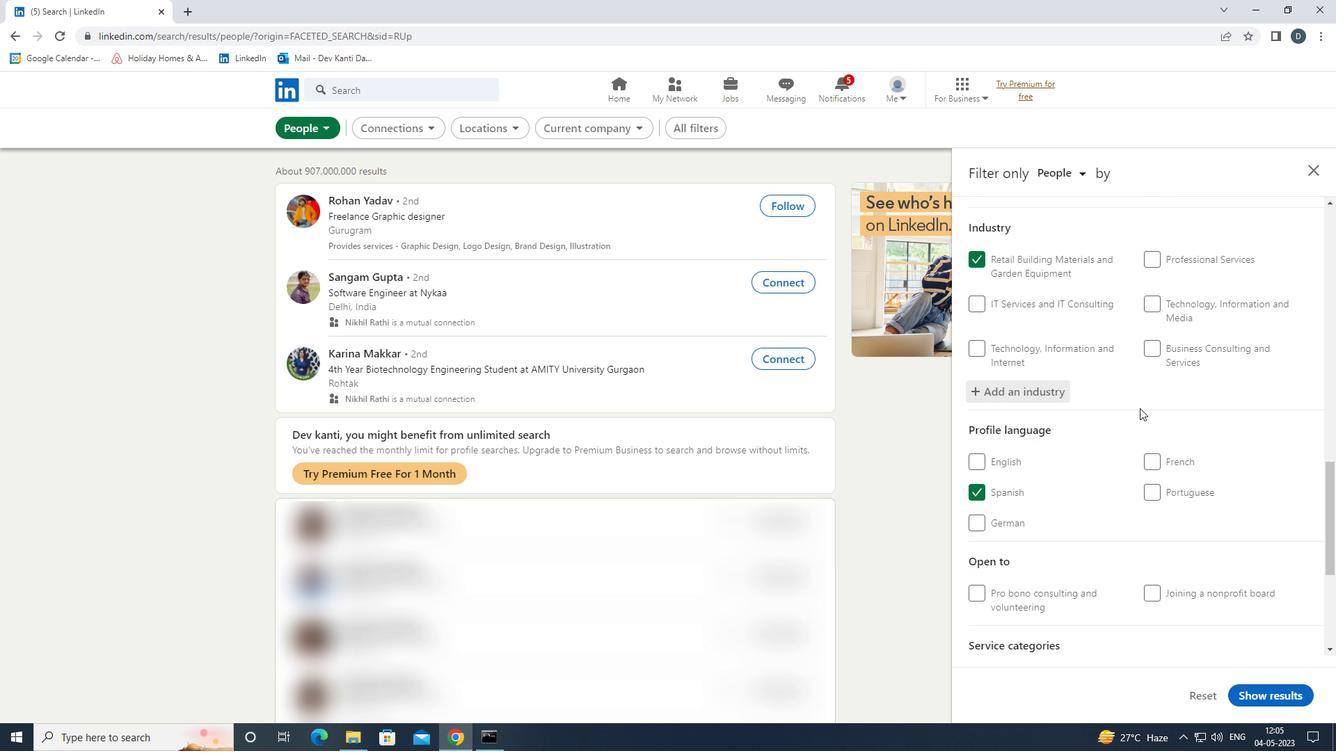 
Action: Mouse scrolled (1135, 408) with delta (0, 0)
Screenshot: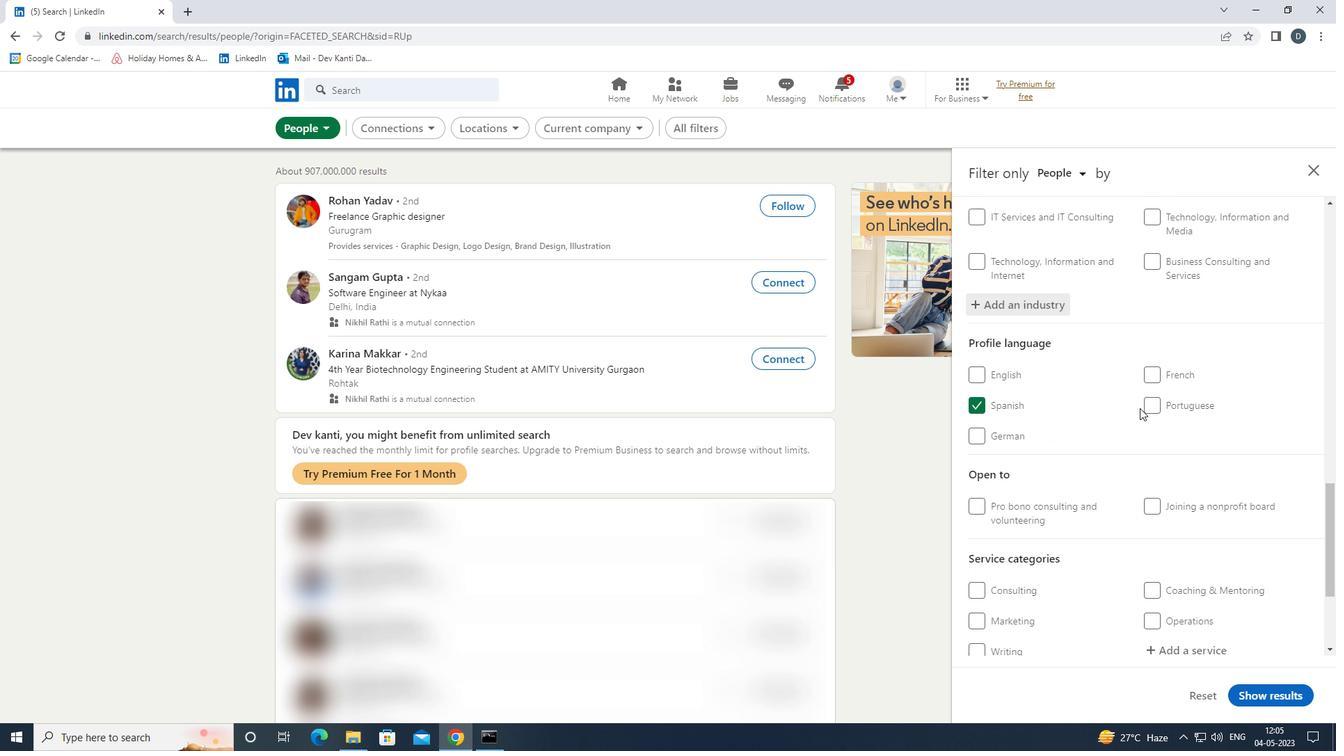 
Action: Mouse moved to (1170, 537)
Screenshot: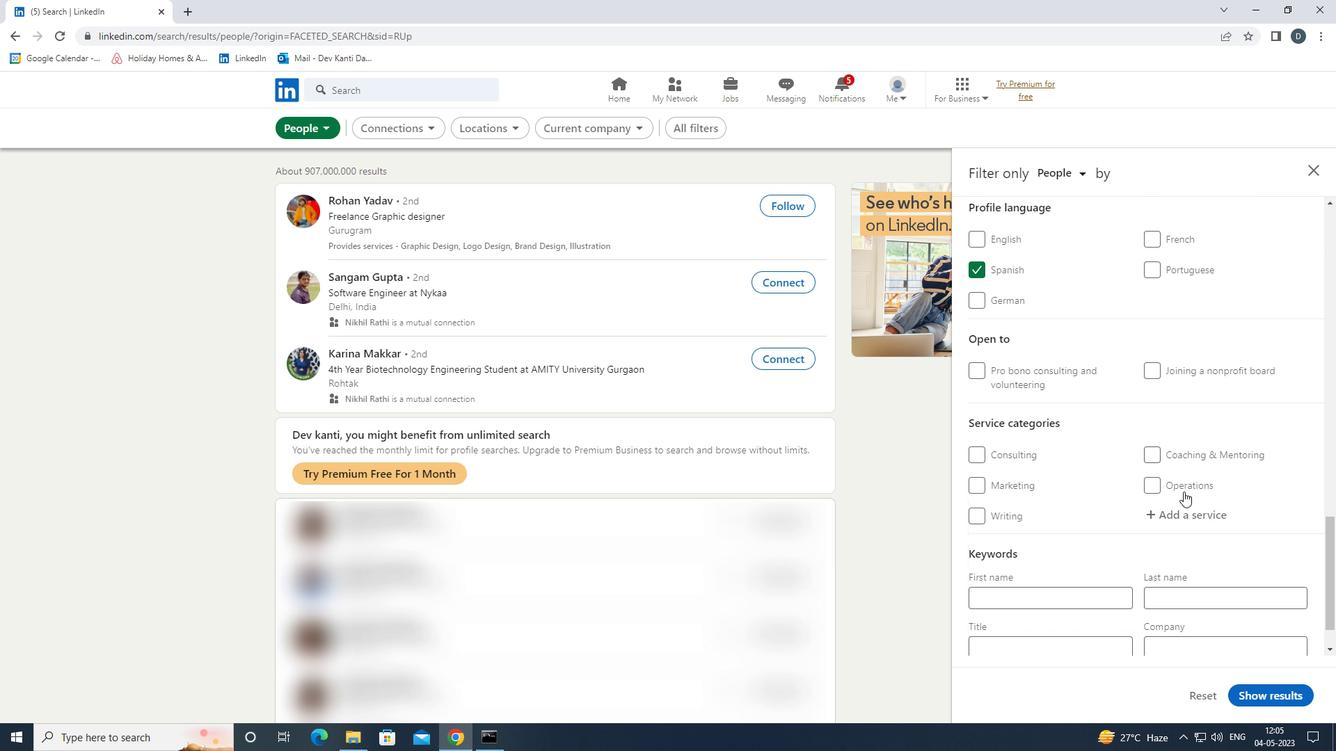 
Action: Mouse pressed left at (1170, 537)
Screenshot: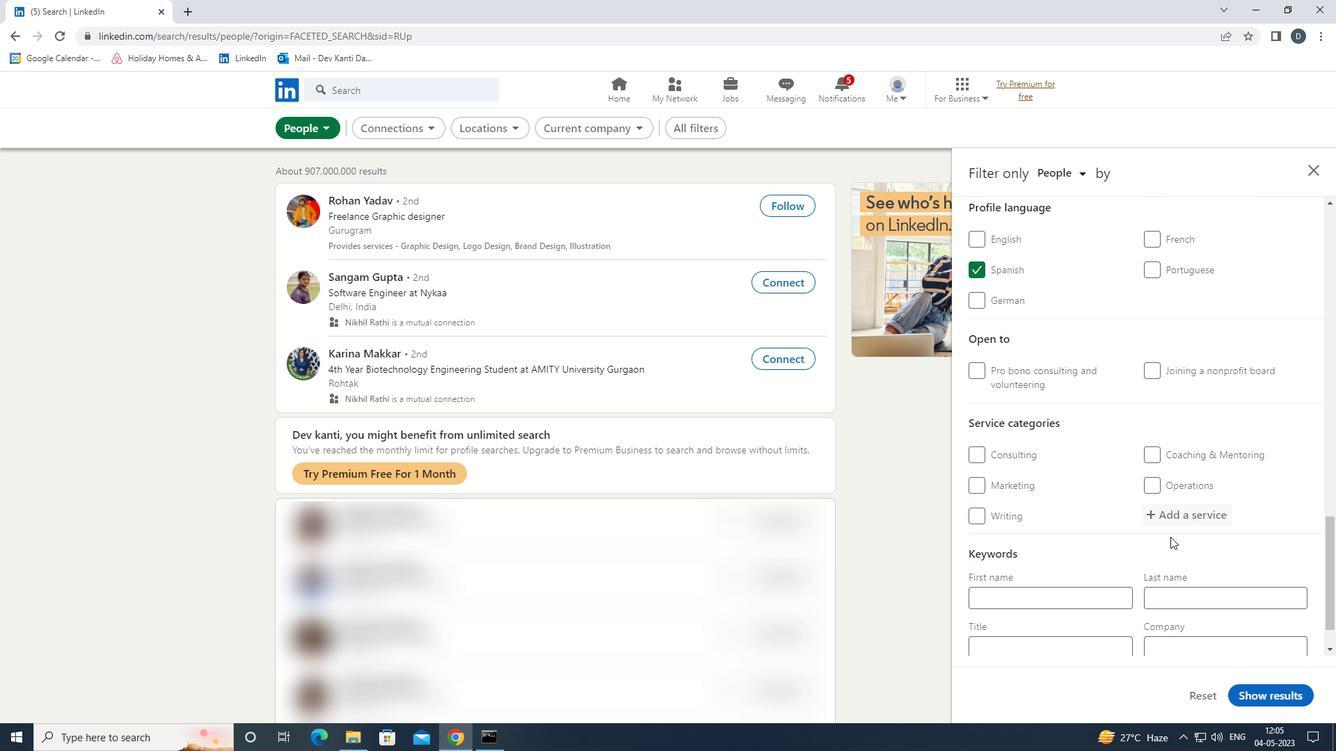 
Action: Mouse moved to (1176, 518)
Screenshot: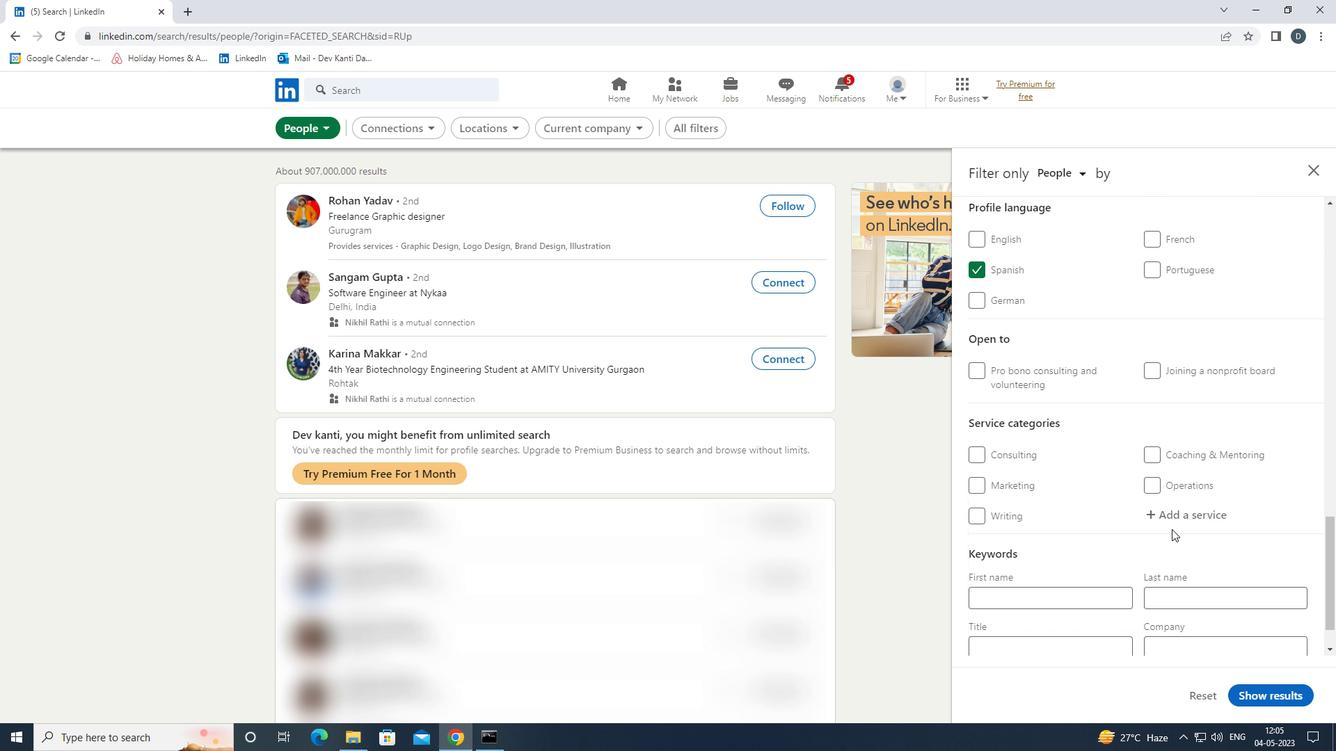 
Action: Mouse pressed left at (1176, 518)
Screenshot: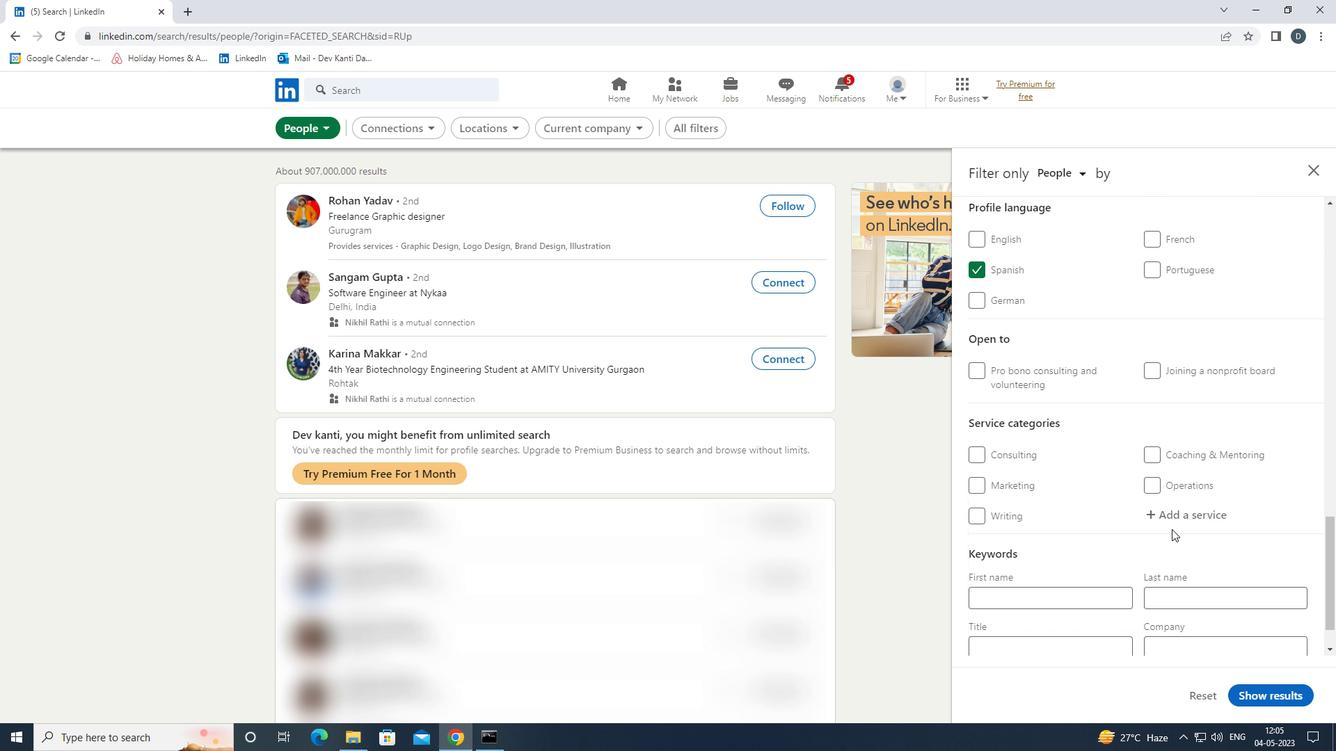 
Action: Mouse moved to (1181, 515)
Screenshot: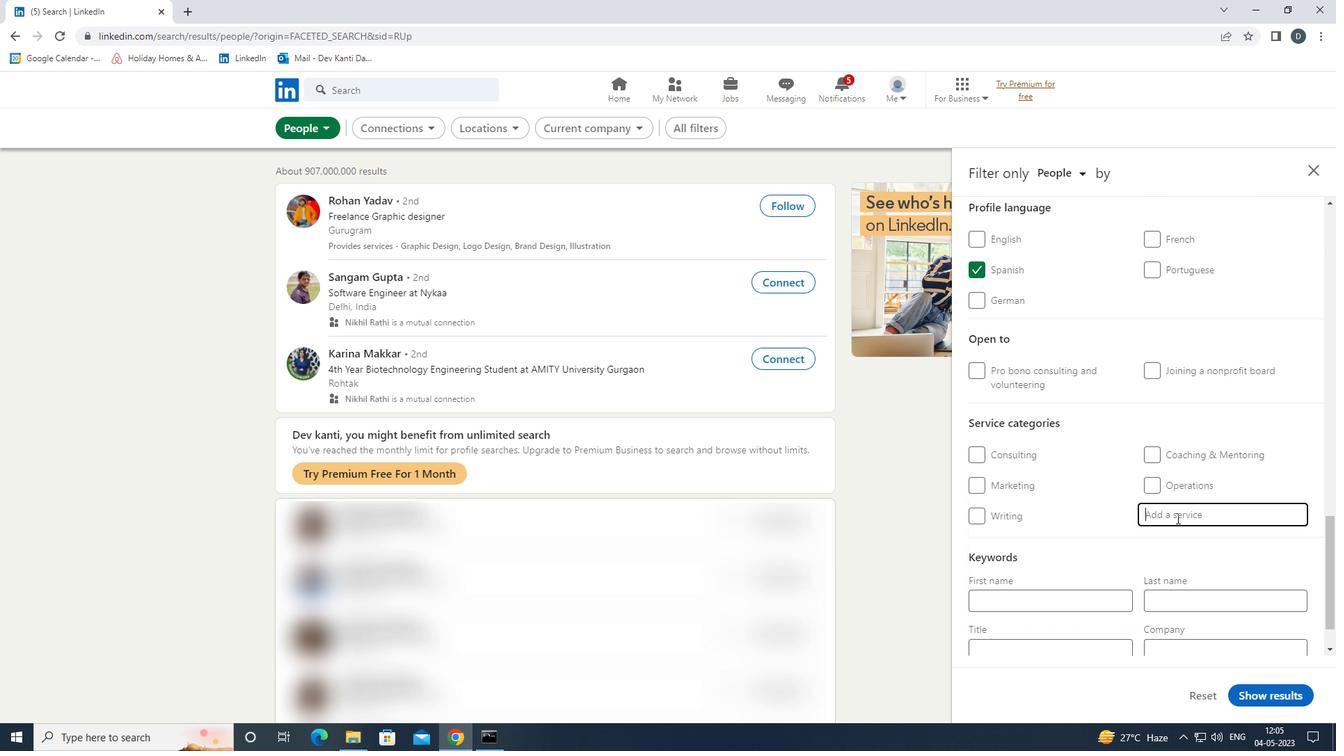 
Action: Key pressed <Key.shift>COMPUTER<Key.space><Key.down><Key.enter>
Screenshot: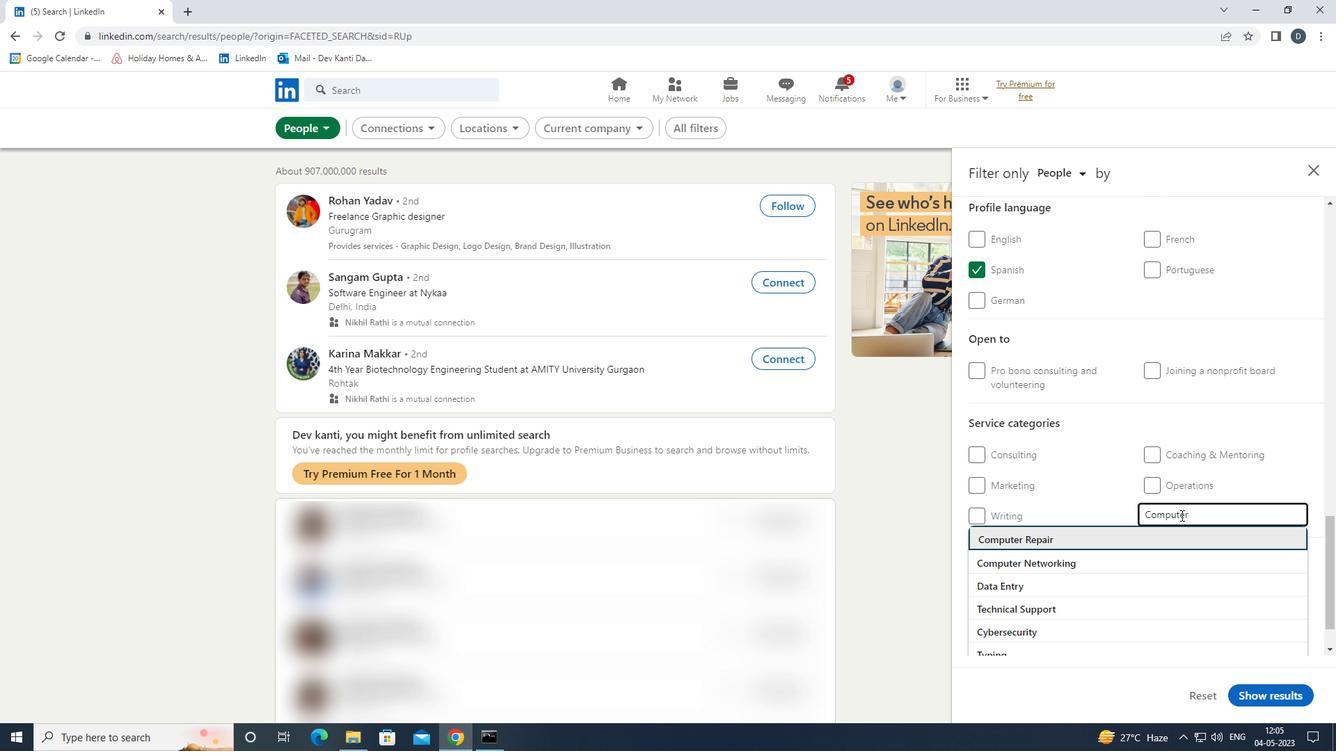 
Action: Mouse moved to (1212, 604)
Screenshot: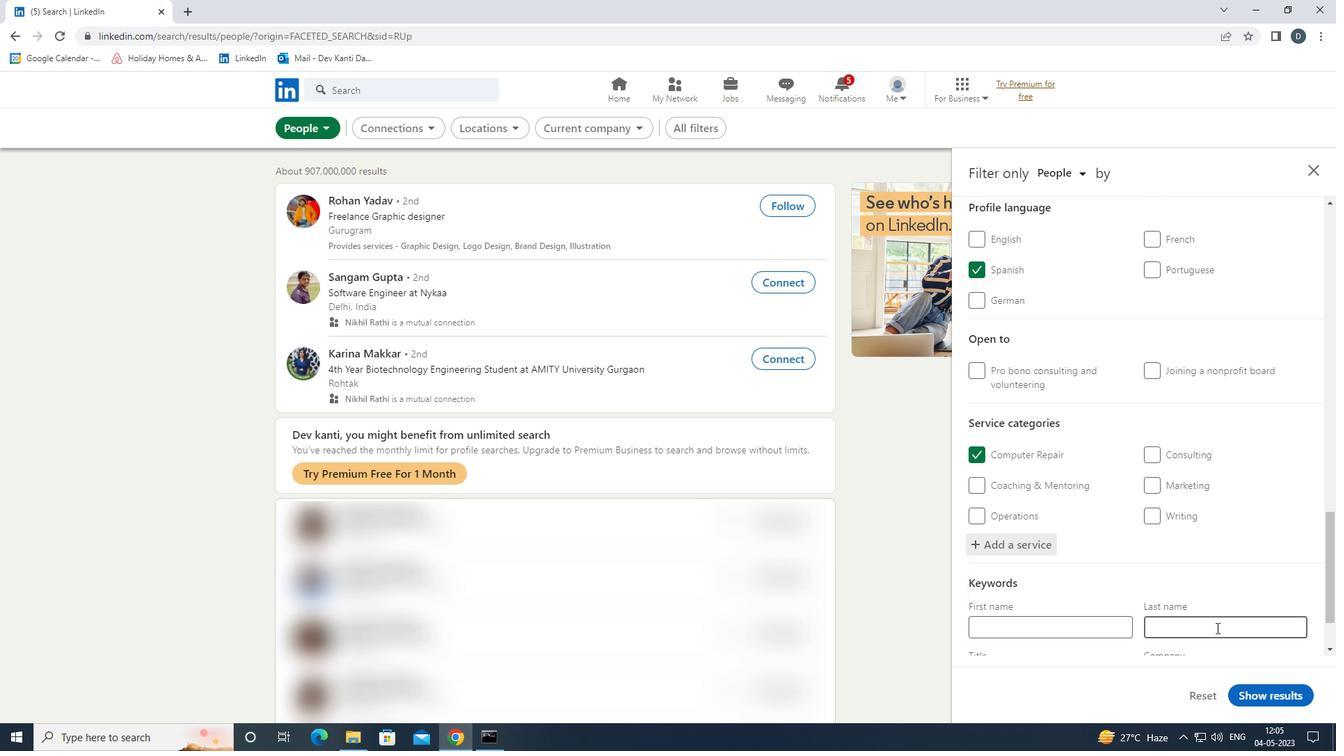 
Action: Mouse scrolled (1212, 603) with delta (0, 0)
Screenshot: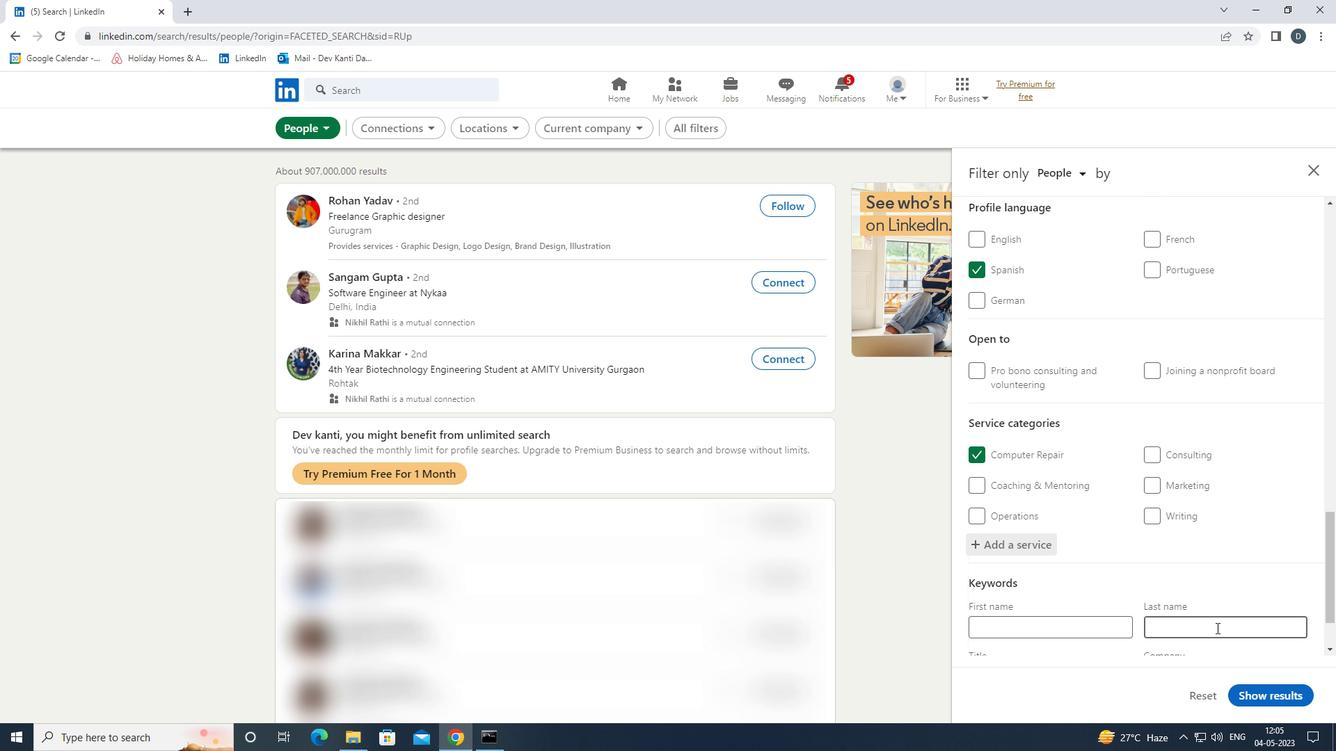 
Action: Mouse moved to (1213, 602)
Screenshot: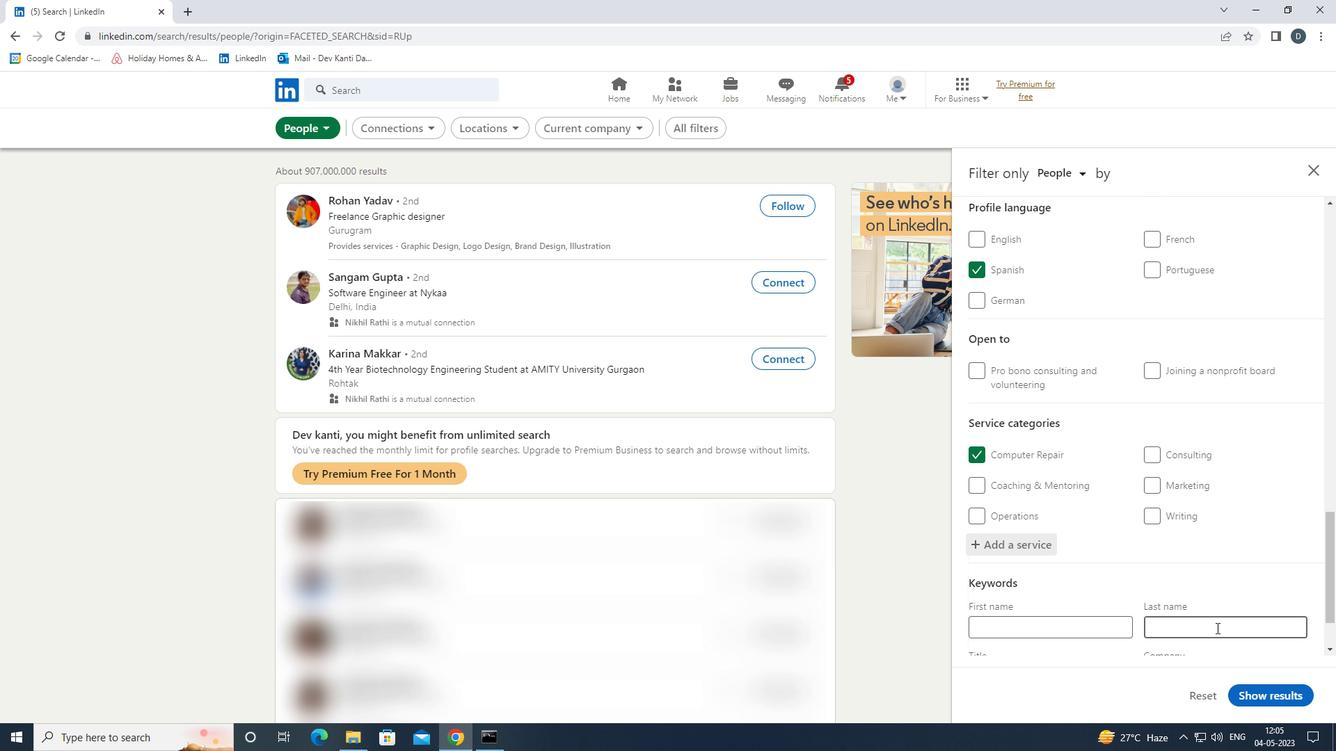 
Action: Mouse scrolled (1213, 602) with delta (0, 0)
Screenshot: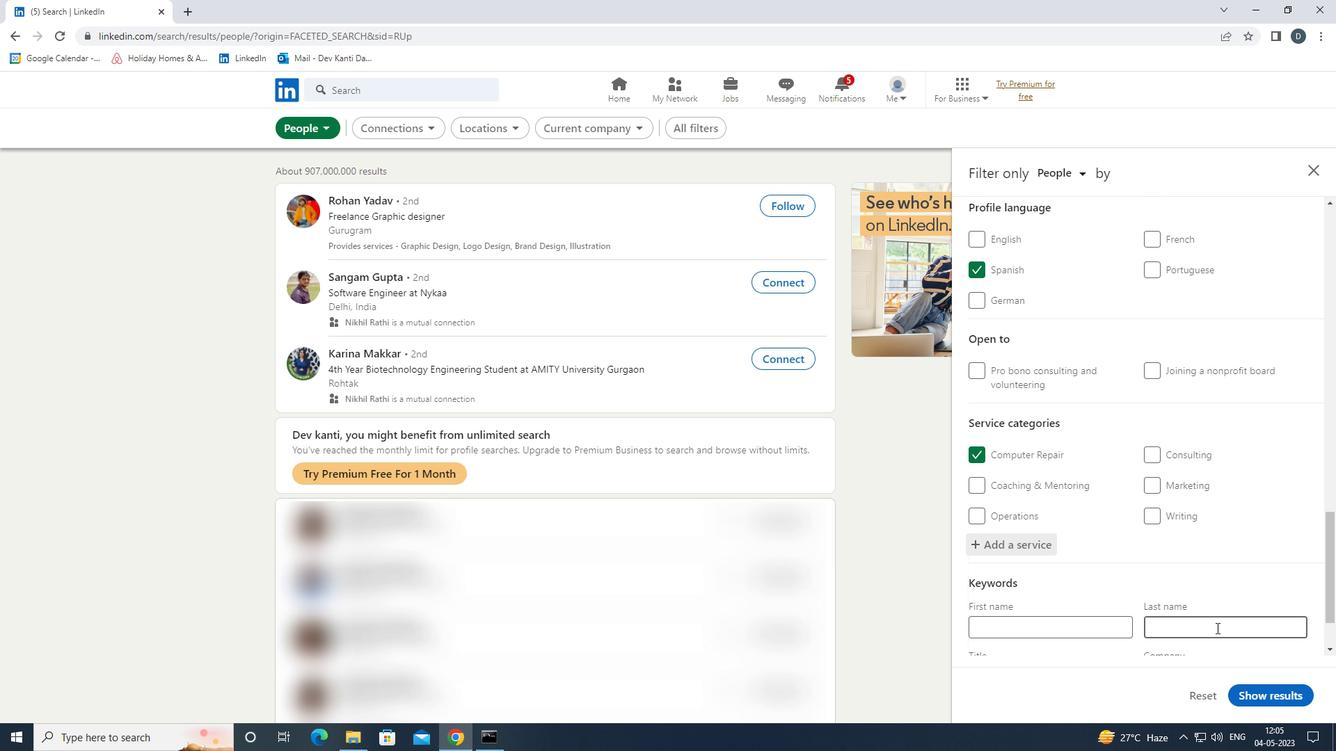 
Action: Mouse moved to (1064, 596)
Screenshot: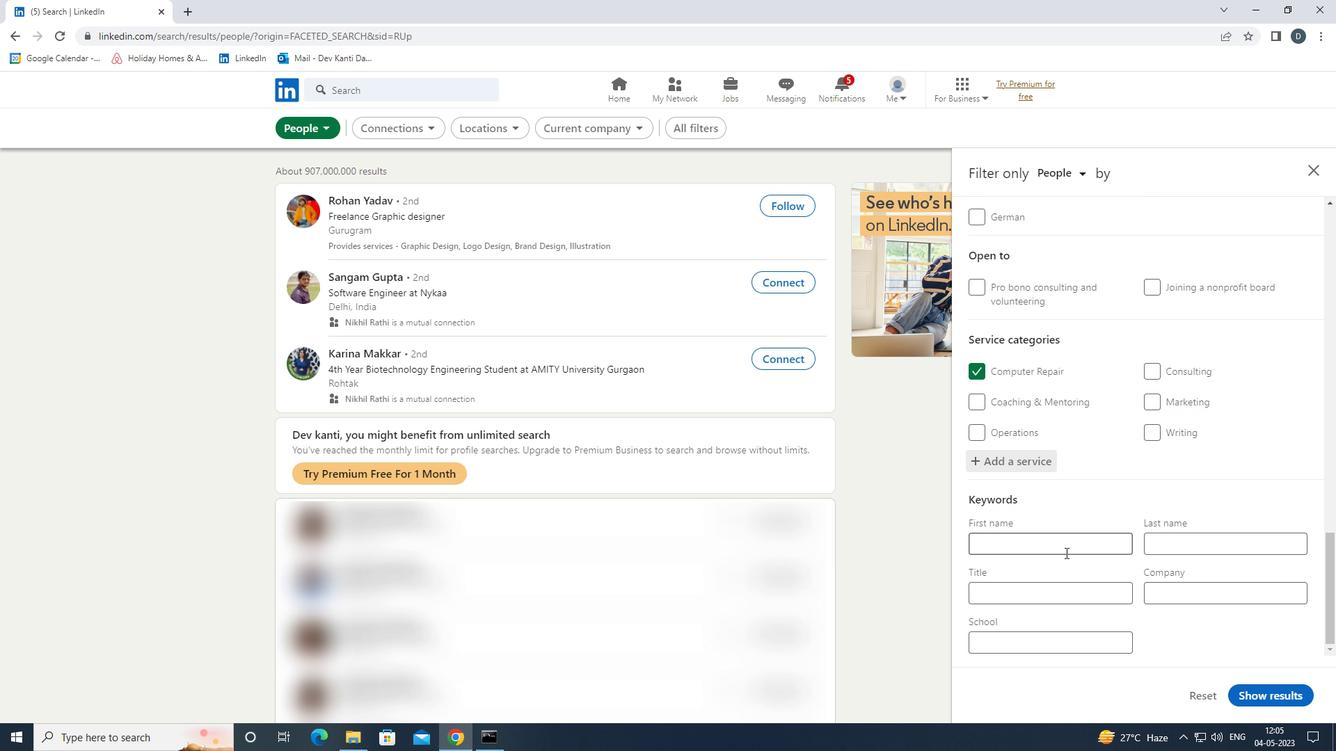 
Action: Mouse pressed left at (1064, 596)
Screenshot: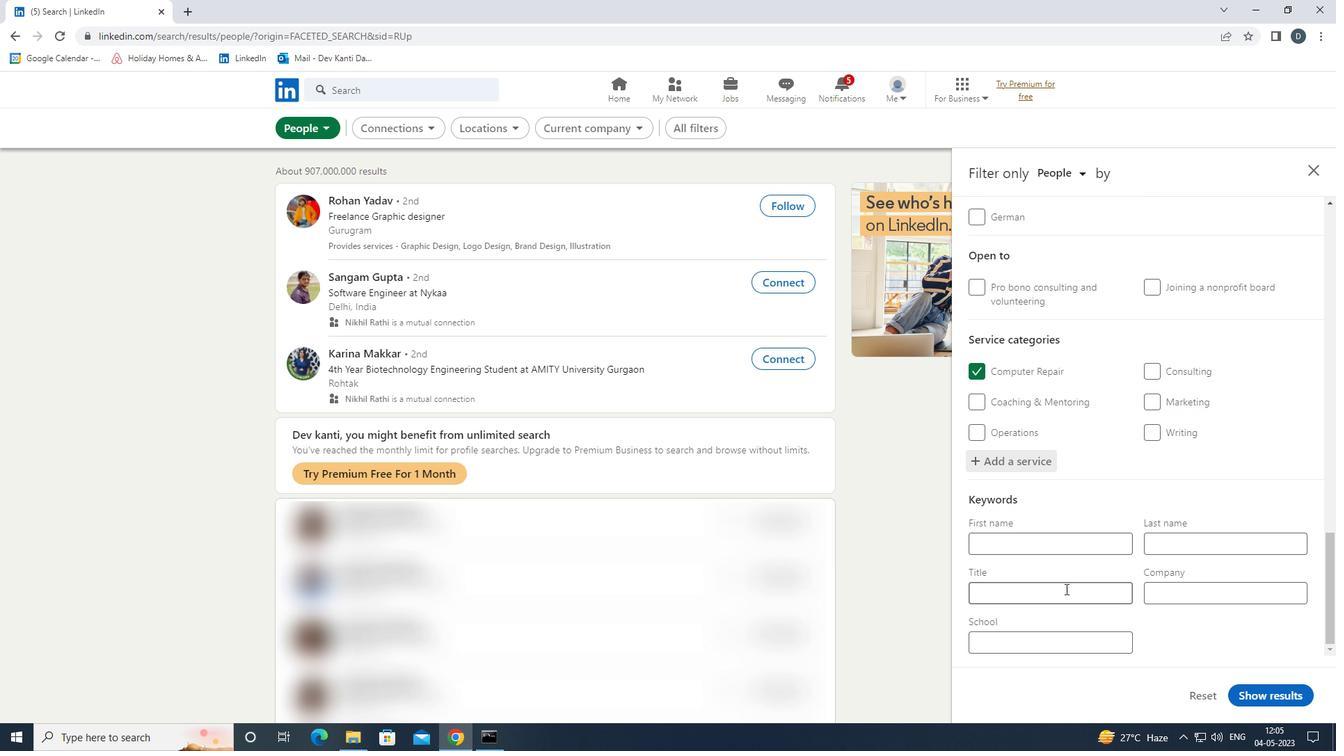 
Action: Mouse moved to (1060, 596)
Screenshot: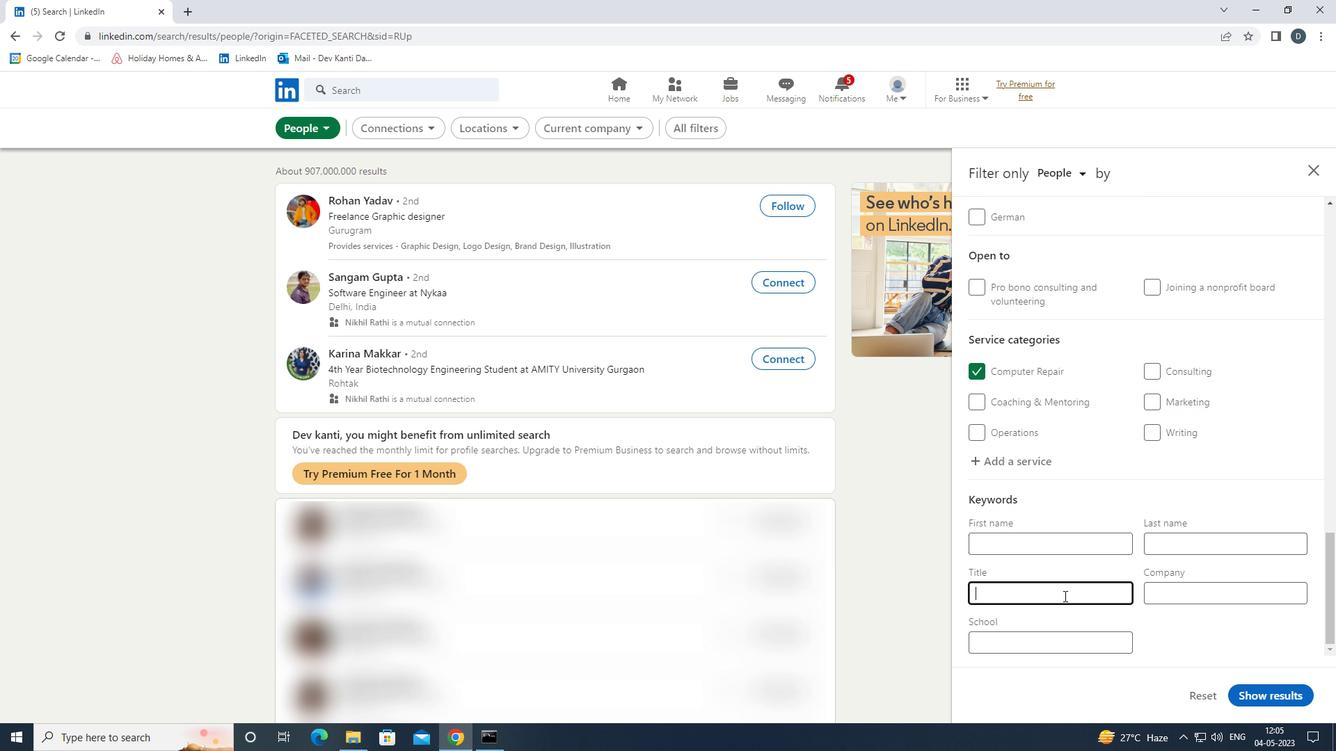 
Action: Key pressed <Key.shift><Key.shift>LIBRARY<Key.space><Key.shift>ASSISTANT
Screenshot: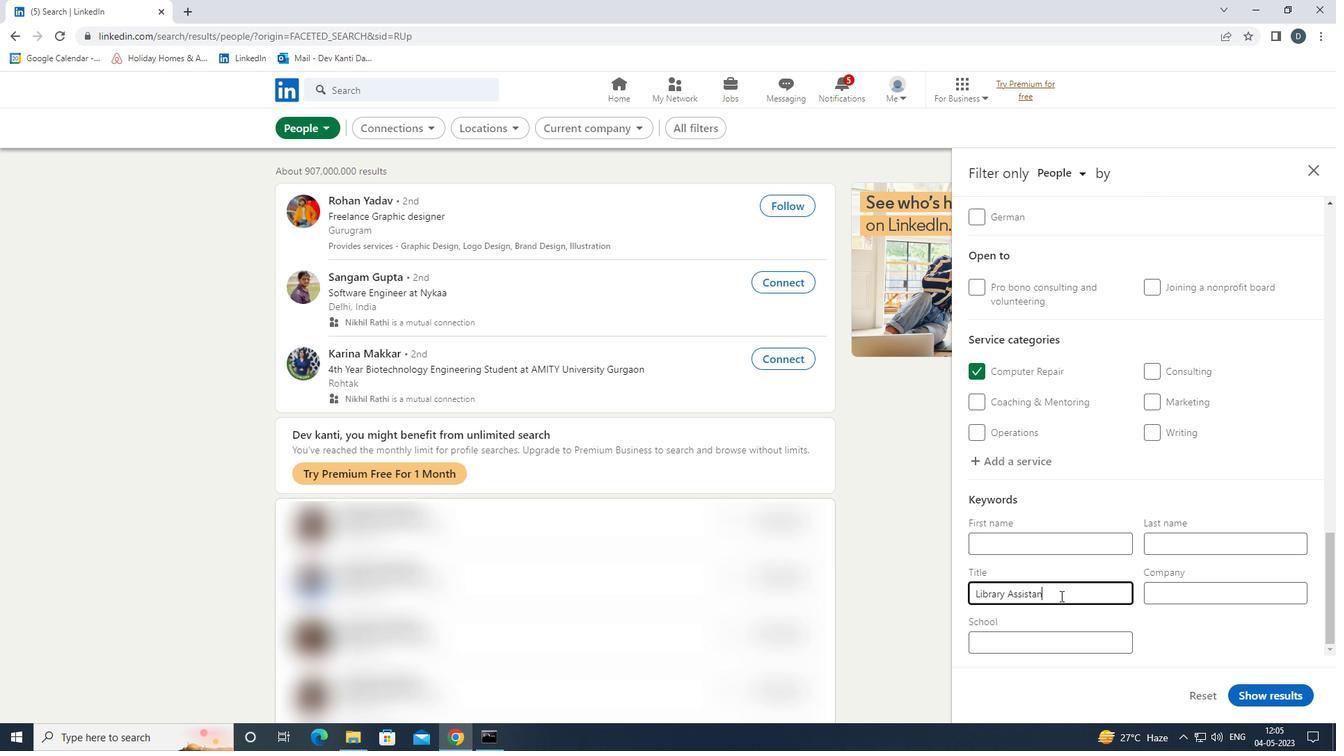 
Action: Mouse moved to (1277, 696)
Screenshot: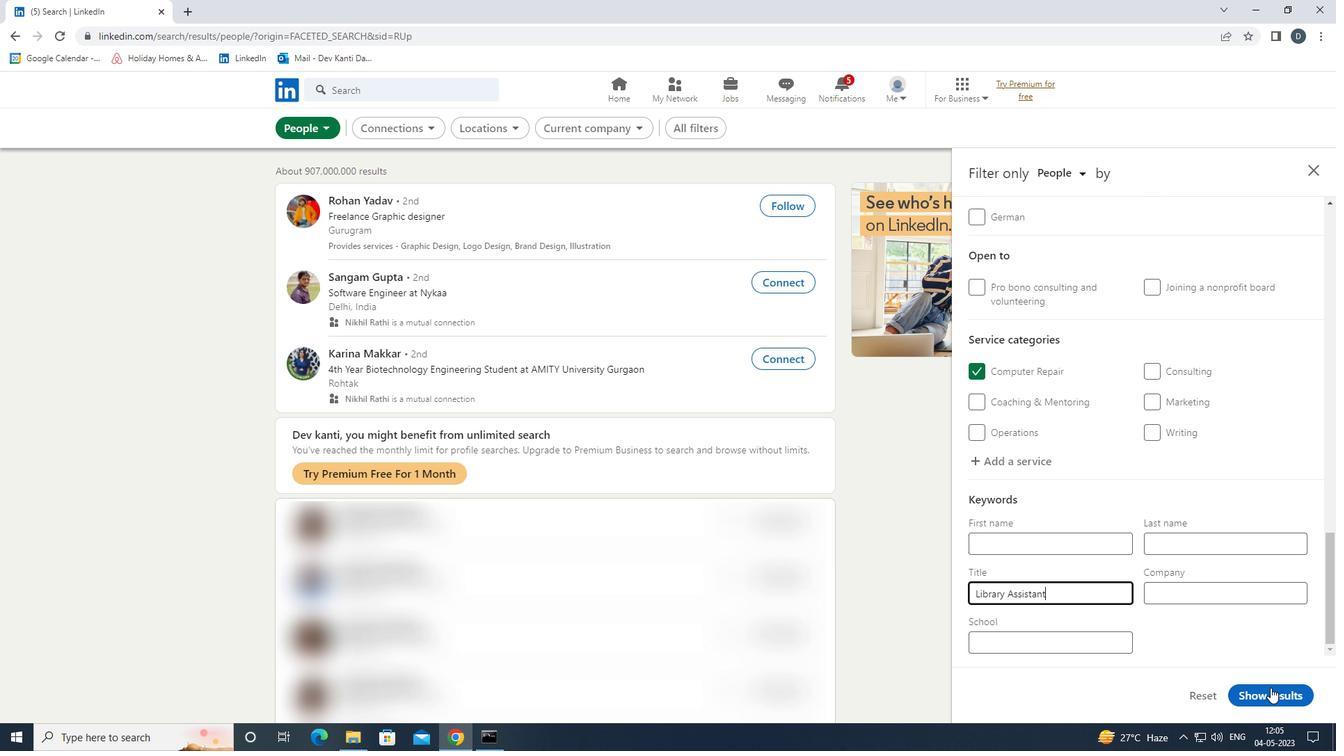 
Action: Mouse pressed left at (1277, 696)
Screenshot: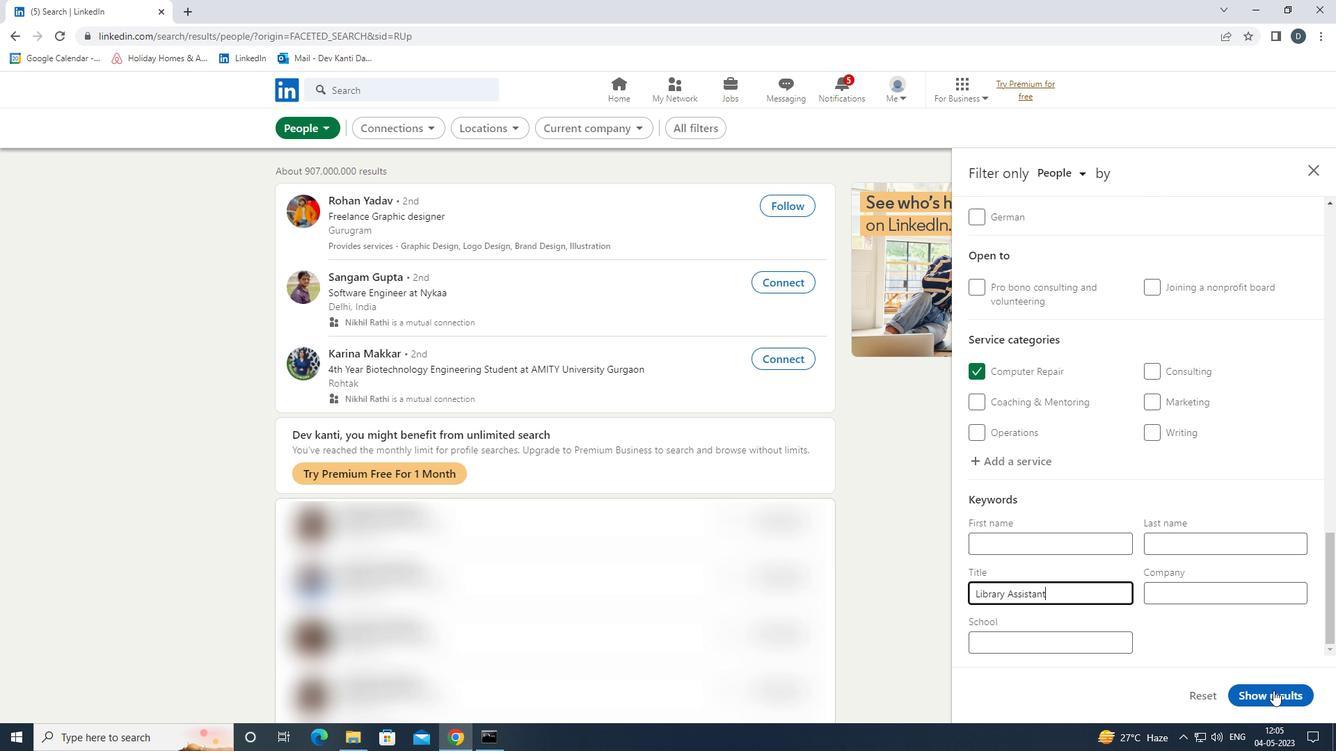
Action: Mouse moved to (778, 408)
Screenshot: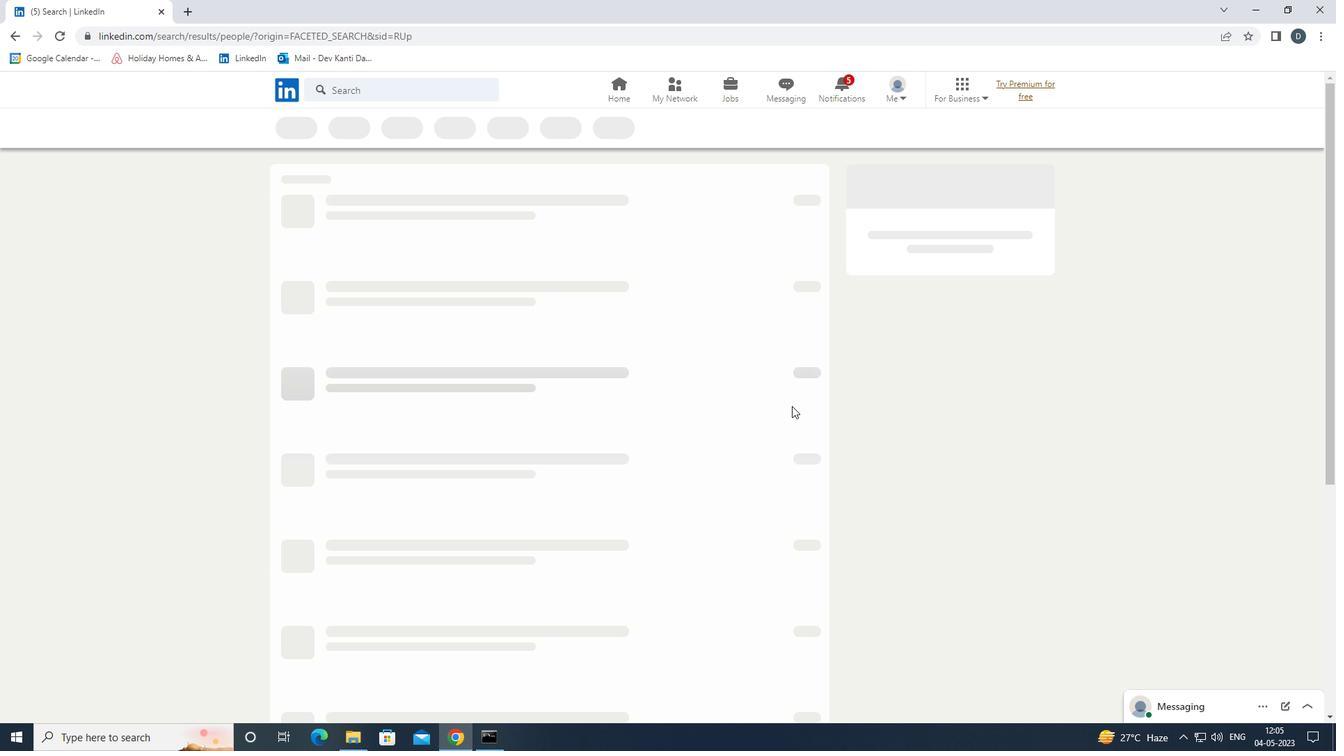 
